Task: Change the preferred spoken language to German.
Action: Mouse moved to (1045, 100)
Screenshot: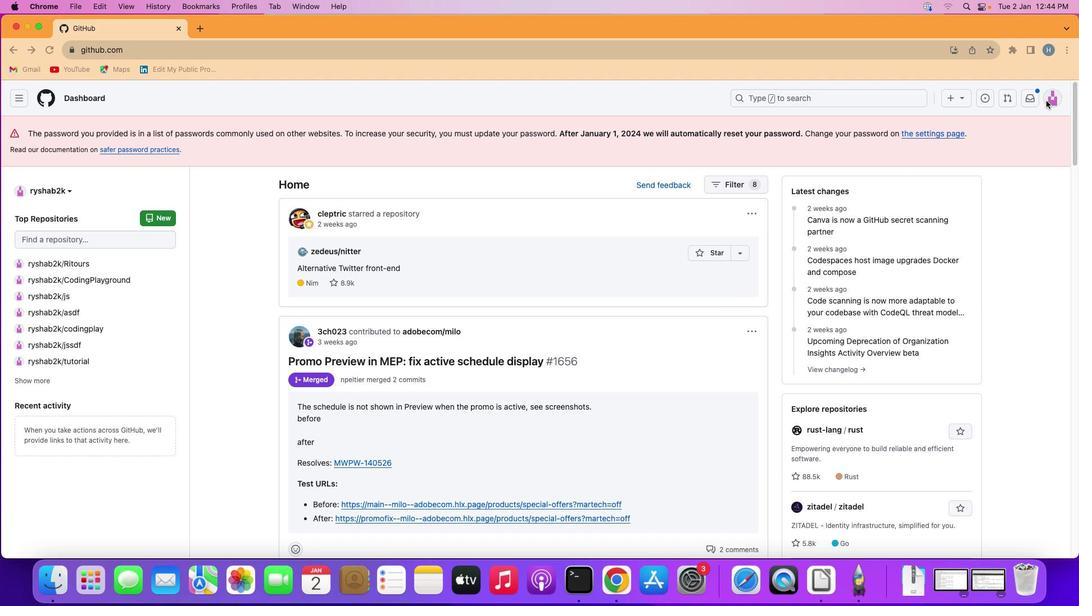 
Action: Mouse pressed left at (1045, 100)
Screenshot: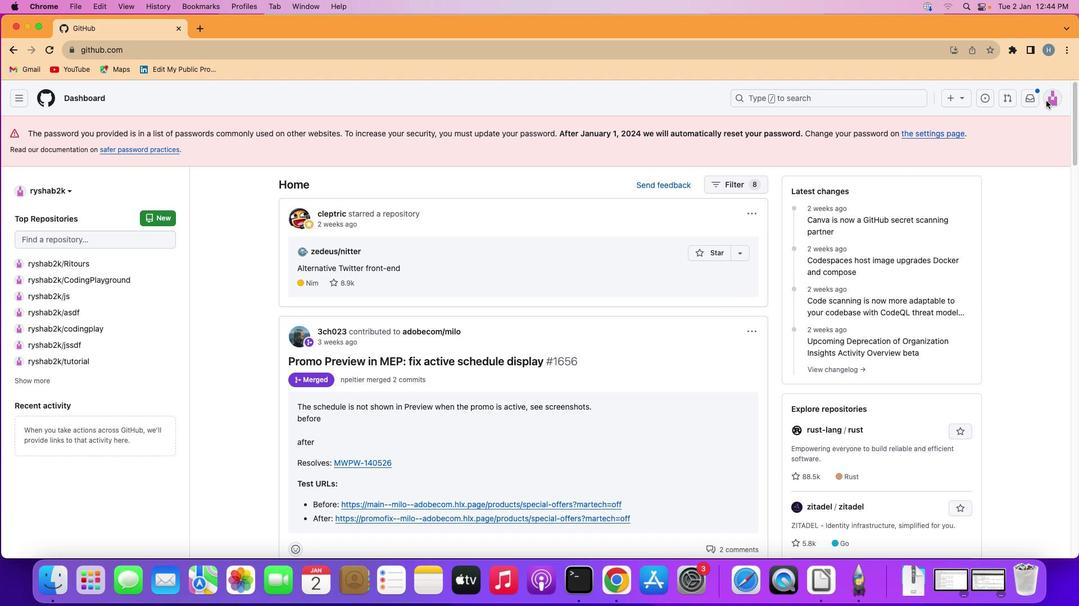 
Action: Mouse moved to (1053, 94)
Screenshot: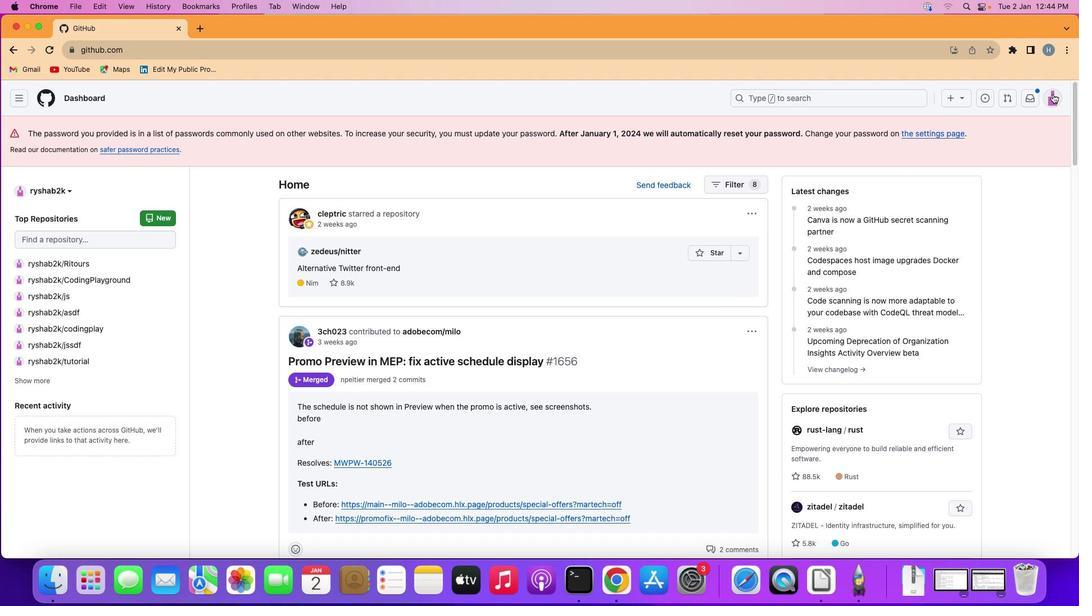 
Action: Mouse pressed left at (1053, 94)
Screenshot: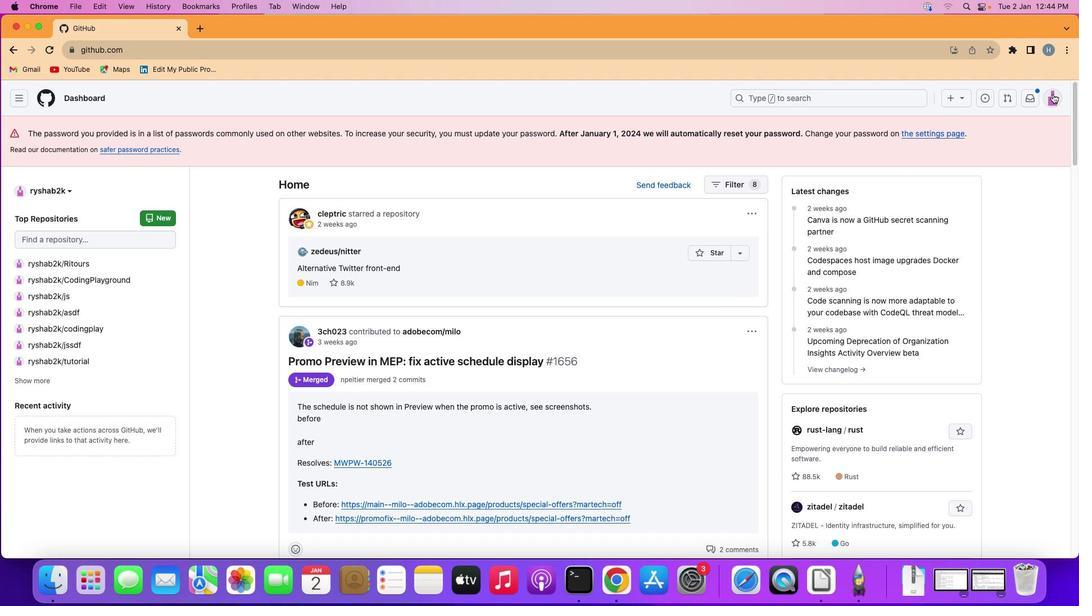 
Action: Mouse moved to (945, 407)
Screenshot: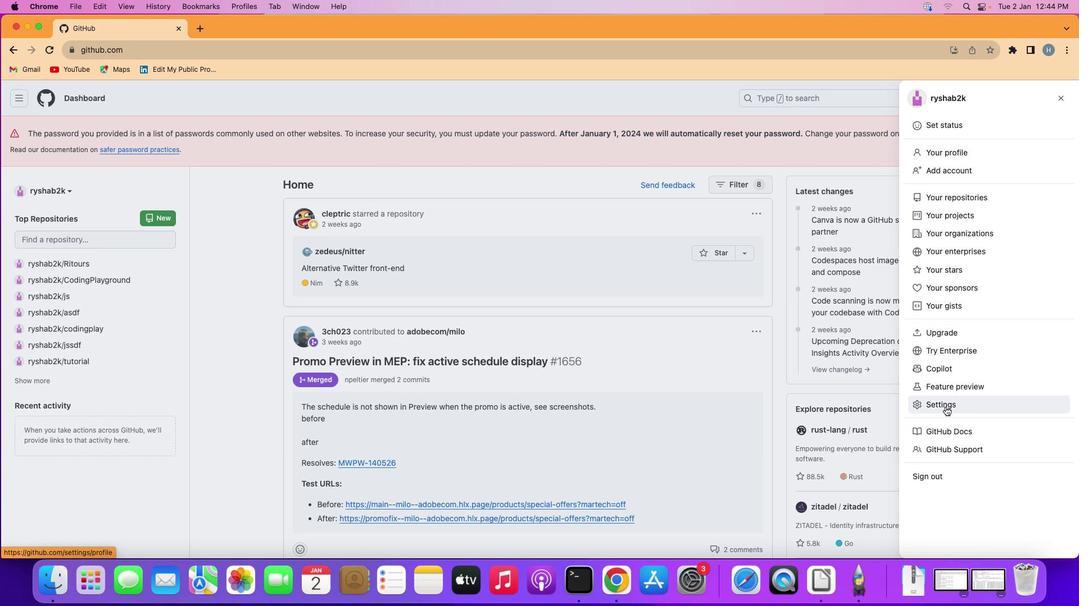 
Action: Mouse pressed left at (945, 407)
Screenshot: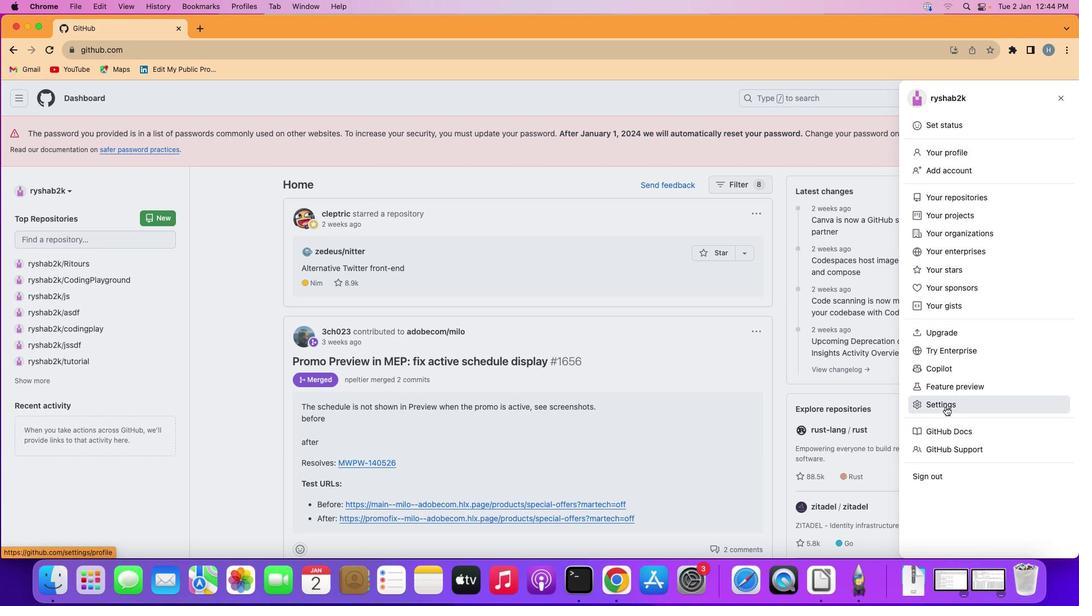 
Action: Mouse moved to (669, 402)
Screenshot: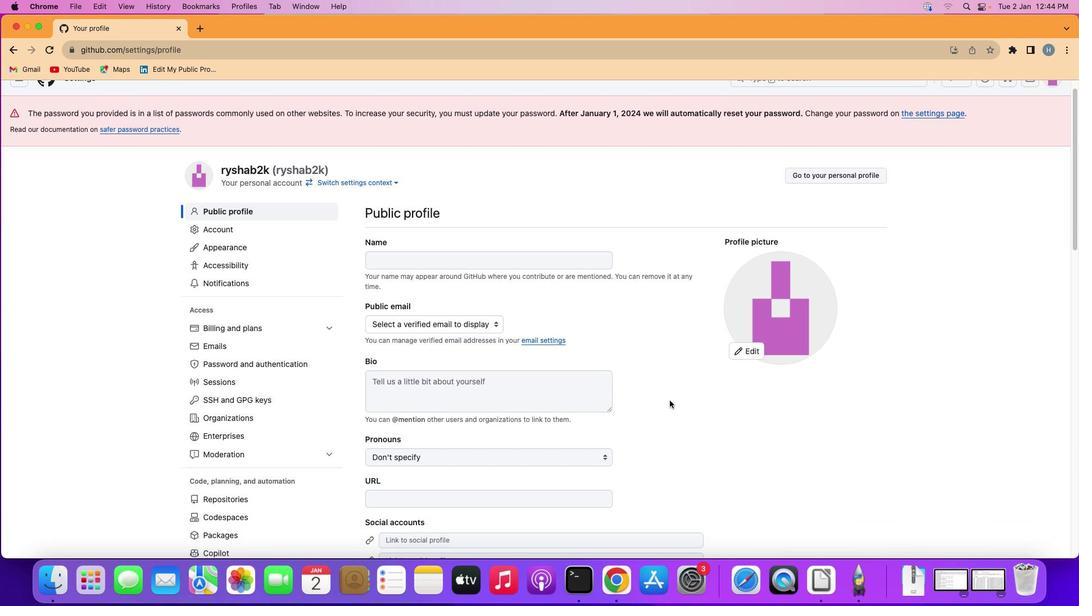 
Action: Mouse scrolled (669, 402) with delta (0, 0)
Screenshot: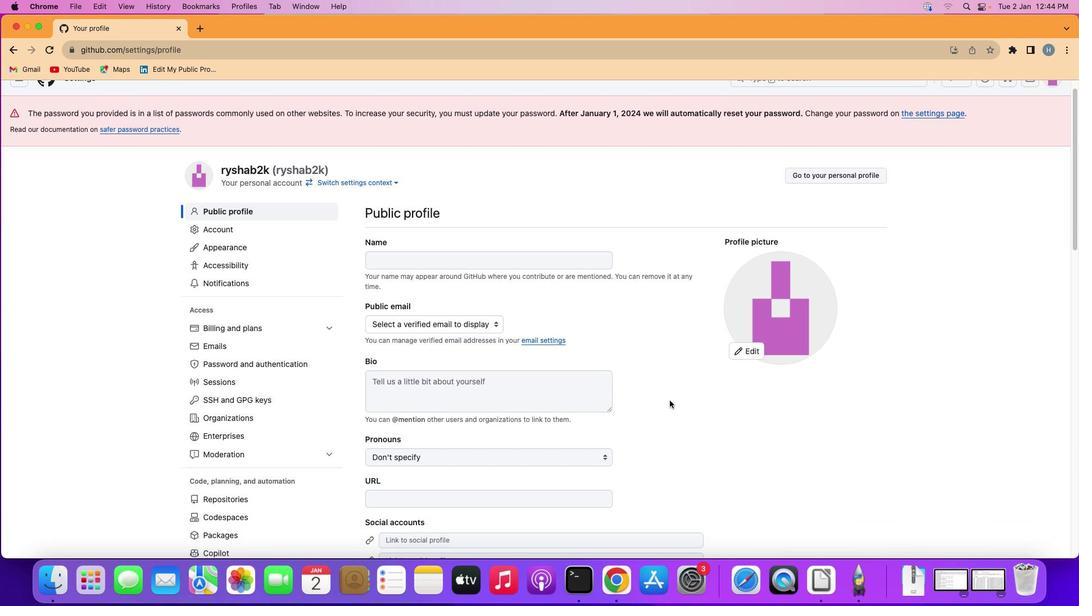 
Action: Mouse moved to (669, 402)
Screenshot: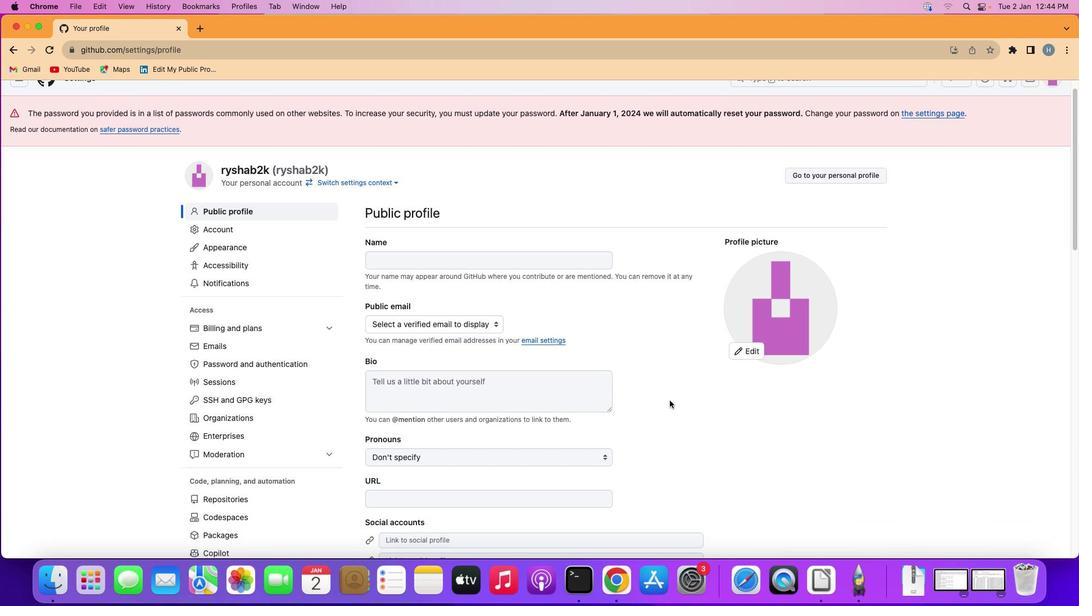 
Action: Mouse scrolled (669, 402) with delta (0, -2)
Screenshot: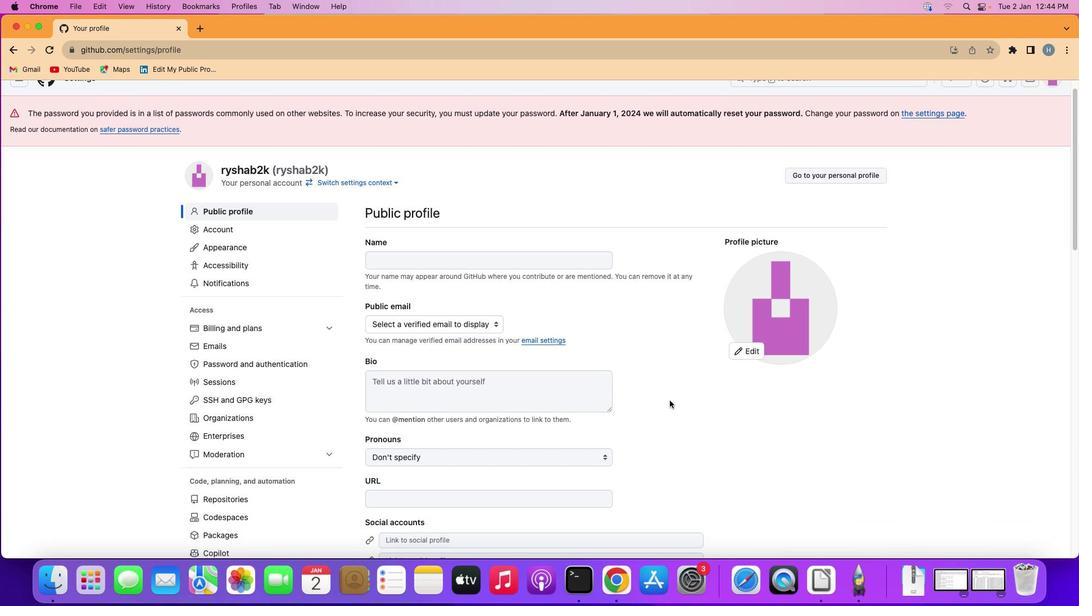 
Action: Mouse moved to (669, 401)
Screenshot: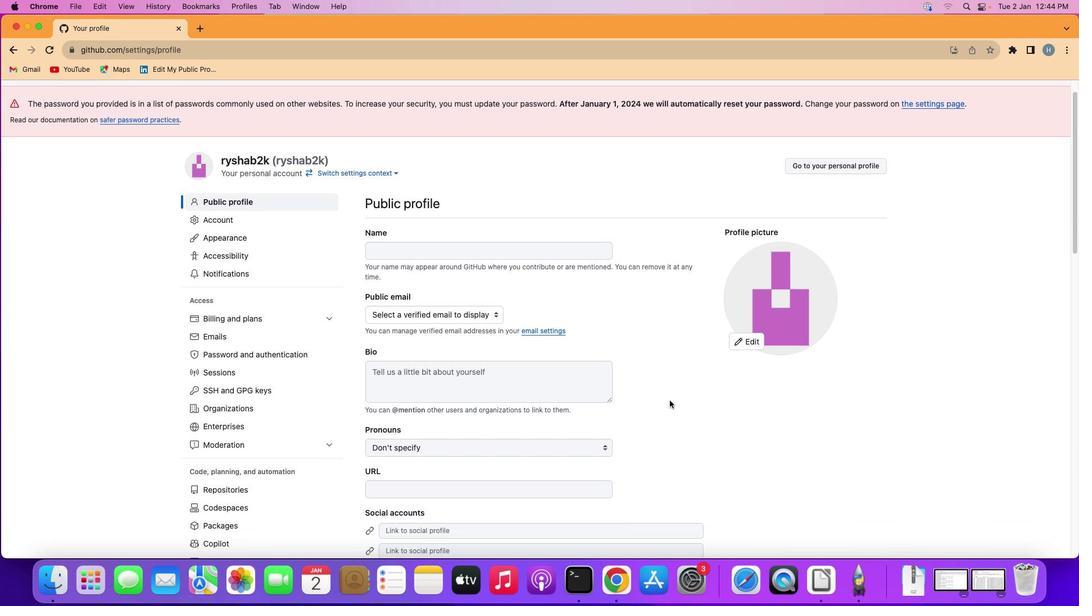
Action: Mouse scrolled (669, 401) with delta (0, 1)
Screenshot: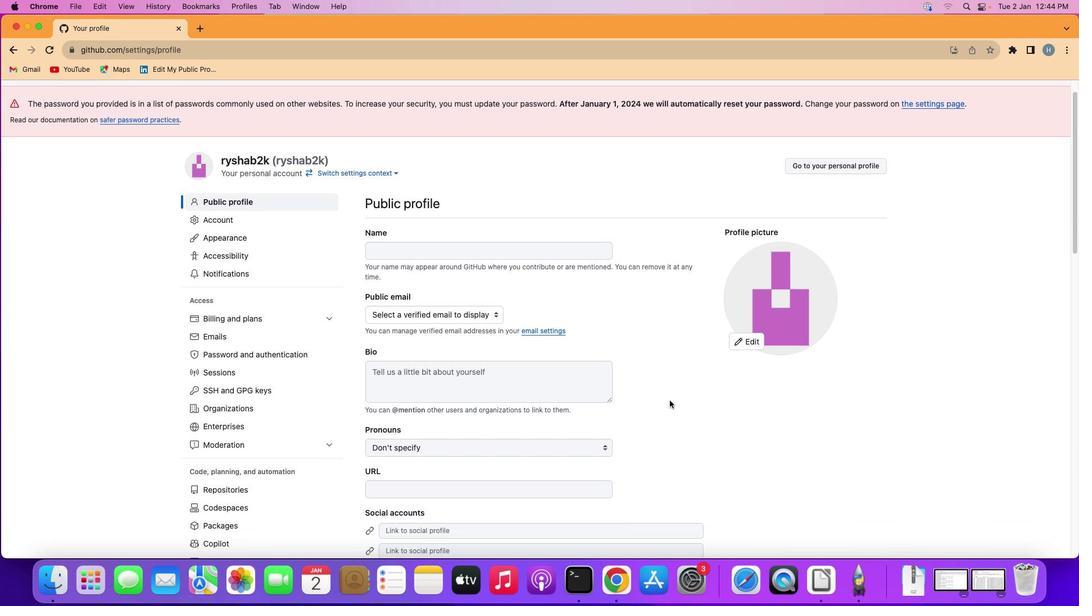 
Action: Mouse moved to (669, 401)
Screenshot: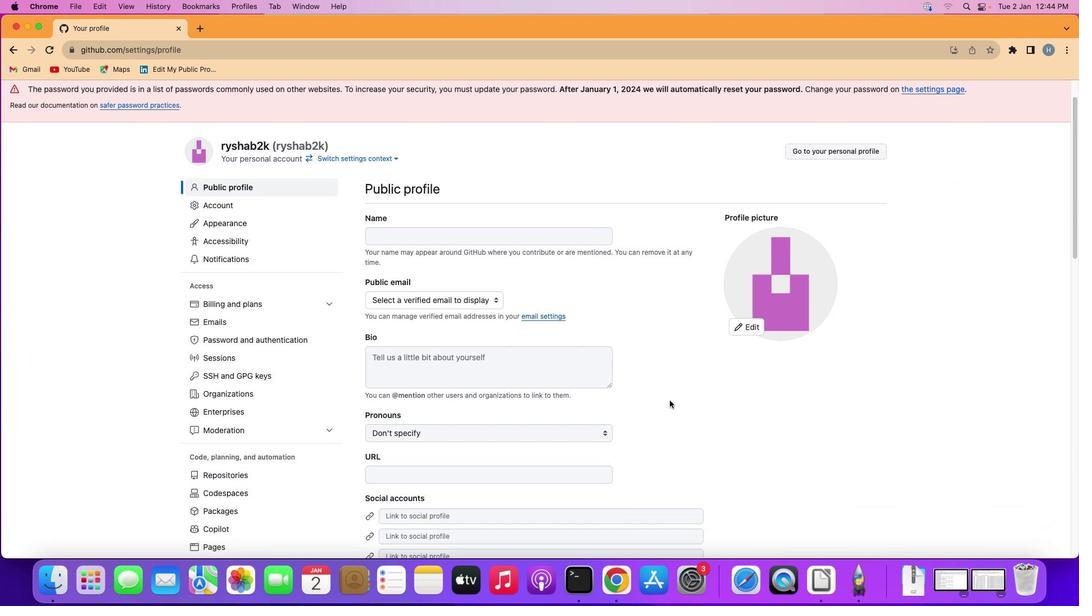
Action: Mouse scrolled (669, 401) with delta (0, -1)
Screenshot: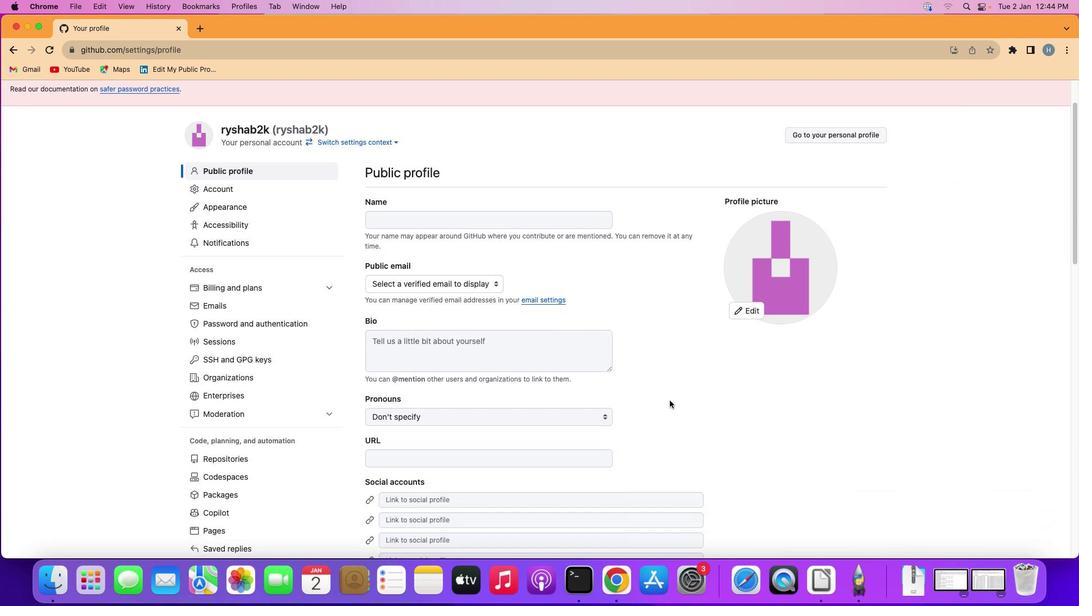 
Action: Mouse moved to (669, 401)
Screenshot: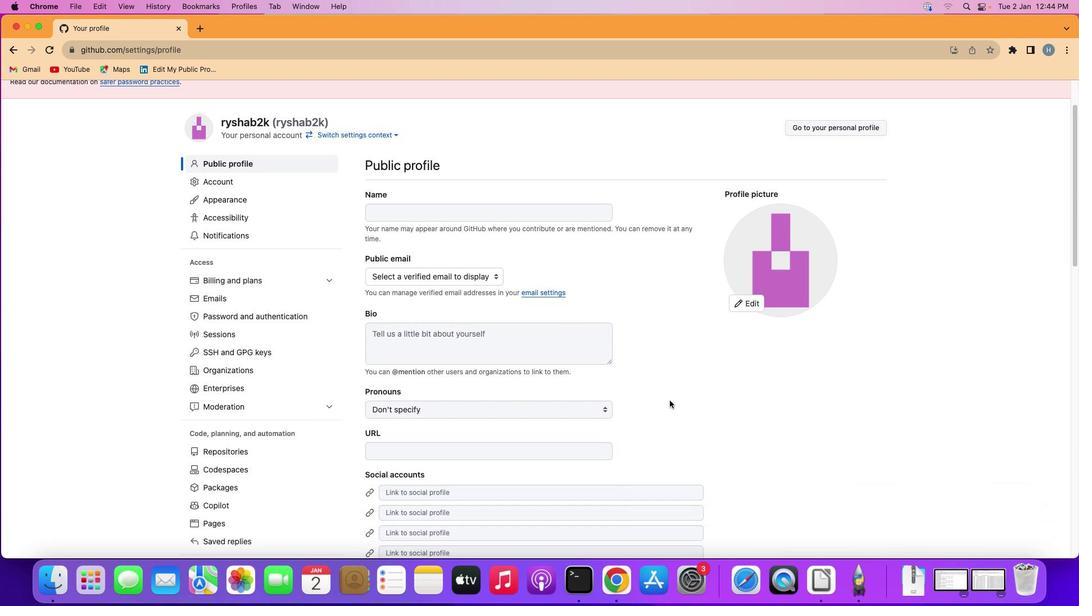 
Action: Mouse scrolled (669, 401) with delta (0, 0)
Screenshot: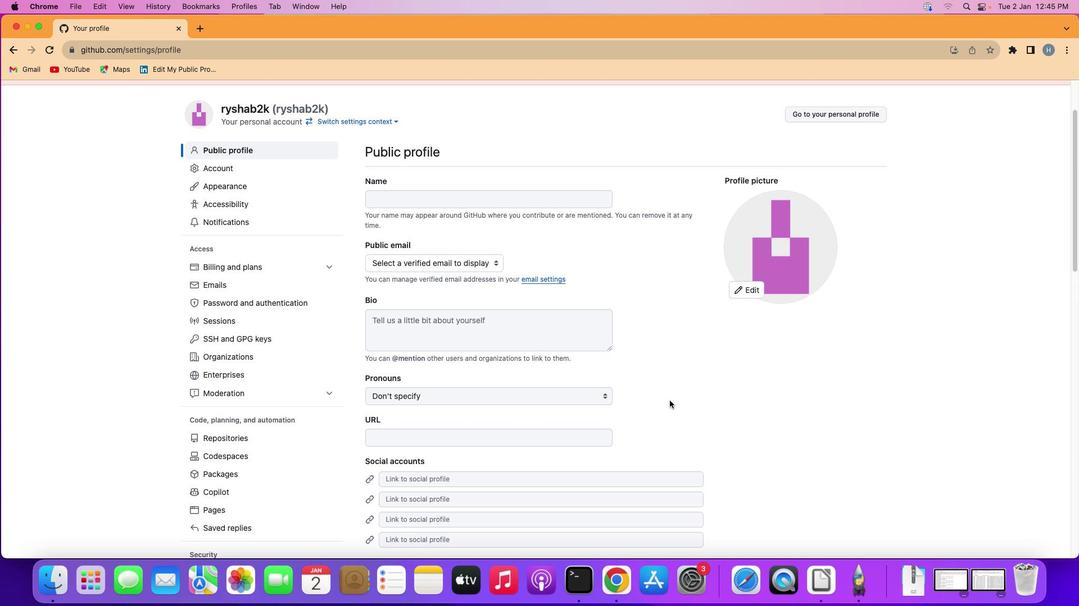 
Action: Mouse scrolled (669, 401) with delta (0, 0)
Screenshot: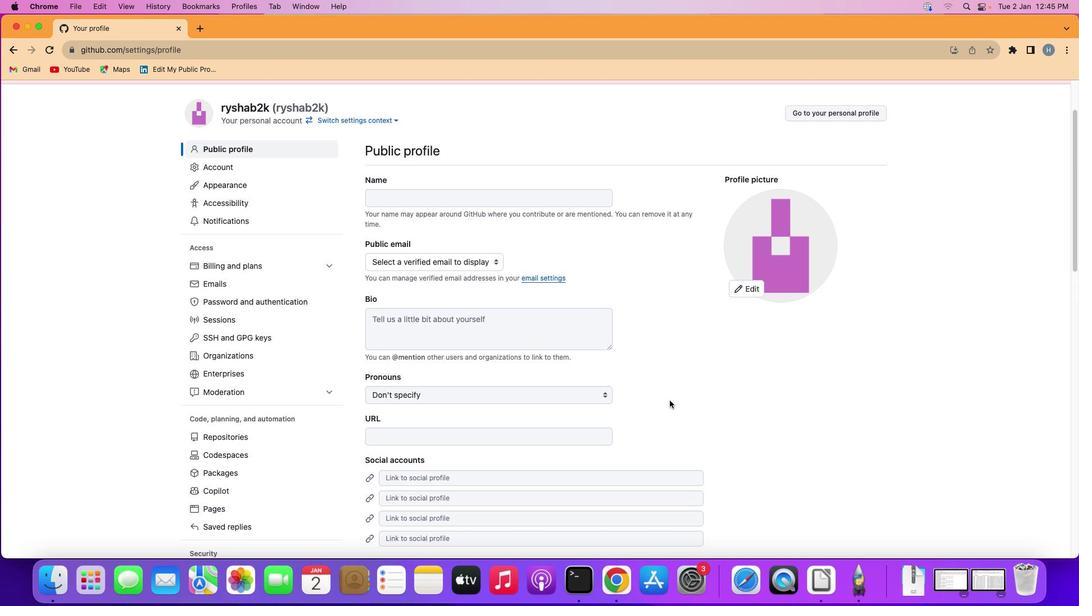 
Action: Mouse scrolled (669, 401) with delta (0, 1)
Screenshot: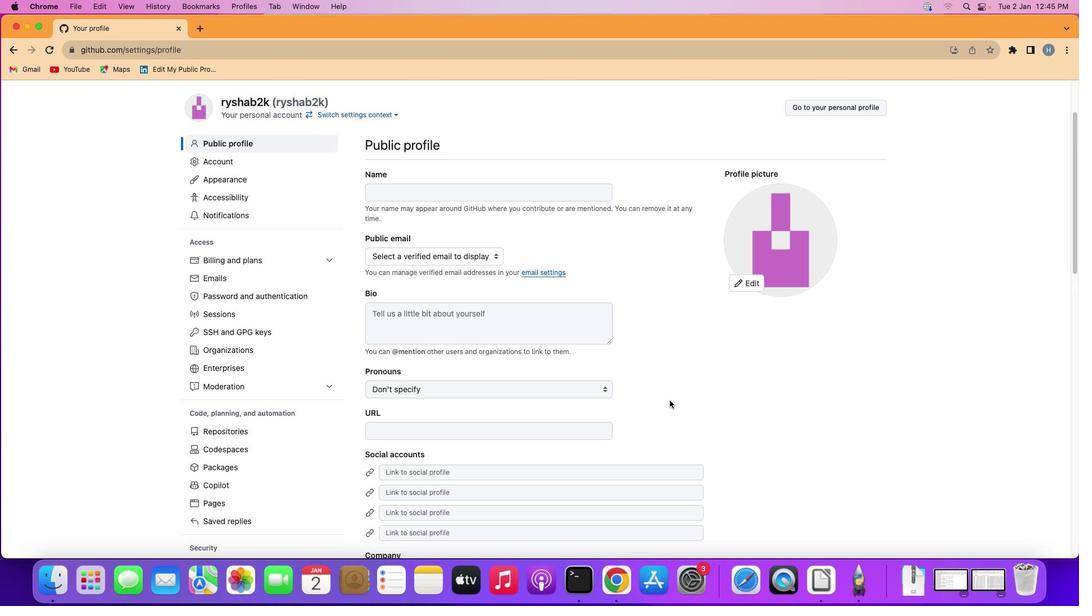 
Action: Mouse scrolled (669, 401) with delta (0, -1)
Screenshot: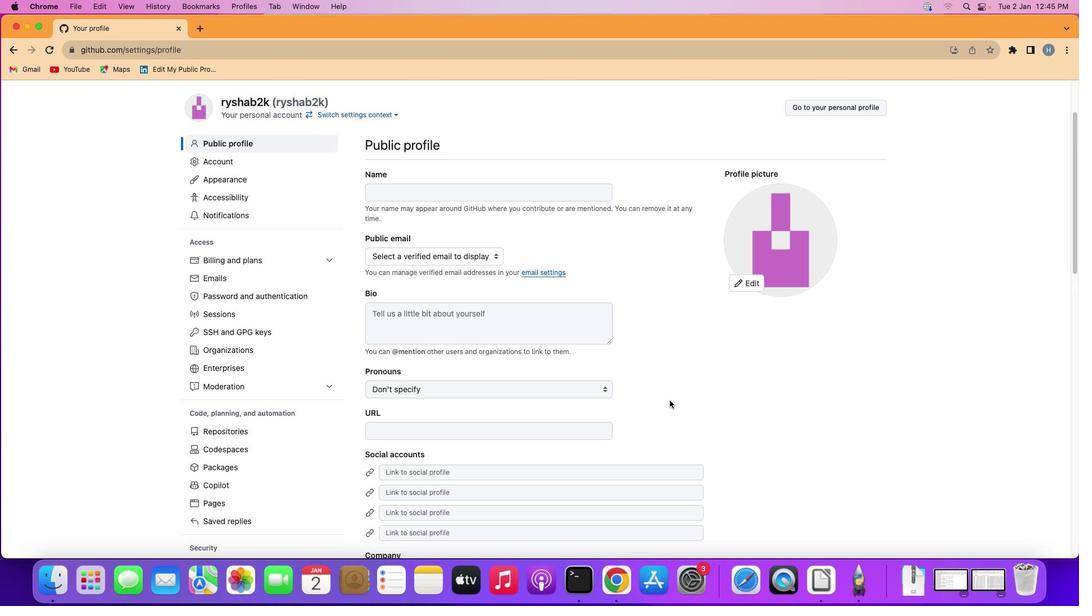 
Action: Mouse scrolled (669, 401) with delta (0, -1)
Screenshot: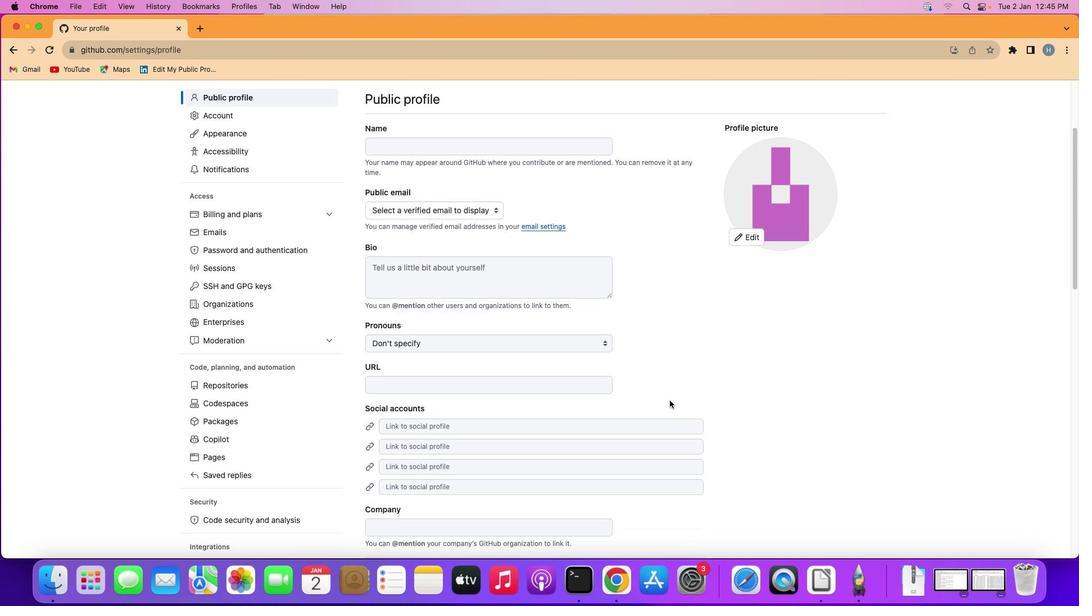 
Action: Mouse moved to (669, 398)
Screenshot: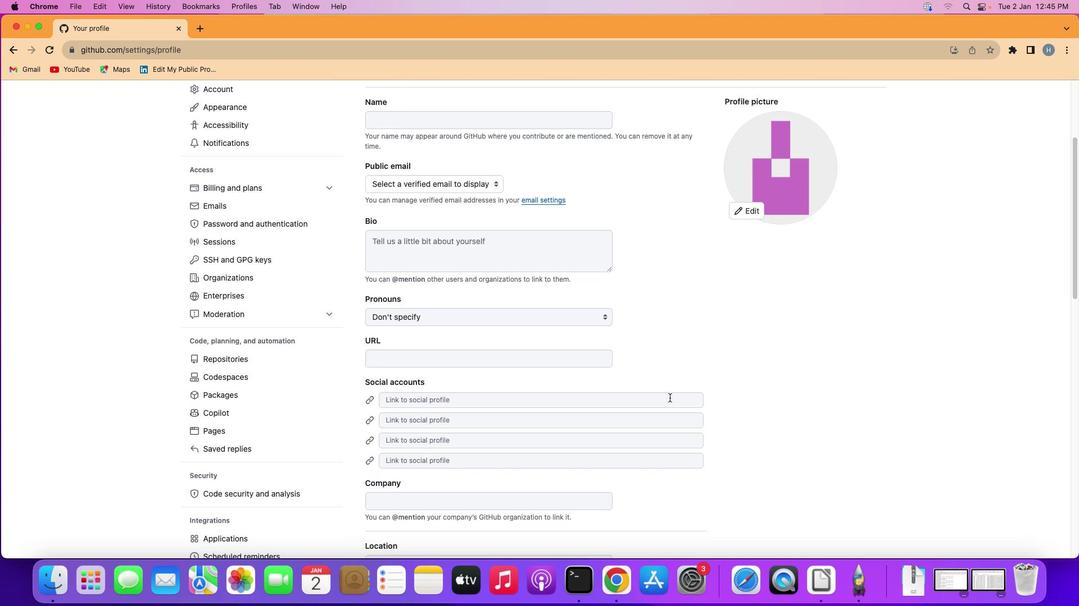 
Action: Mouse scrolled (669, 398) with delta (0, 0)
Screenshot: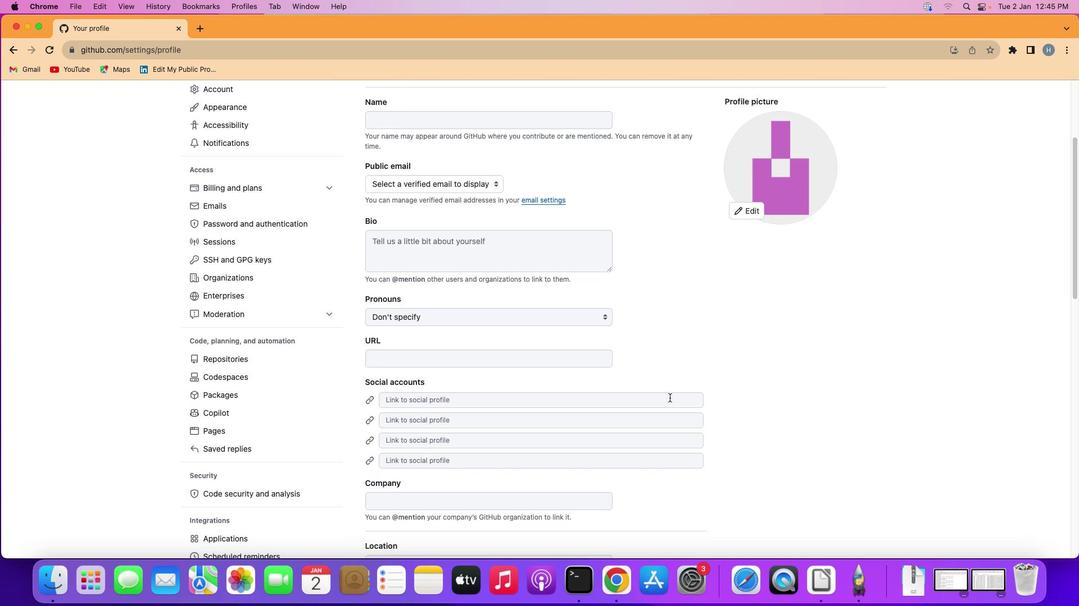 
Action: Mouse scrolled (669, 398) with delta (0, 0)
Screenshot: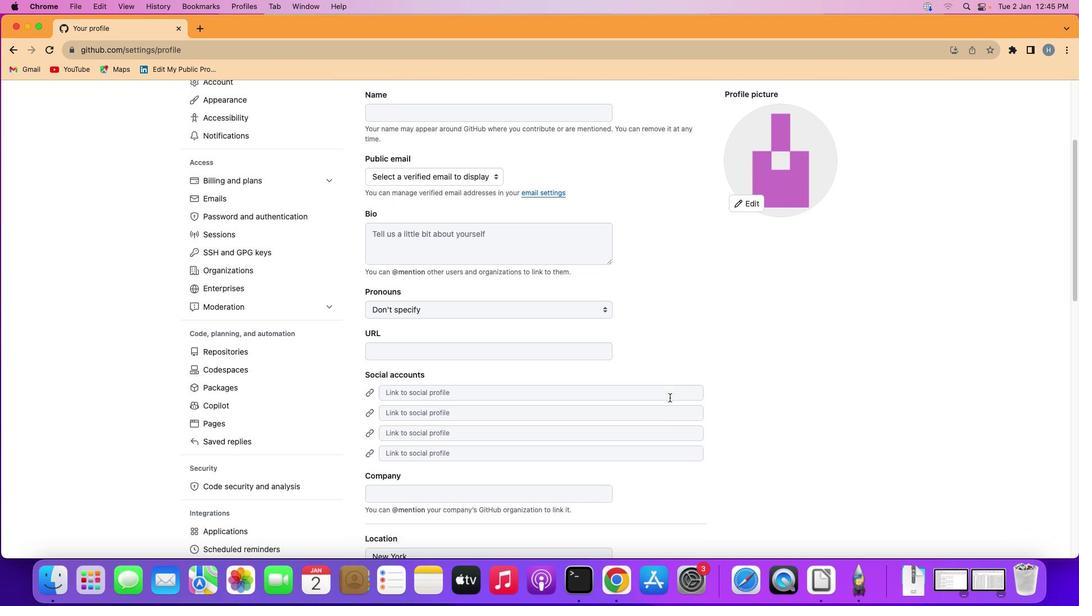 
Action: Mouse scrolled (669, 398) with delta (0, -1)
Screenshot: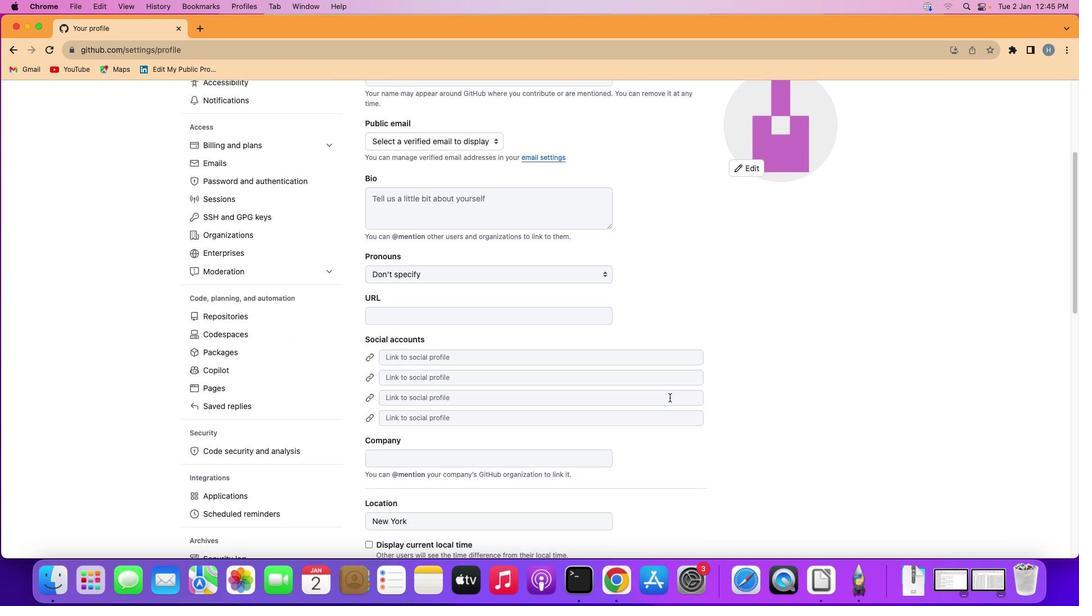 
Action: Mouse moved to (665, 397)
Screenshot: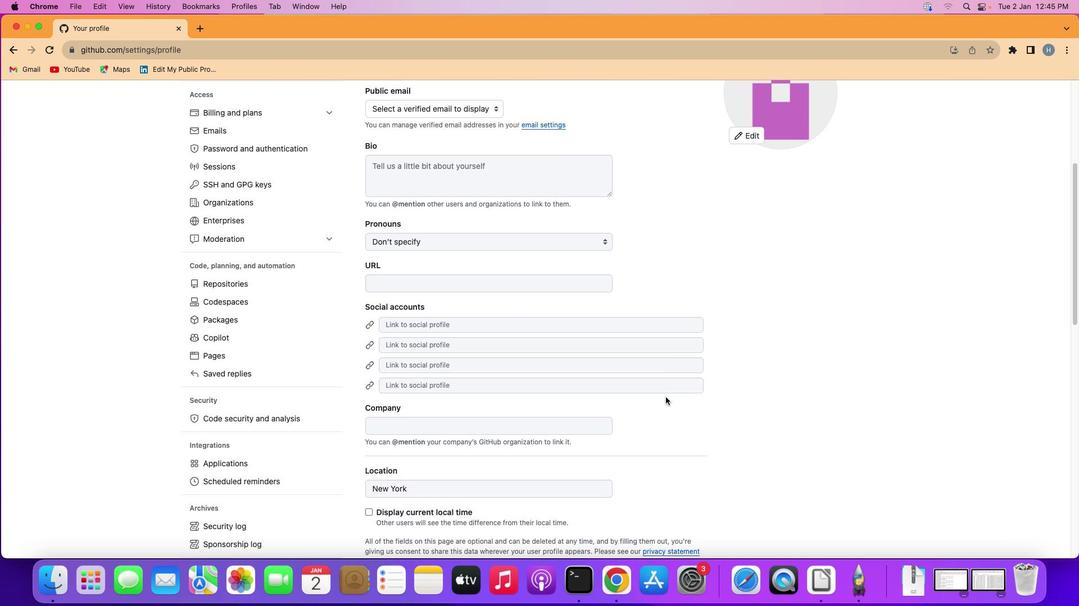 
Action: Mouse scrolled (665, 397) with delta (0, 0)
Screenshot: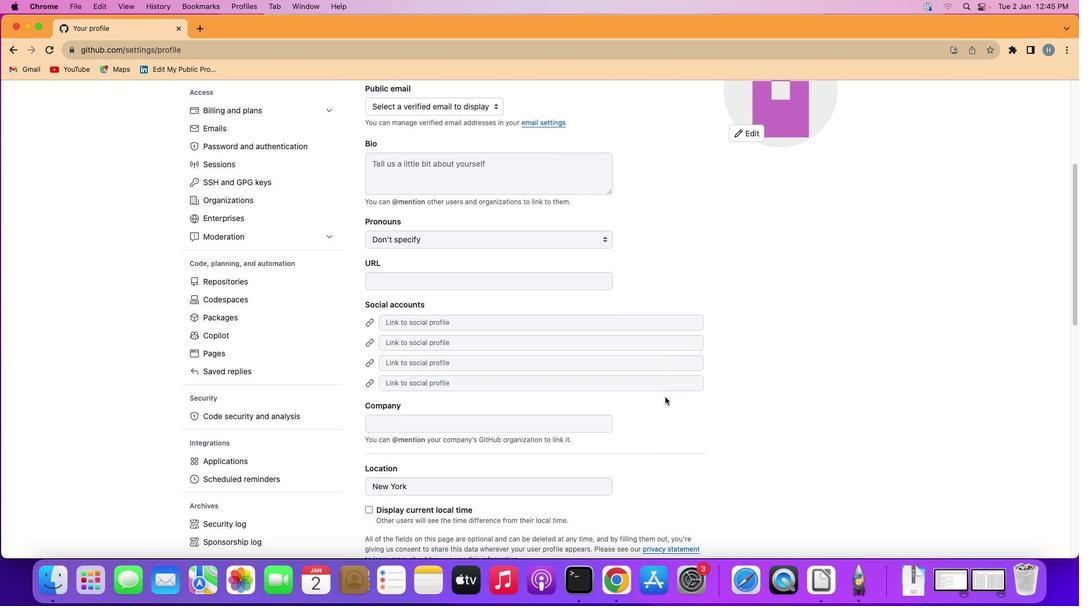 
Action: Mouse moved to (665, 397)
Screenshot: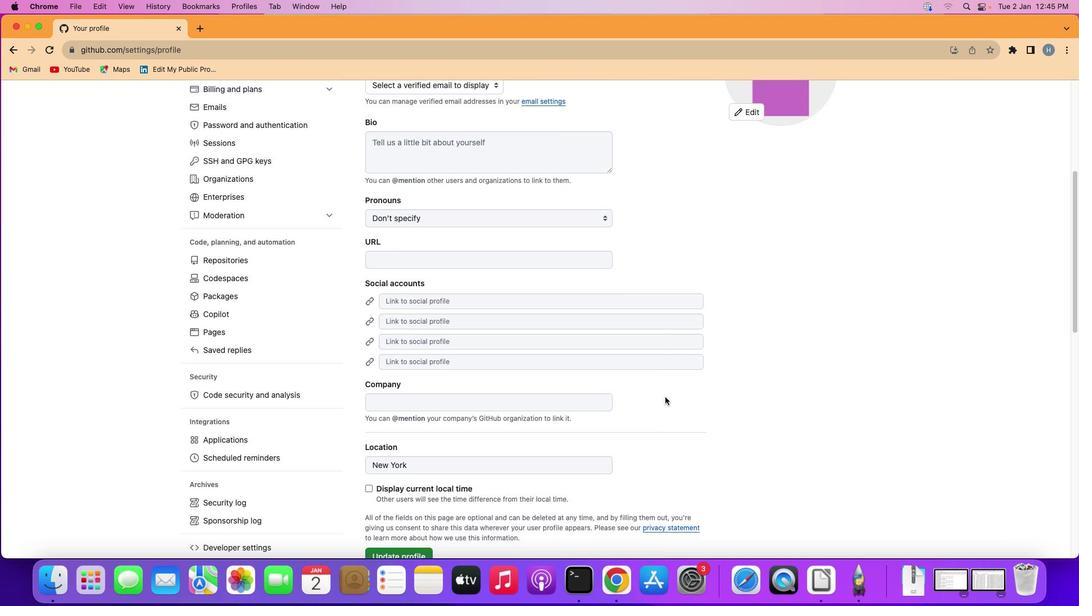 
Action: Mouse scrolled (665, 397) with delta (0, 0)
Screenshot: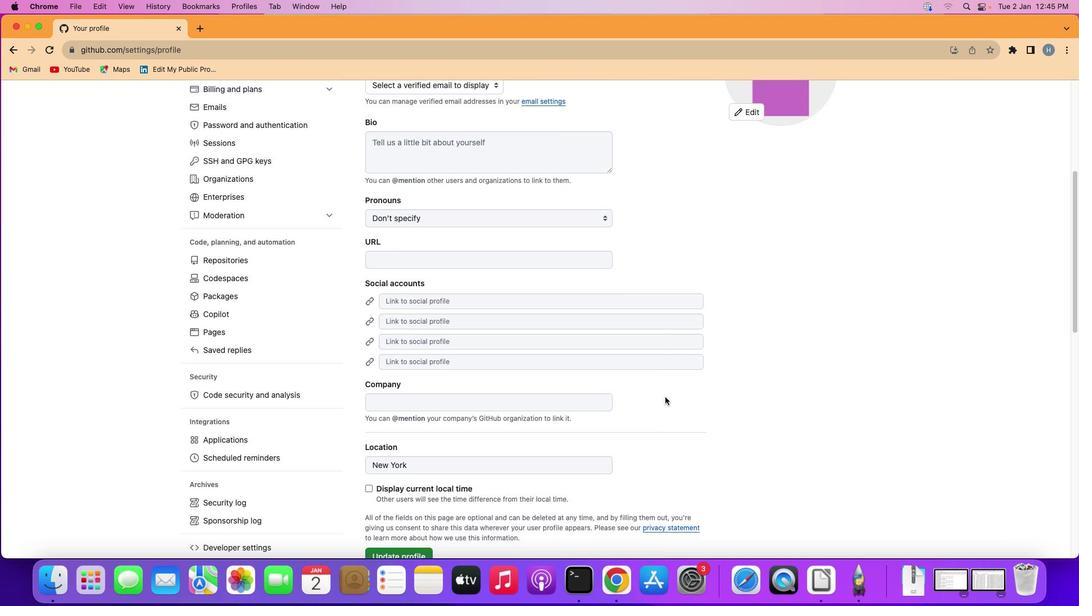 
Action: Mouse moved to (664, 397)
Screenshot: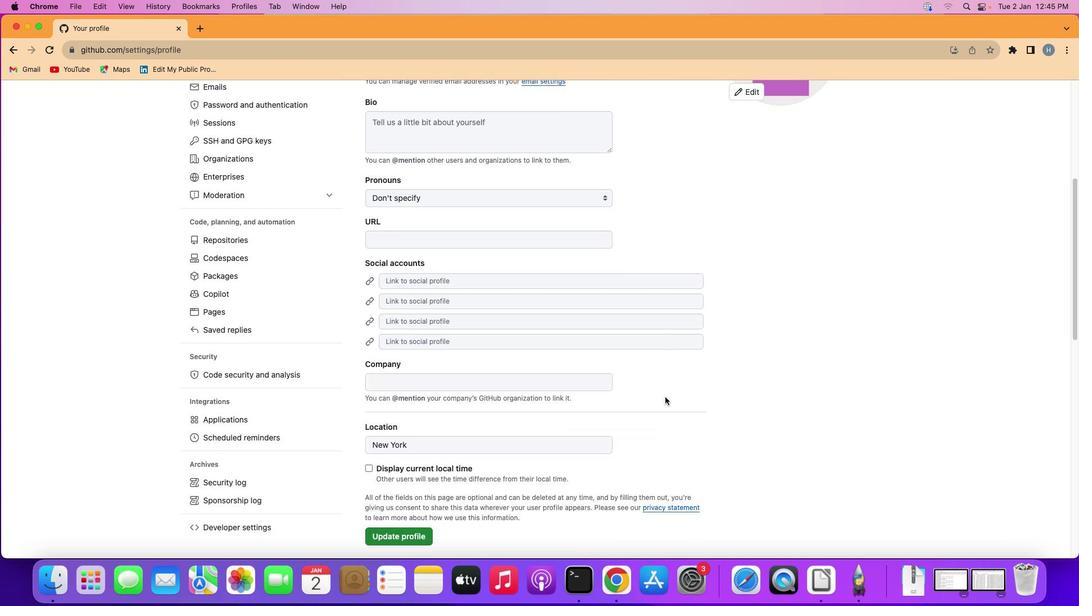 
Action: Mouse scrolled (664, 397) with delta (0, -1)
Screenshot: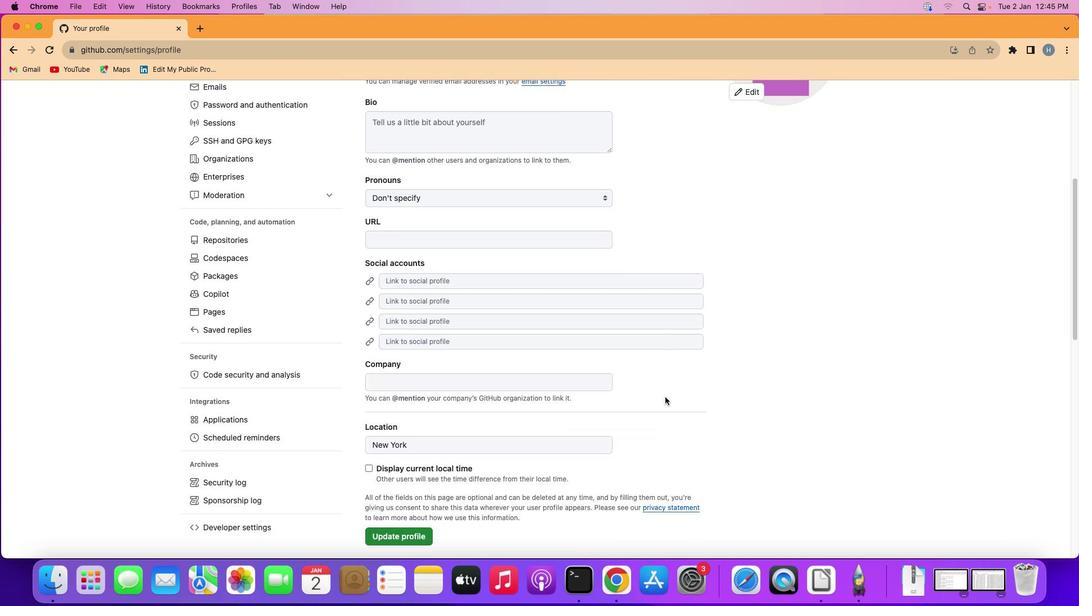 
Action: Mouse moved to (665, 397)
Screenshot: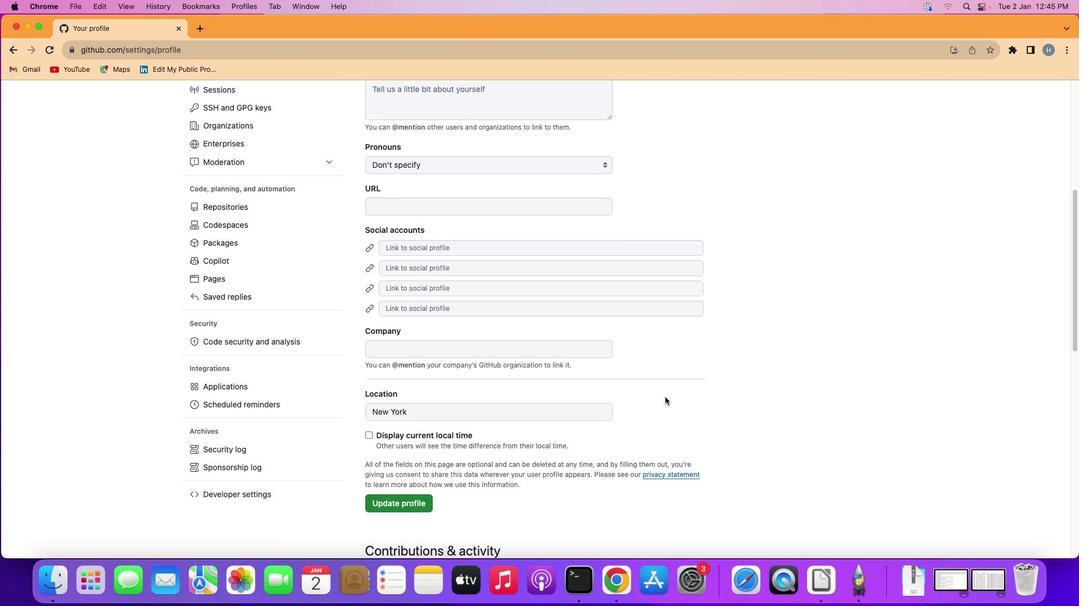 
Action: Mouse scrolled (665, 397) with delta (0, 0)
Screenshot: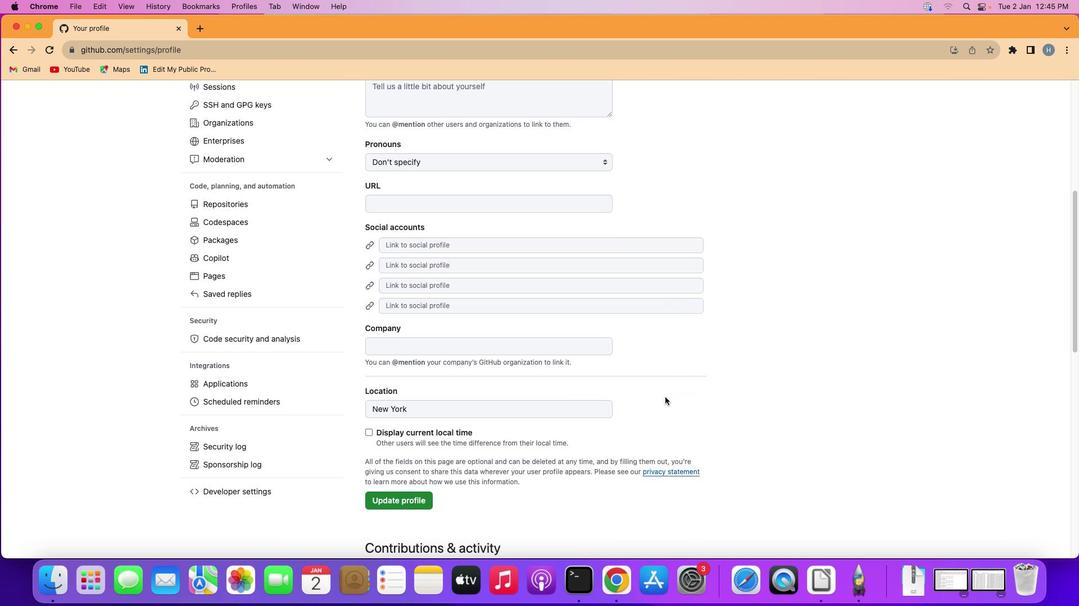 
Action: Mouse scrolled (665, 397) with delta (0, 0)
Screenshot: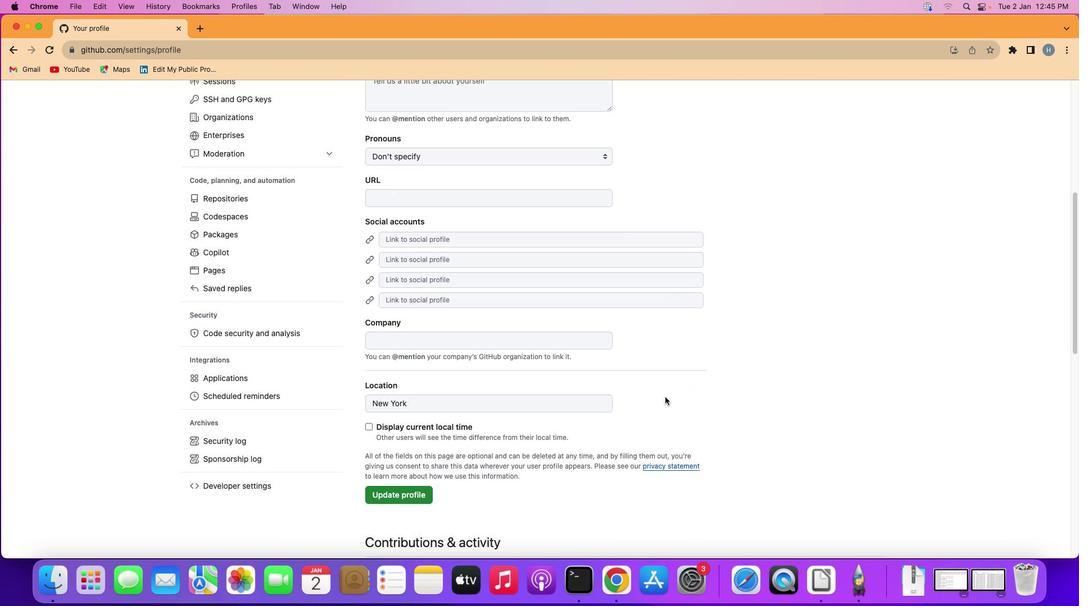 
Action: Mouse scrolled (665, 397) with delta (0, -1)
Screenshot: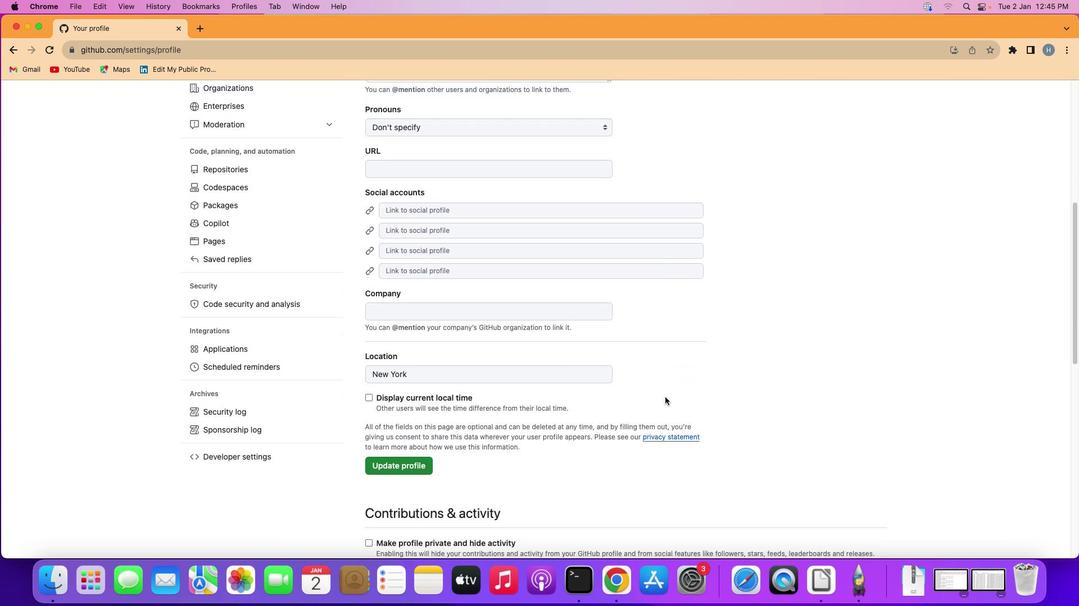 
Action: Mouse scrolled (665, 397) with delta (0, 0)
Screenshot: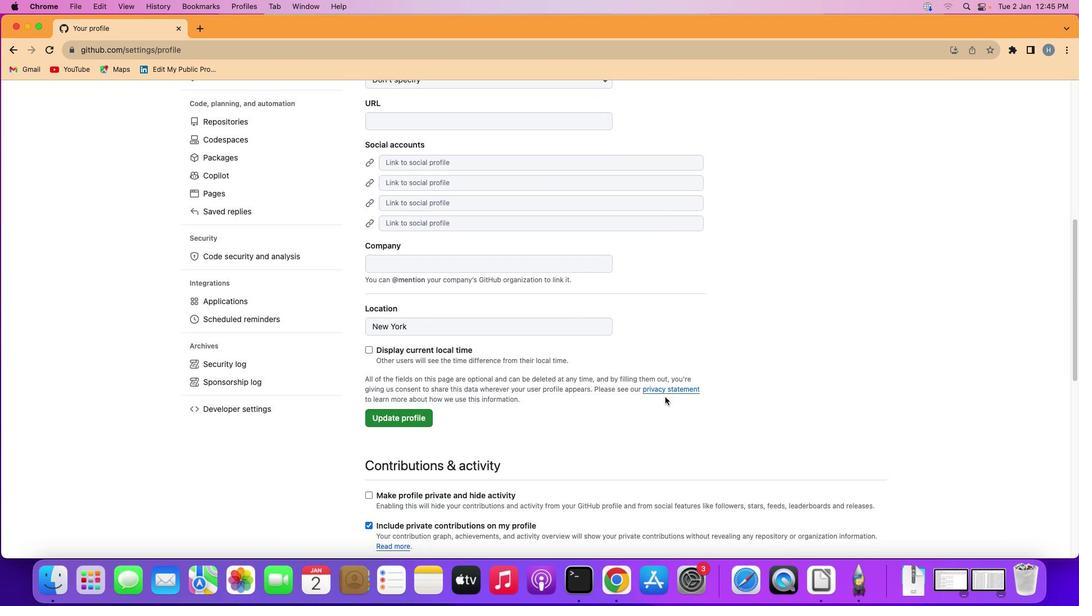 
Action: Mouse scrolled (665, 397) with delta (0, 0)
Screenshot: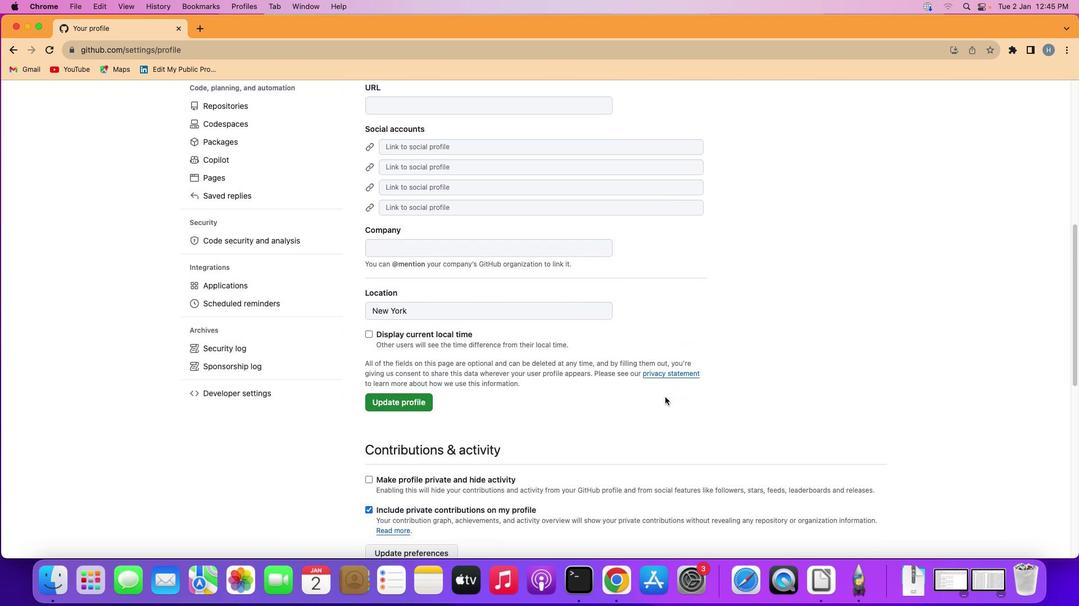 
Action: Mouse scrolled (665, 397) with delta (0, -1)
Screenshot: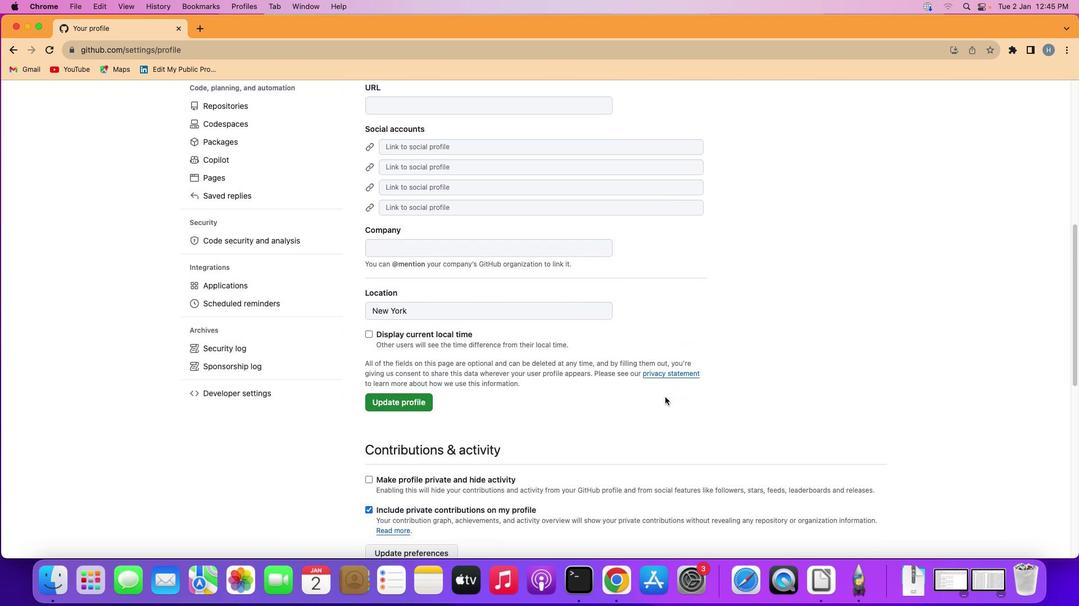 
Action: Mouse scrolled (665, 397) with delta (0, 1)
Screenshot: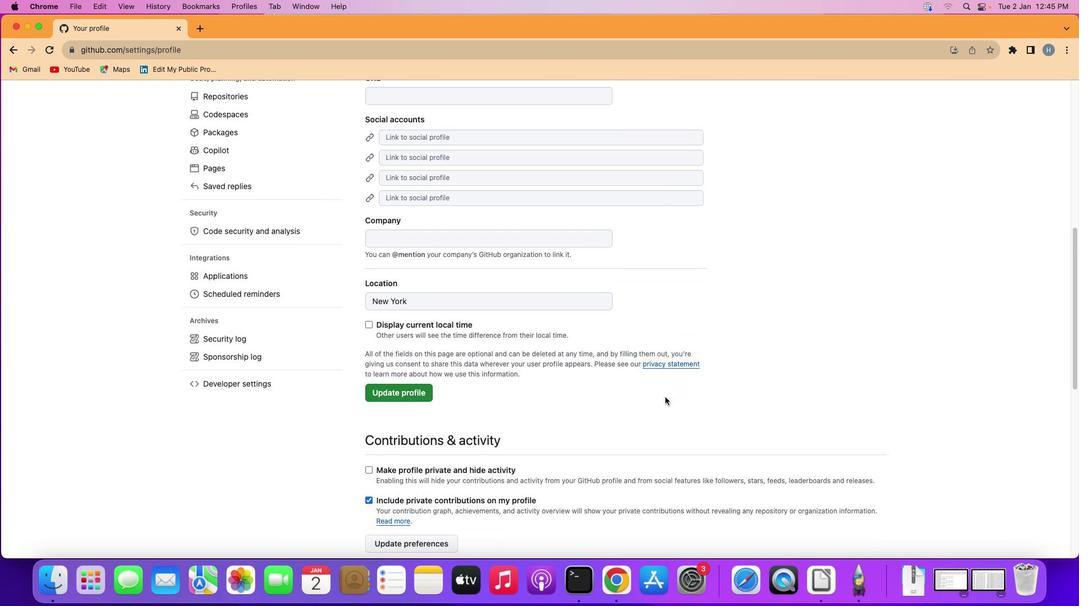 
Action: Mouse scrolled (665, 397) with delta (0, 0)
Screenshot: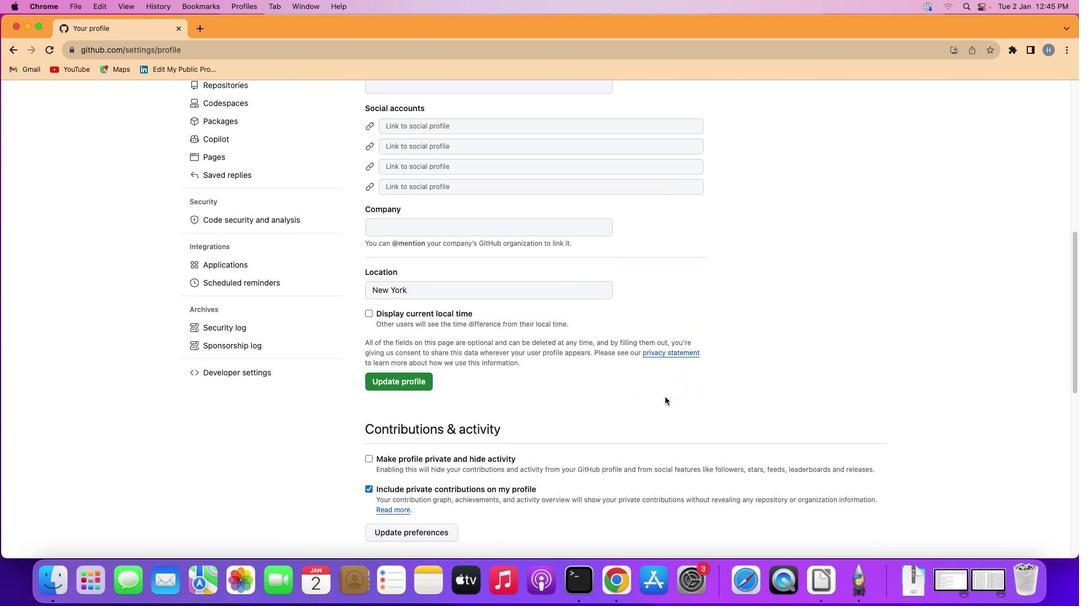 
Action: Mouse scrolled (665, 397) with delta (0, 0)
Screenshot: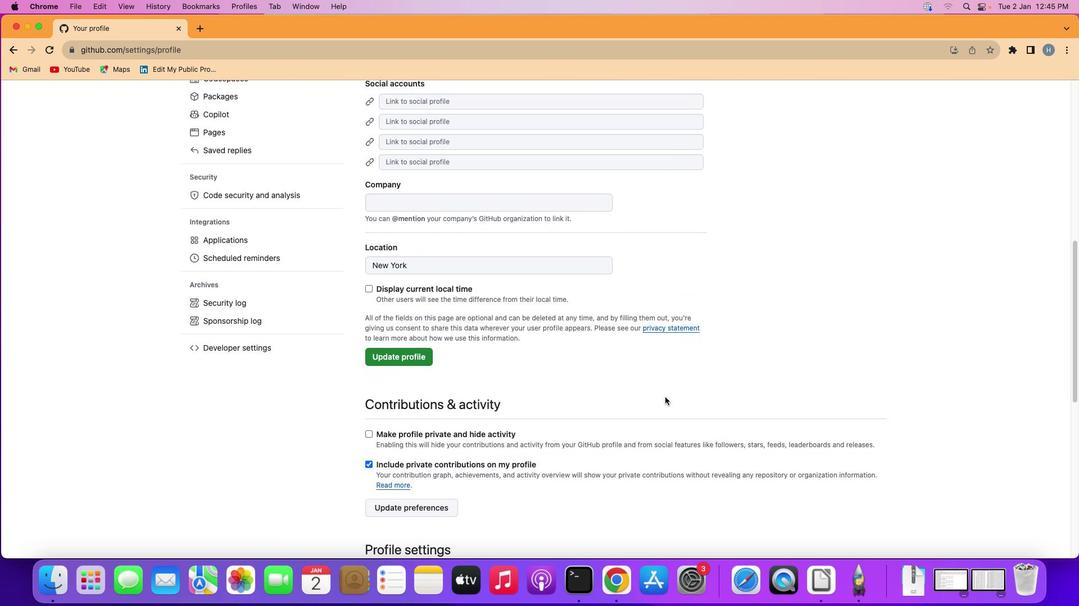 
Action: Mouse scrolled (665, 397) with delta (0, 0)
Screenshot: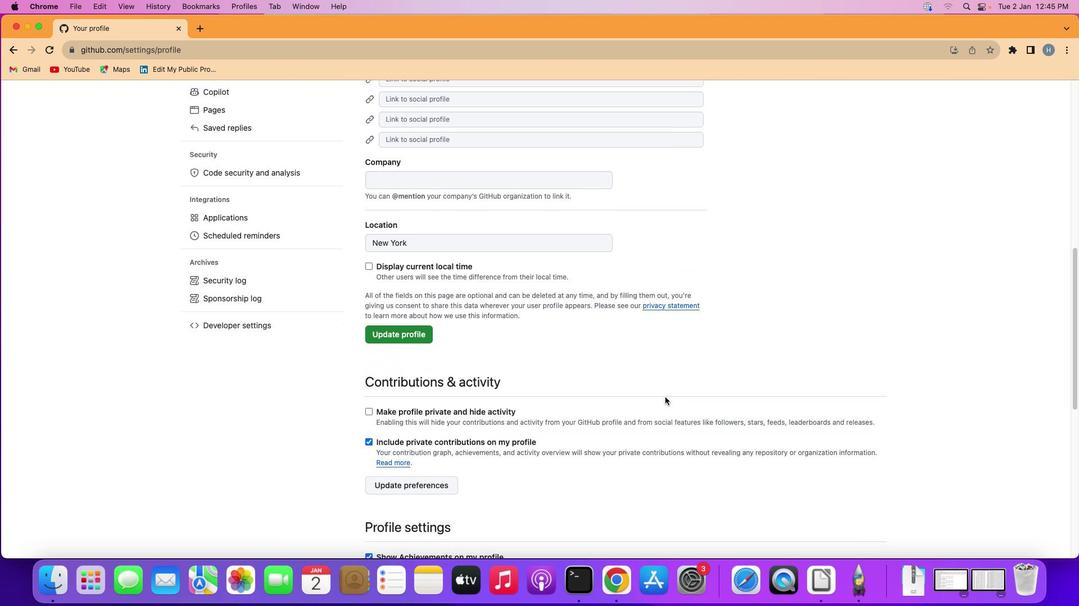 
Action: Mouse scrolled (665, 397) with delta (0, 0)
Screenshot: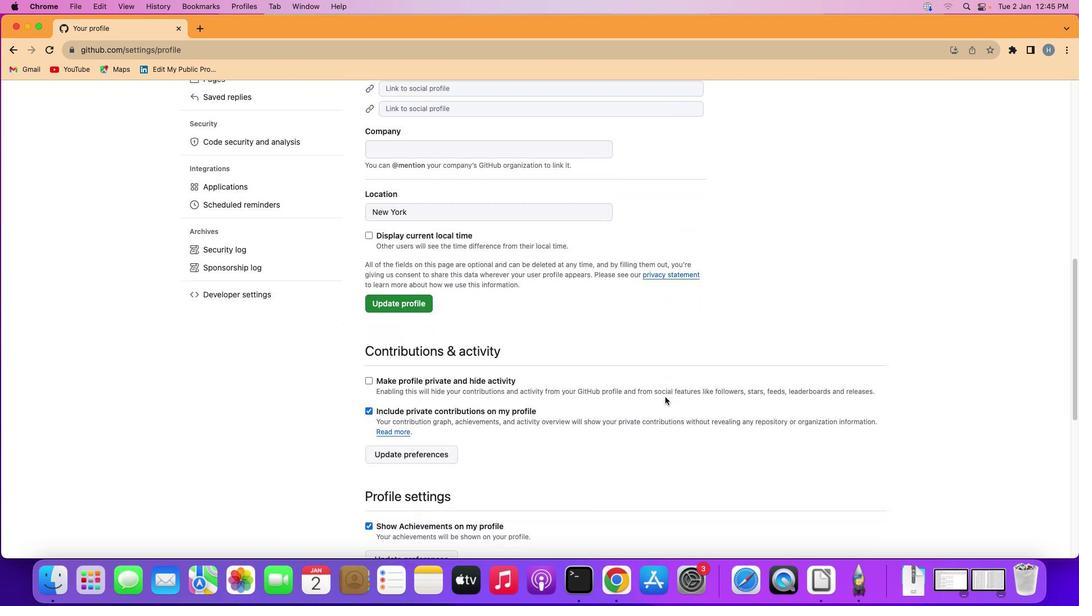 
Action: Mouse scrolled (665, 397) with delta (0, 0)
Screenshot: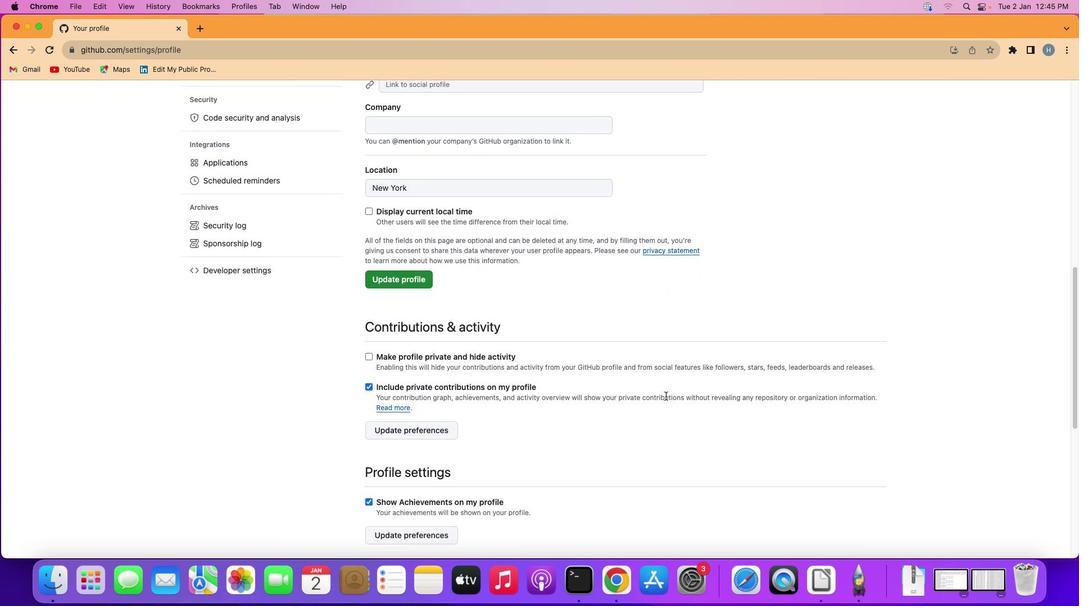 
Action: Mouse scrolled (665, 397) with delta (0, -1)
Screenshot: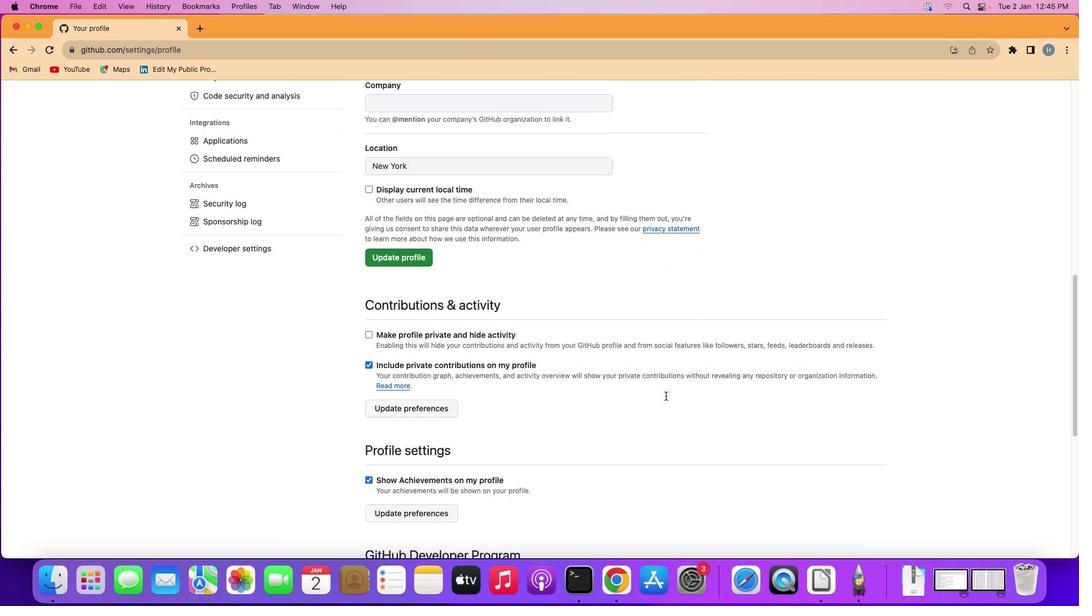 
Action: Mouse moved to (665, 396)
Screenshot: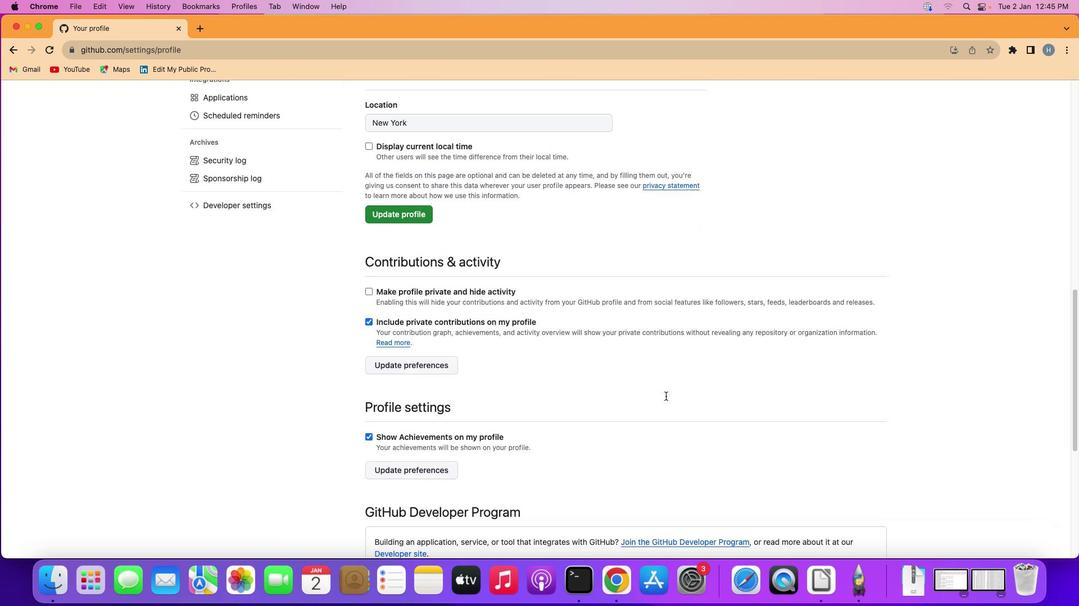 
Action: Mouse scrolled (665, 396) with delta (0, 0)
Screenshot: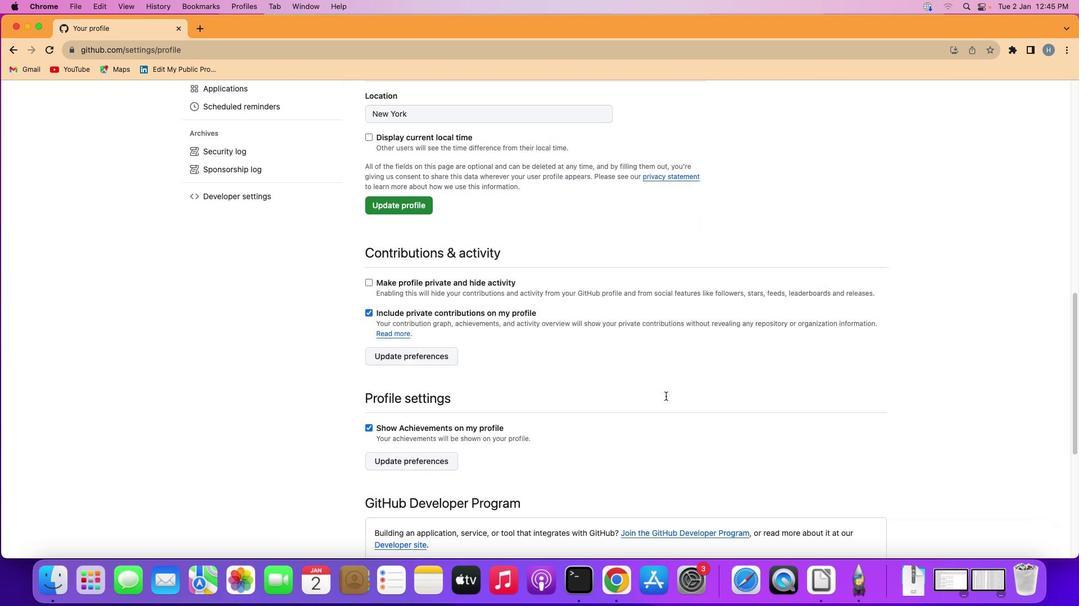 
Action: Mouse moved to (665, 395)
Screenshot: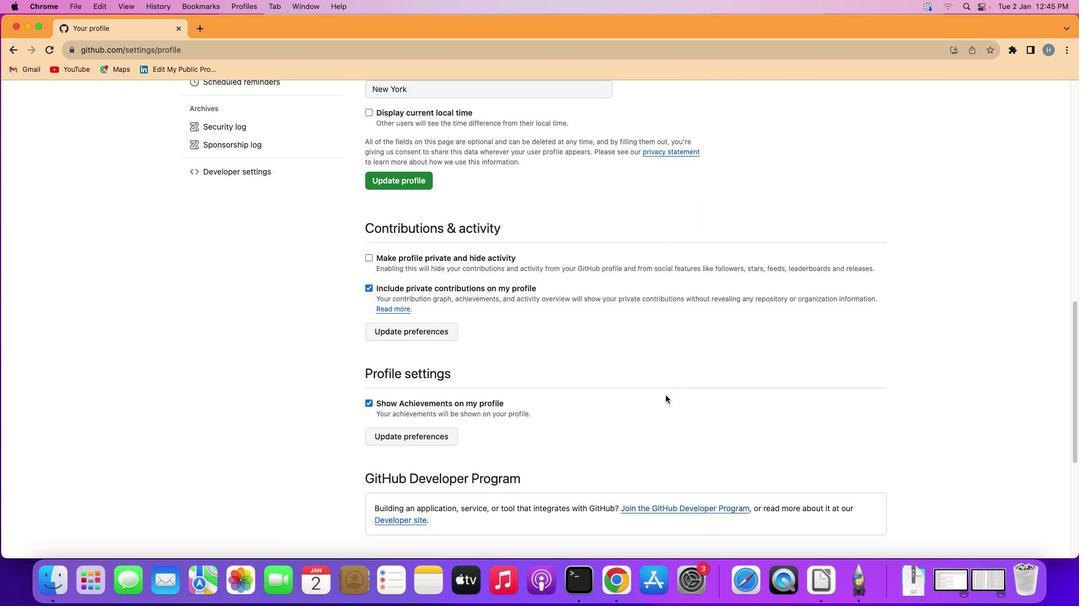 
Action: Mouse scrolled (665, 395) with delta (0, 0)
Screenshot: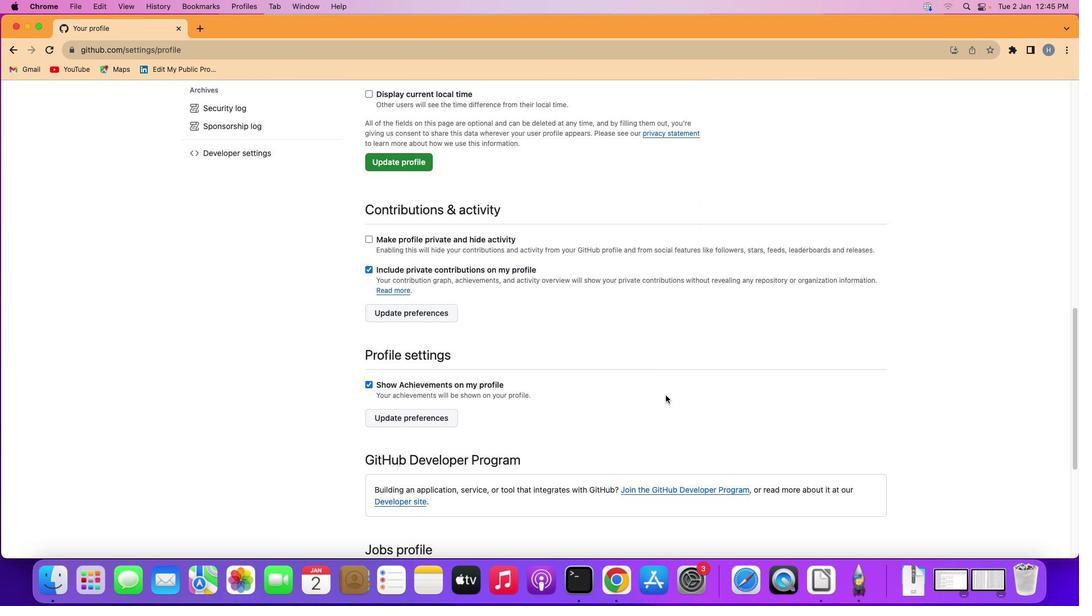
Action: Mouse scrolled (665, 395) with delta (0, 0)
Screenshot: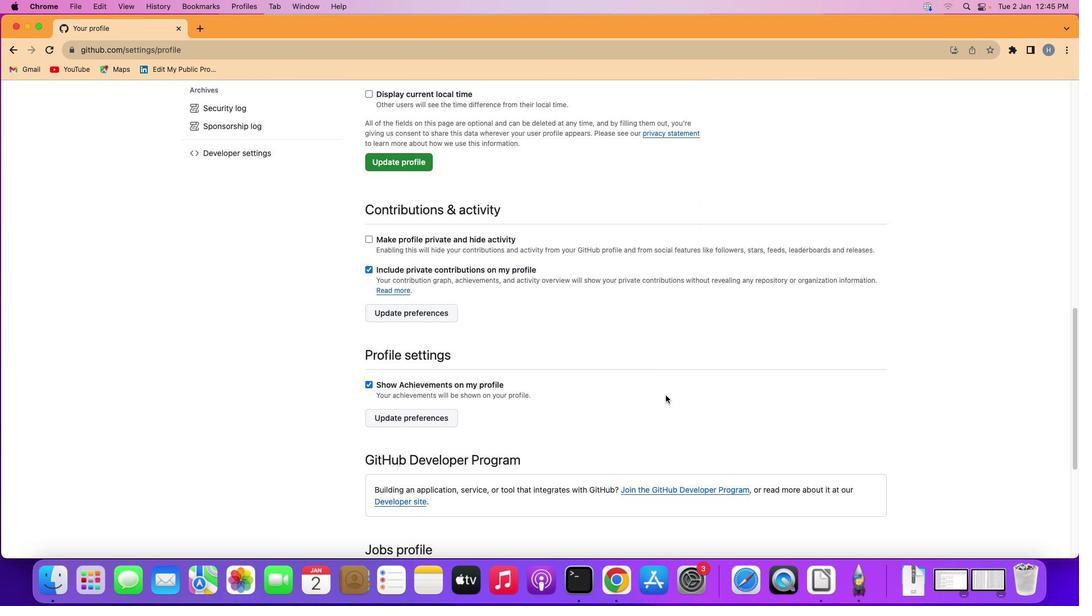 
Action: Mouse scrolled (665, 395) with delta (0, -1)
Screenshot: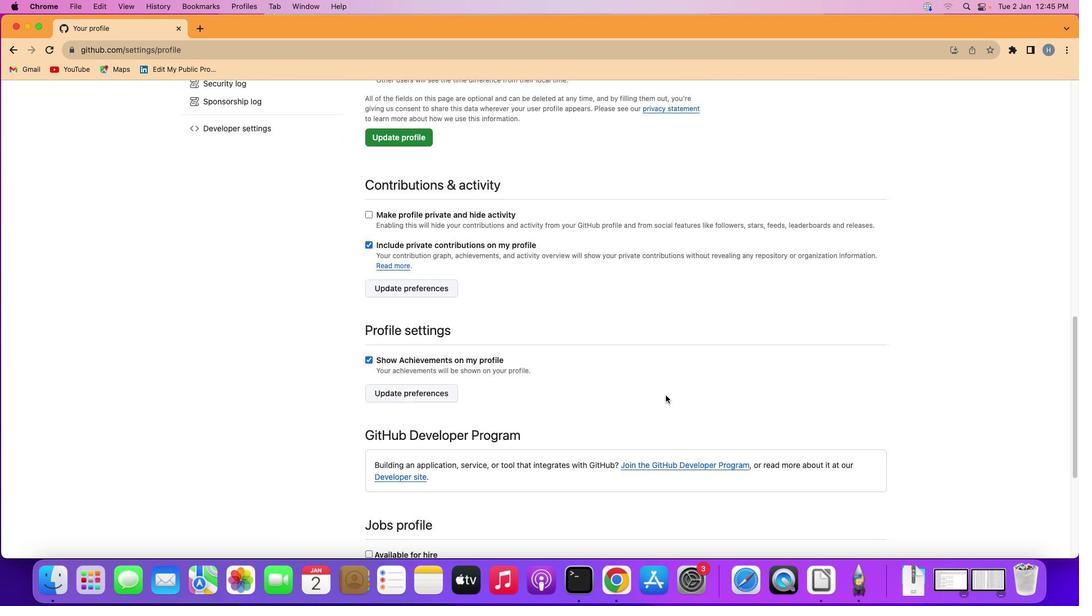 
Action: Mouse scrolled (665, 395) with delta (0, -2)
Screenshot: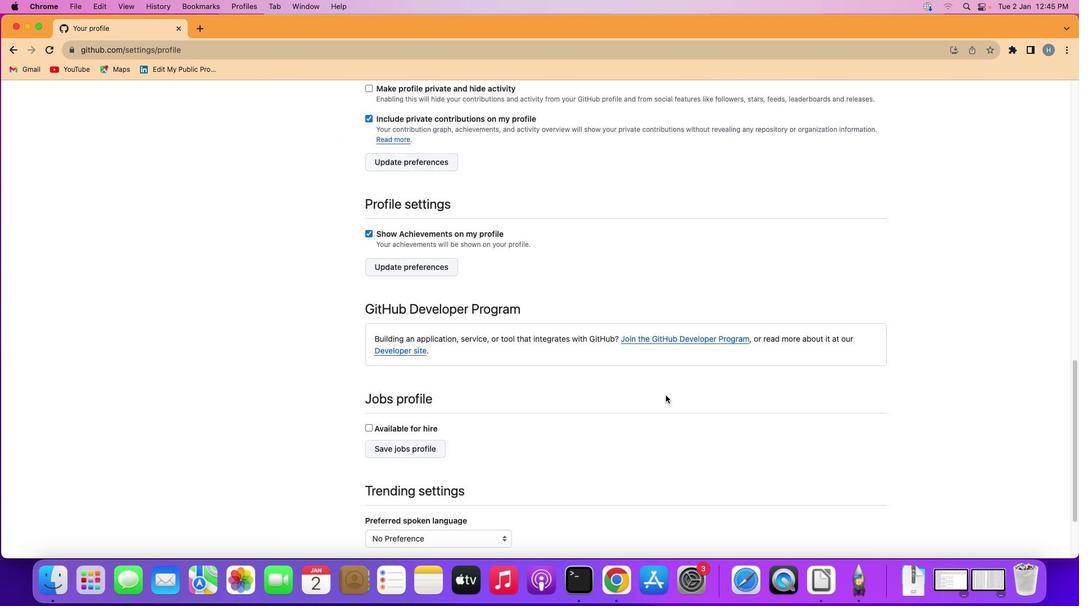 
Action: Mouse scrolled (665, 395) with delta (0, 0)
Screenshot: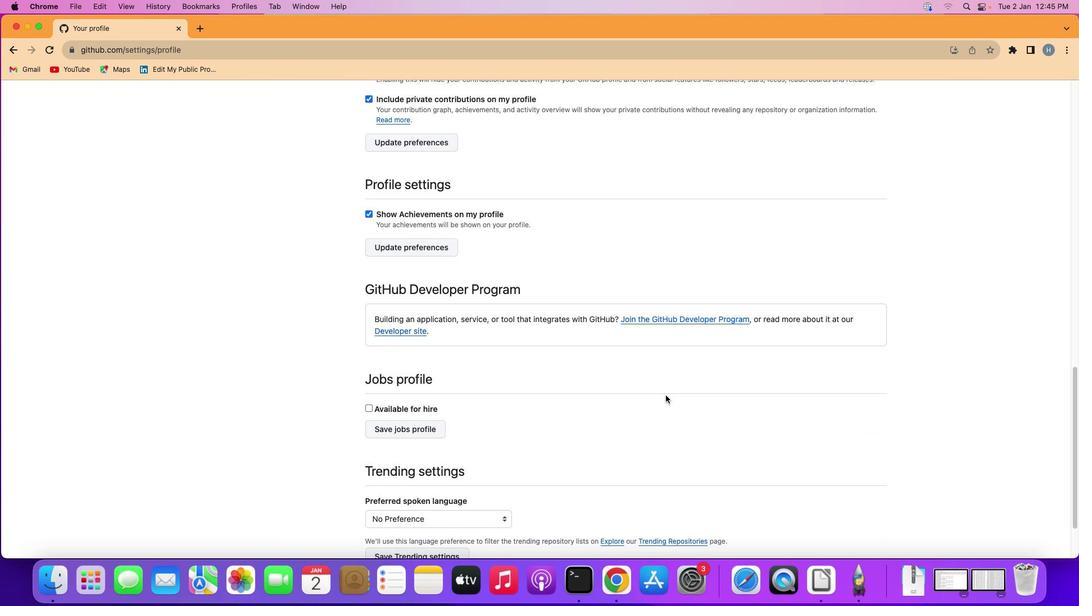 
Action: Mouse scrolled (665, 395) with delta (0, 0)
Screenshot: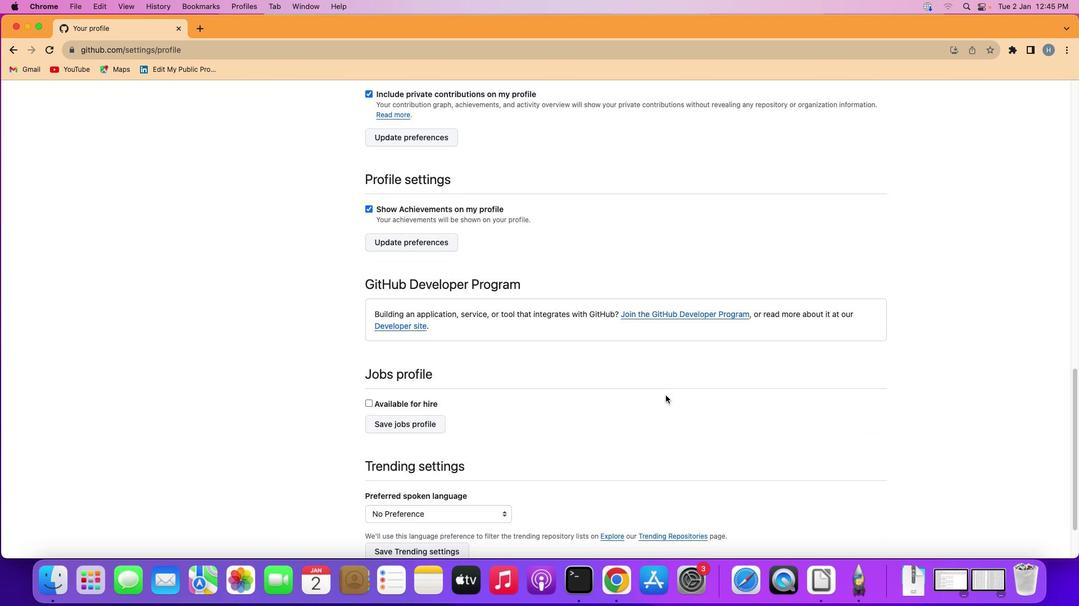 
Action: Mouse scrolled (665, 395) with delta (0, 0)
Screenshot: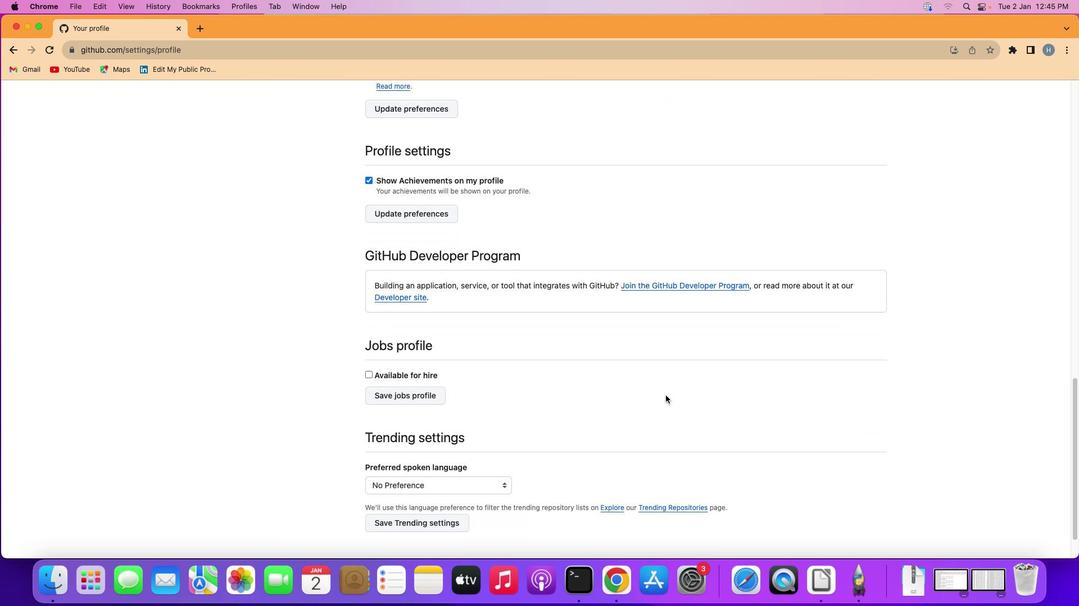 
Action: Mouse scrolled (665, 395) with delta (0, 0)
Screenshot: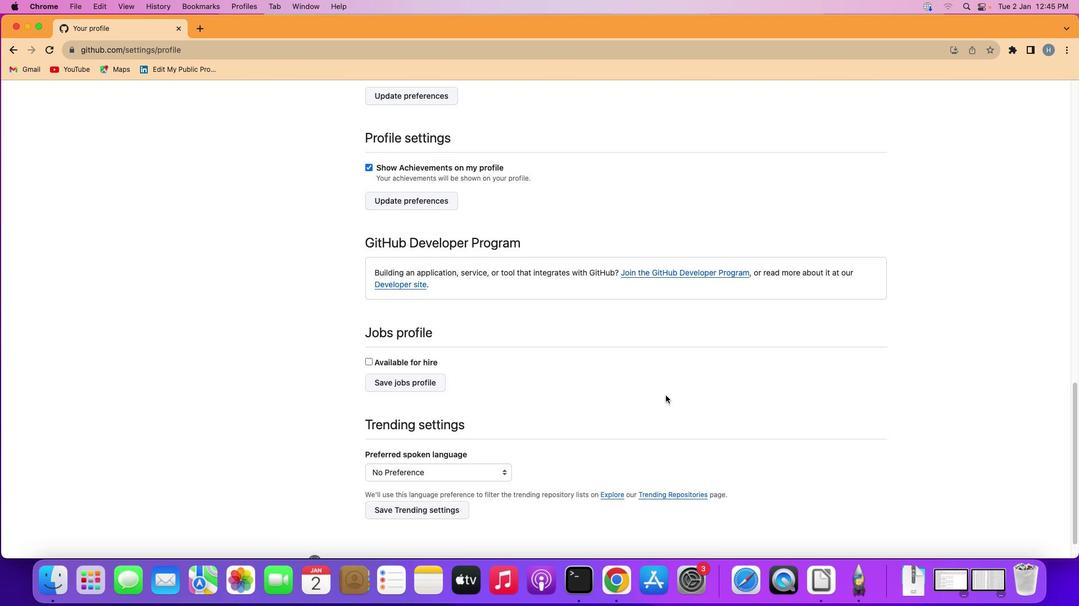 
Action: Mouse scrolled (665, 395) with delta (0, 0)
Screenshot: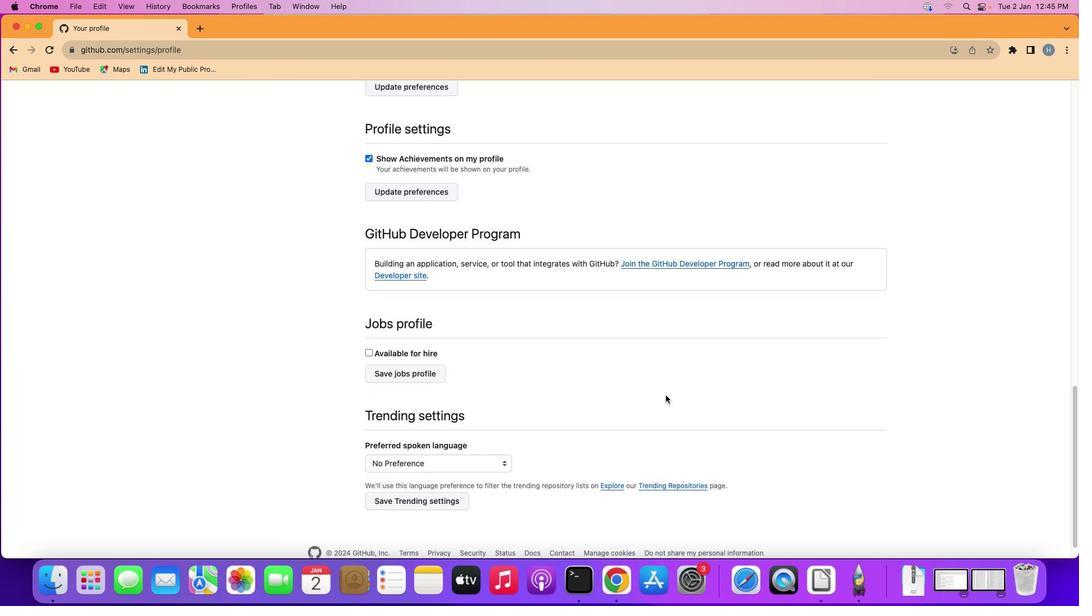 
Action: Mouse scrolled (665, 395) with delta (0, 0)
Screenshot: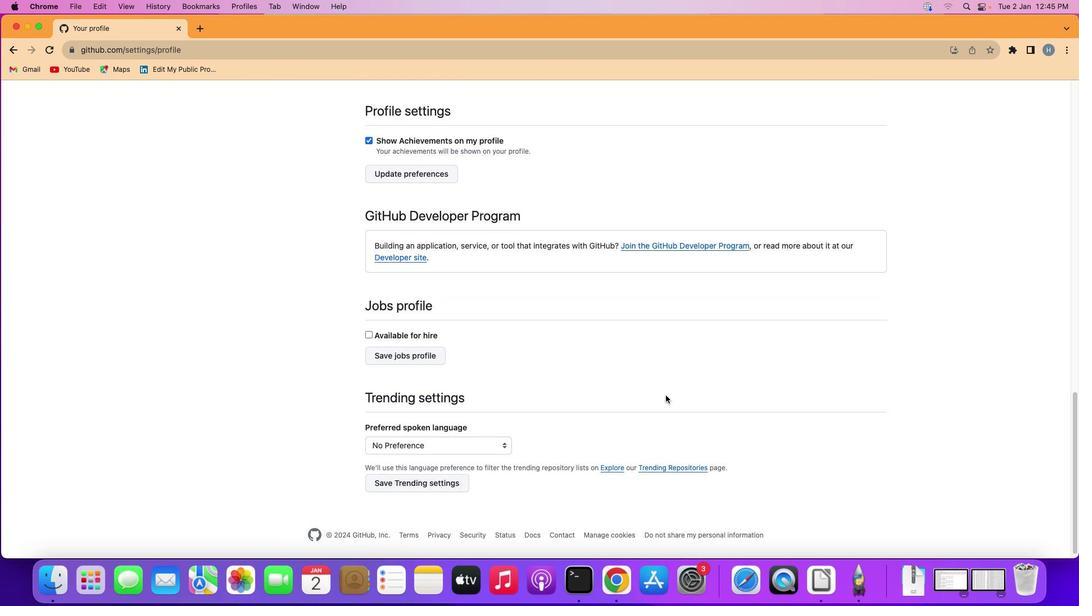 
Action: Mouse scrolled (665, 395) with delta (0, 0)
Screenshot: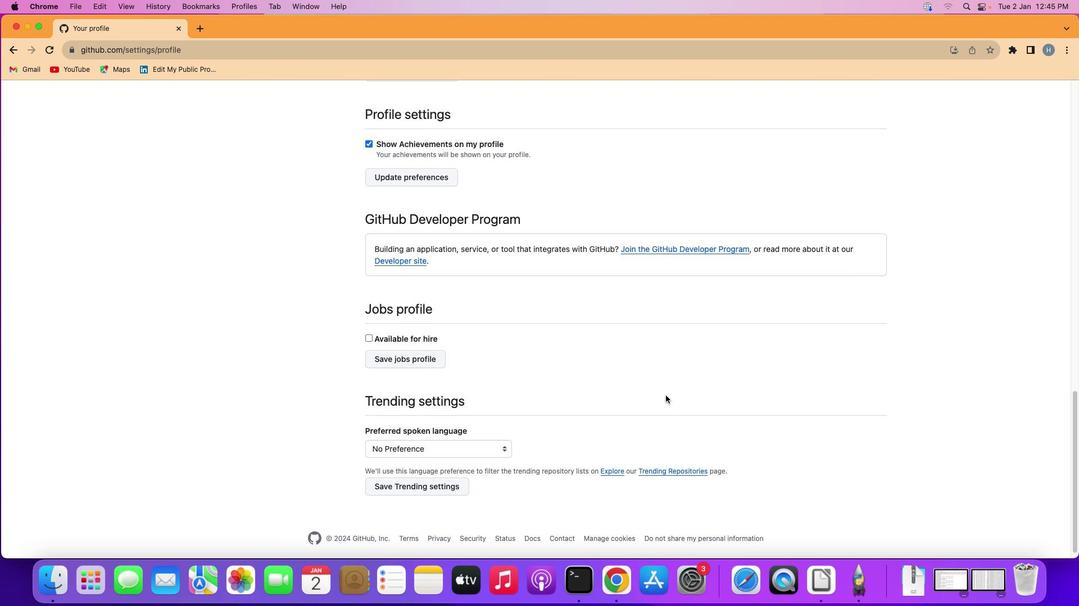 
Action: Mouse scrolled (665, 395) with delta (0, 1)
Screenshot: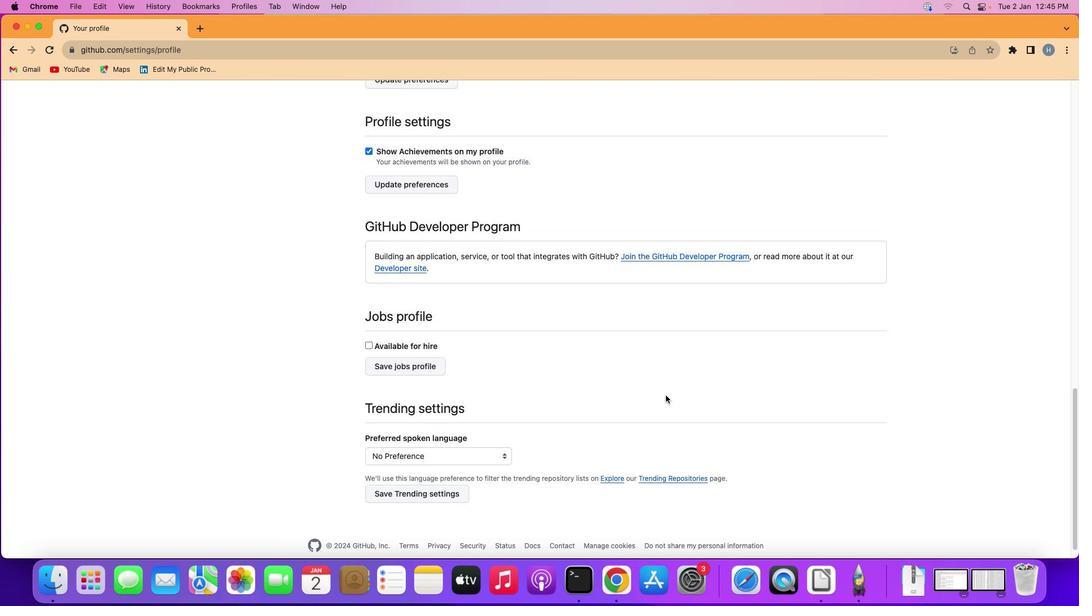 
Action: Mouse scrolled (665, 395) with delta (0, -1)
Screenshot: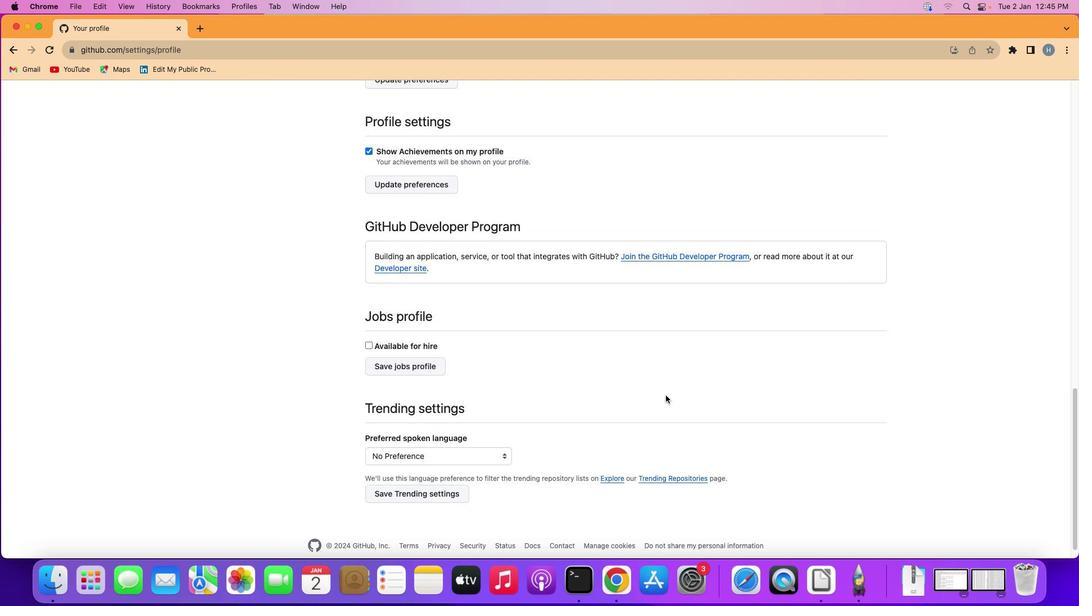 
Action: Mouse moved to (503, 459)
Screenshot: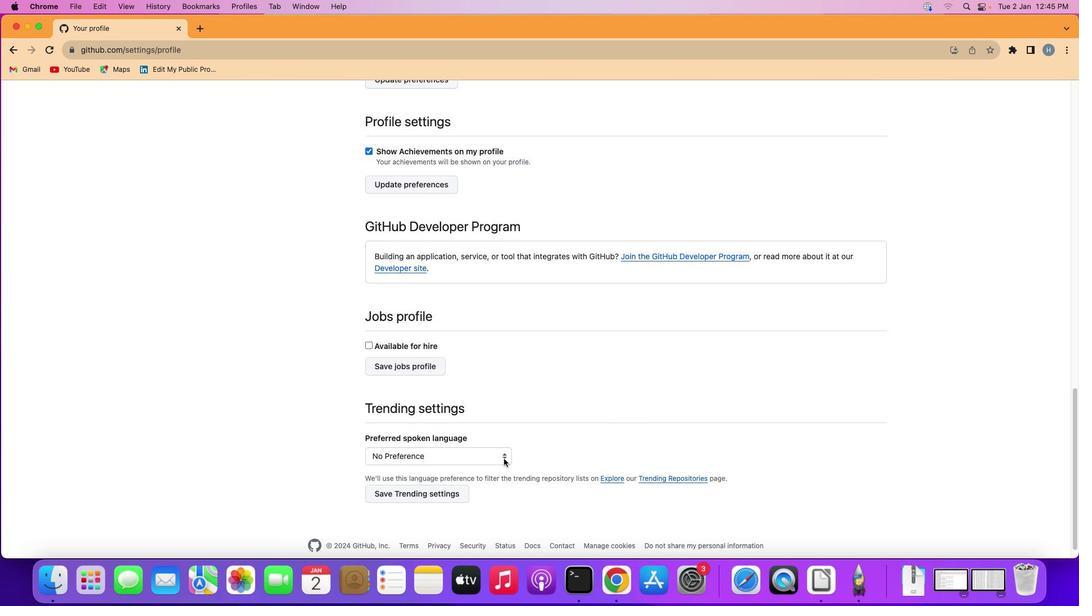 
Action: Mouse pressed left at (503, 459)
Screenshot: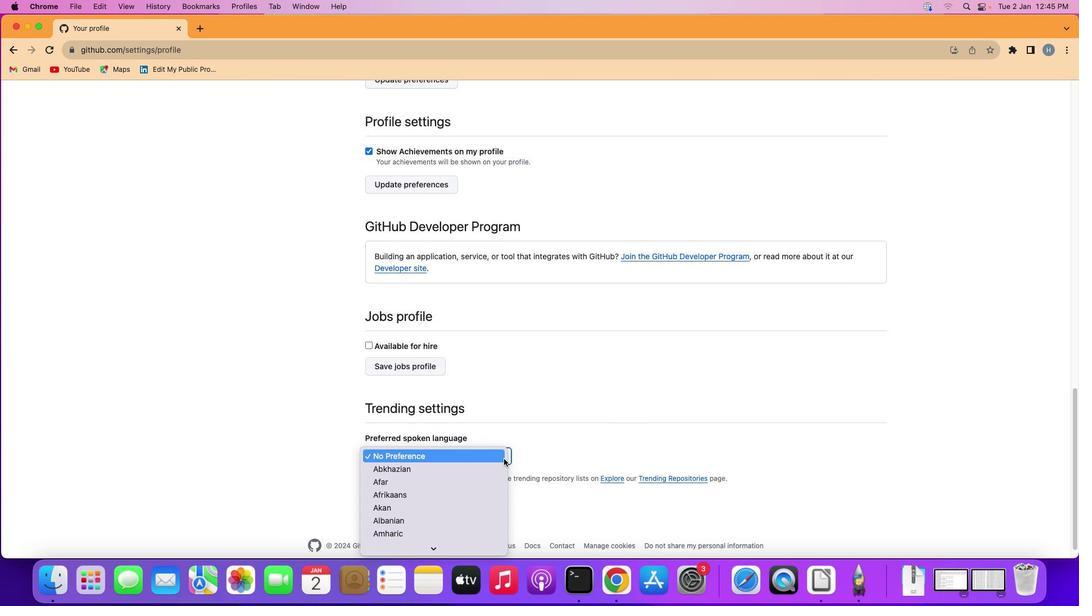 
Action: Mouse moved to (462, 478)
Screenshot: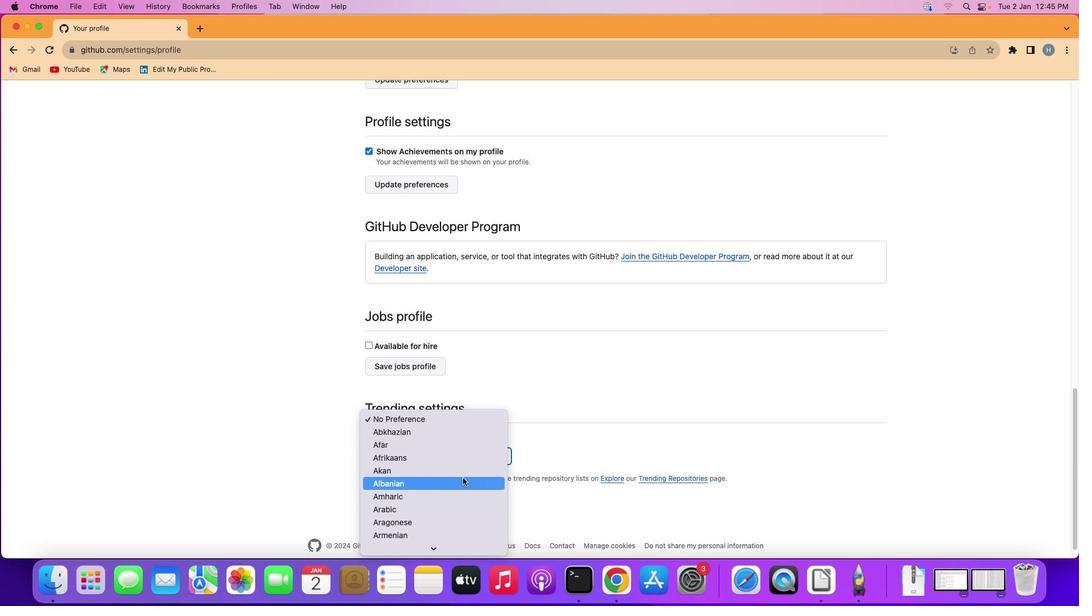 
Action: Mouse scrolled (462, 478) with delta (0, 0)
Screenshot: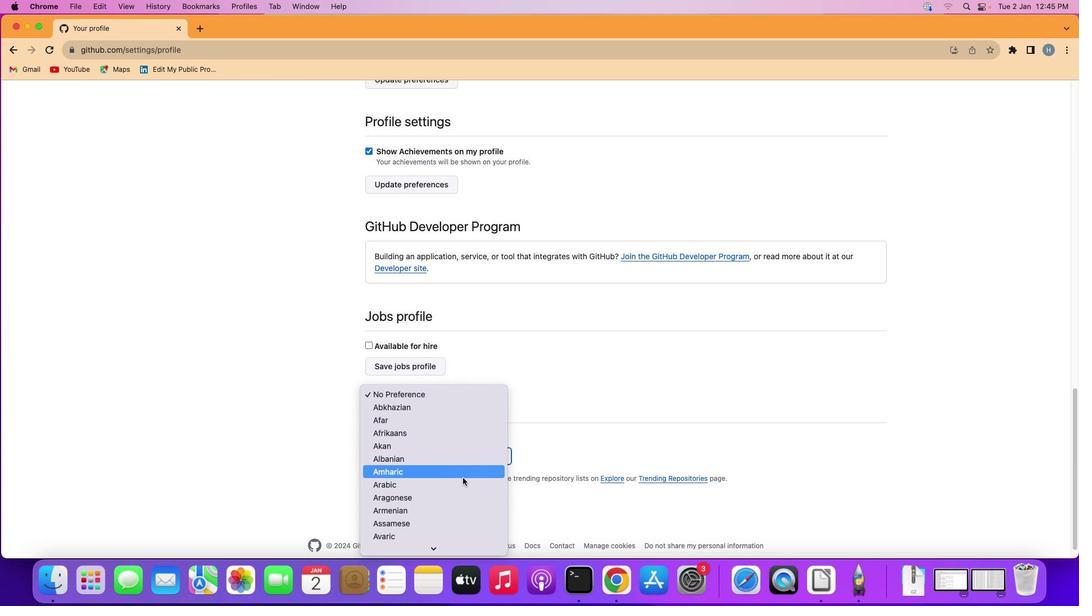 
Action: Mouse scrolled (462, 478) with delta (0, 2)
Screenshot: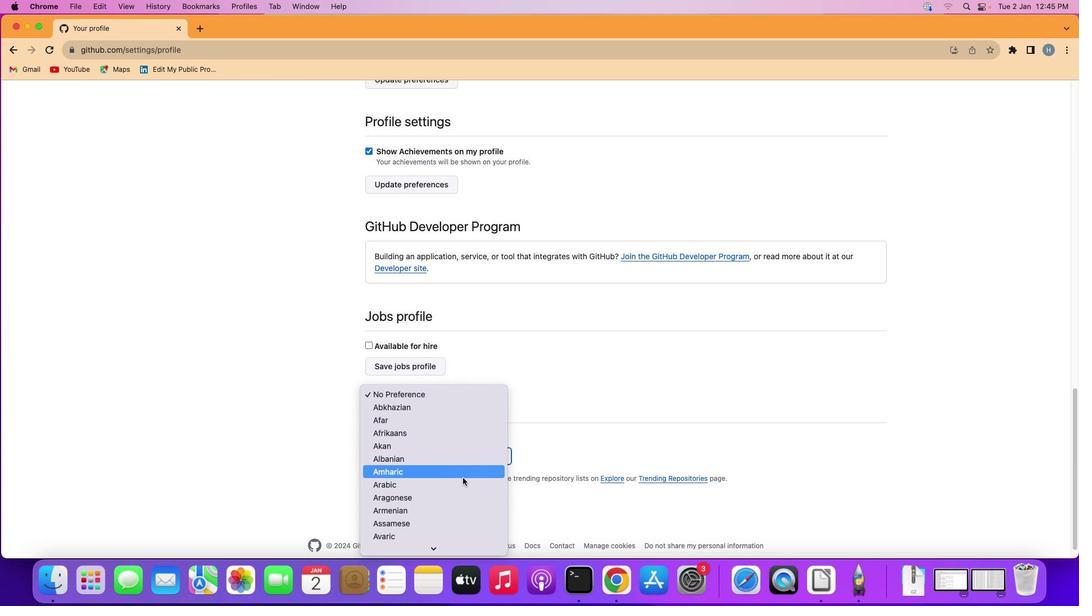 
Action: Mouse moved to (462, 478)
Screenshot: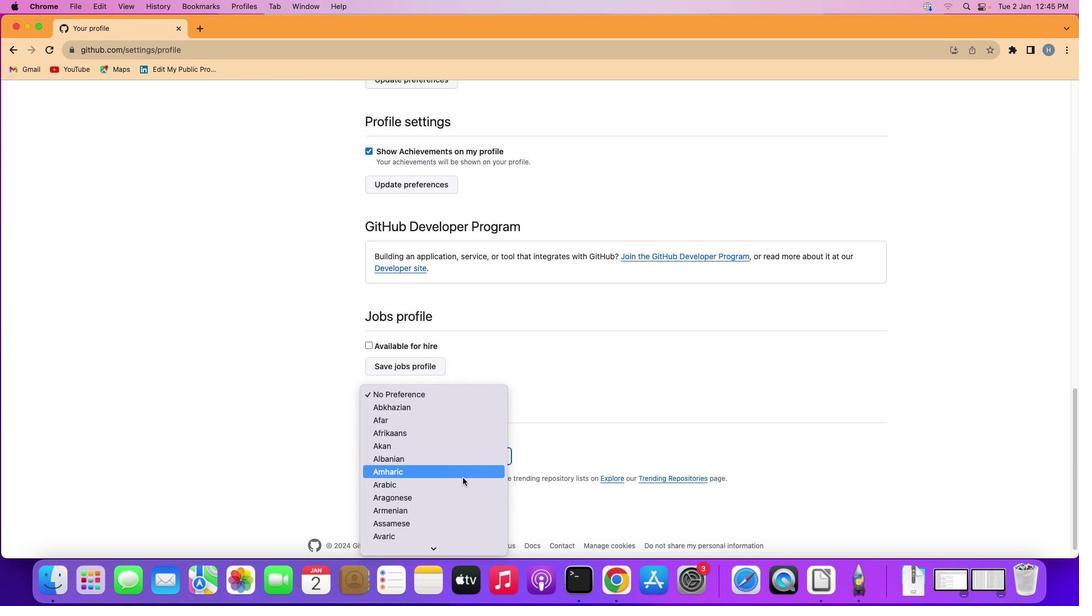 
Action: Mouse scrolled (462, 478) with delta (0, -1)
Screenshot: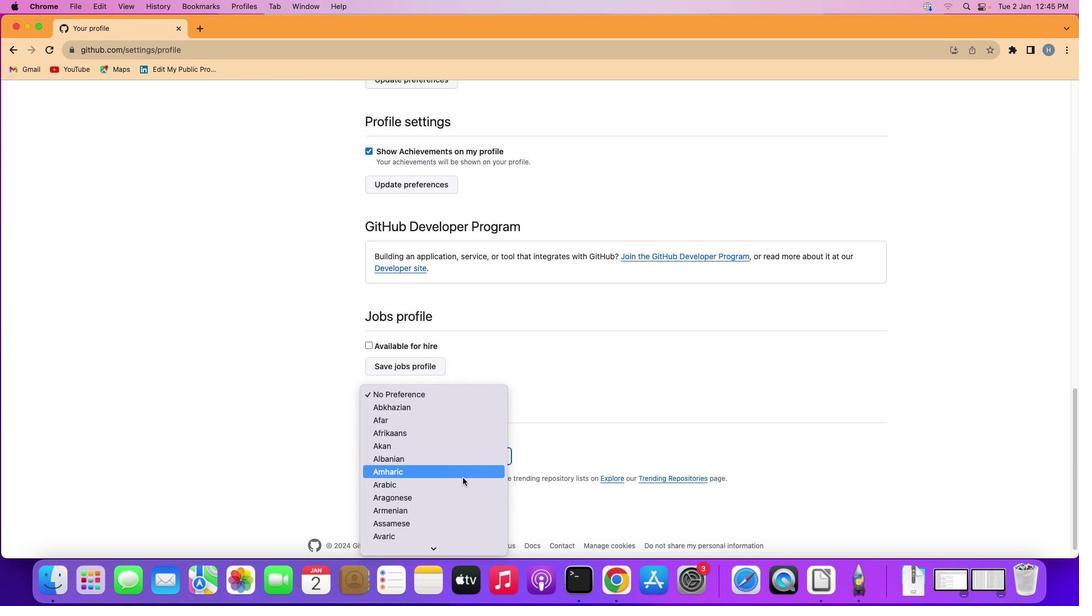 
Action: Mouse scrolled (462, 478) with delta (0, -1)
Screenshot: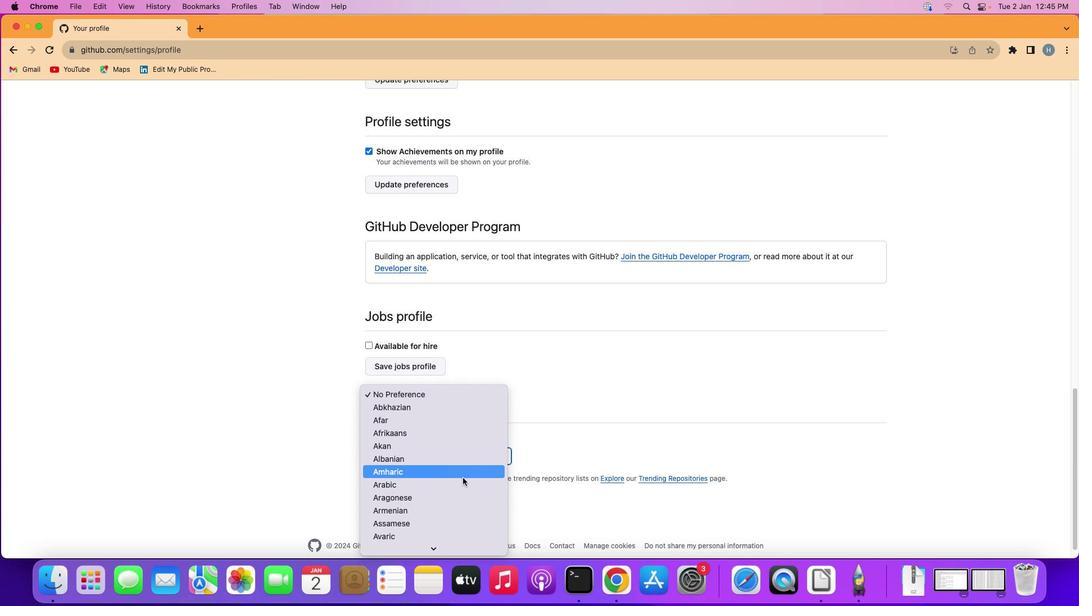 
Action: Mouse moved to (463, 478)
Screenshot: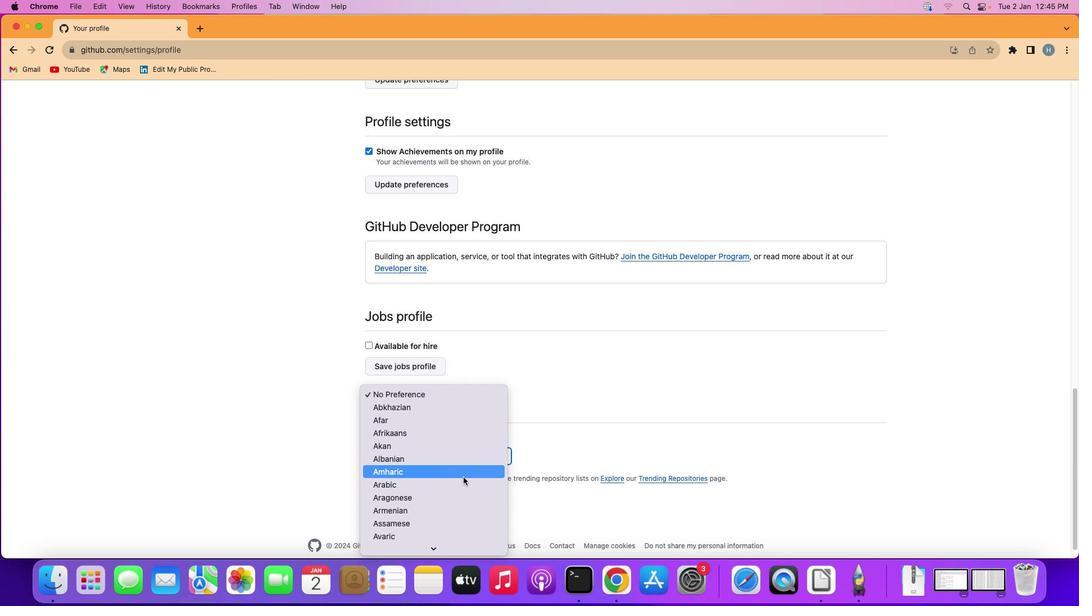 
Action: Mouse scrolled (463, 478) with delta (0, 0)
Screenshot: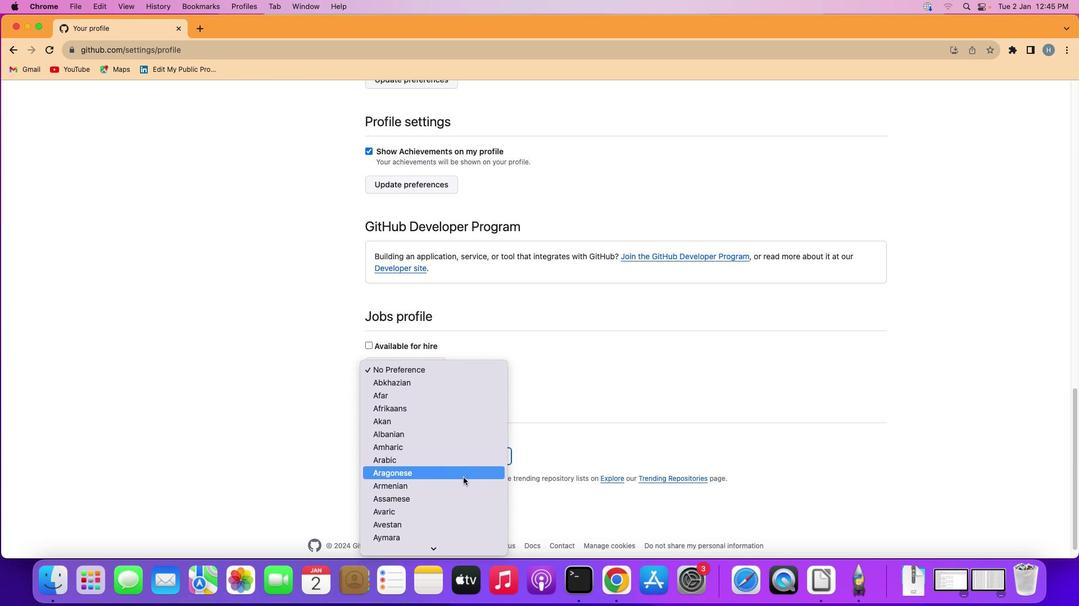 
Action: Mouse scrolled (463, 478) with delta (0, 0)
Screenshot: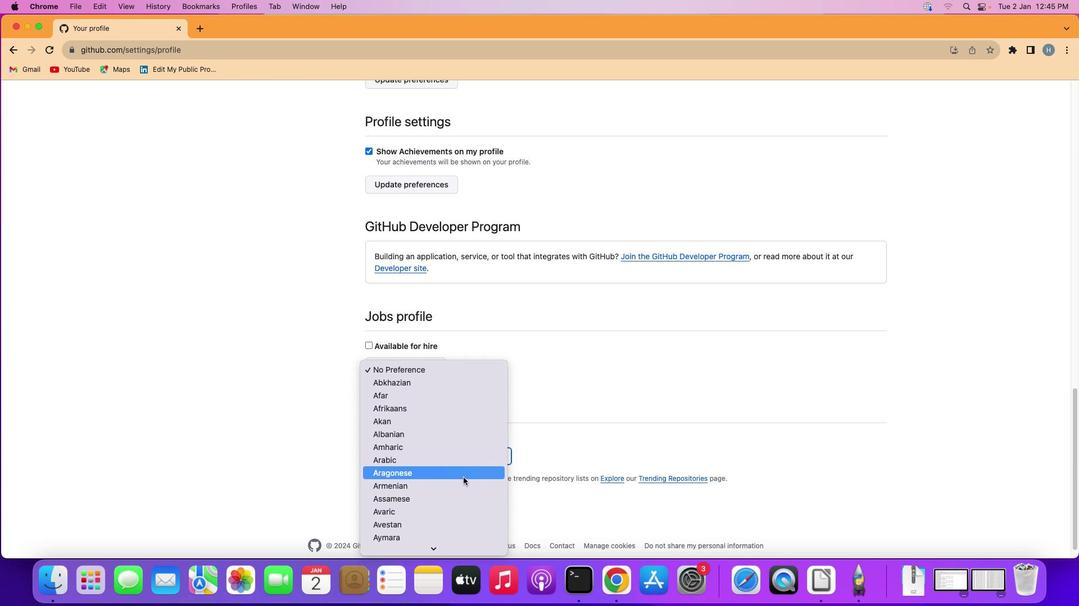 
Action: Mouse scrolled (463, 478) with delta (0, 0)
Screenshot: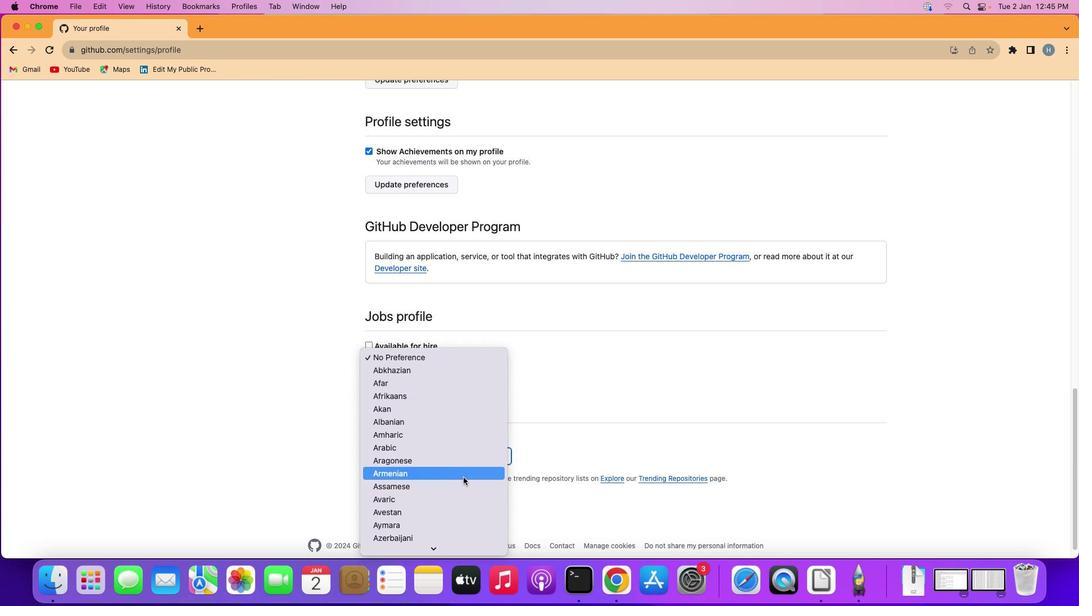 
Action: Mouse scrolled (463, 478) with delta (0, 0)
Screenshot: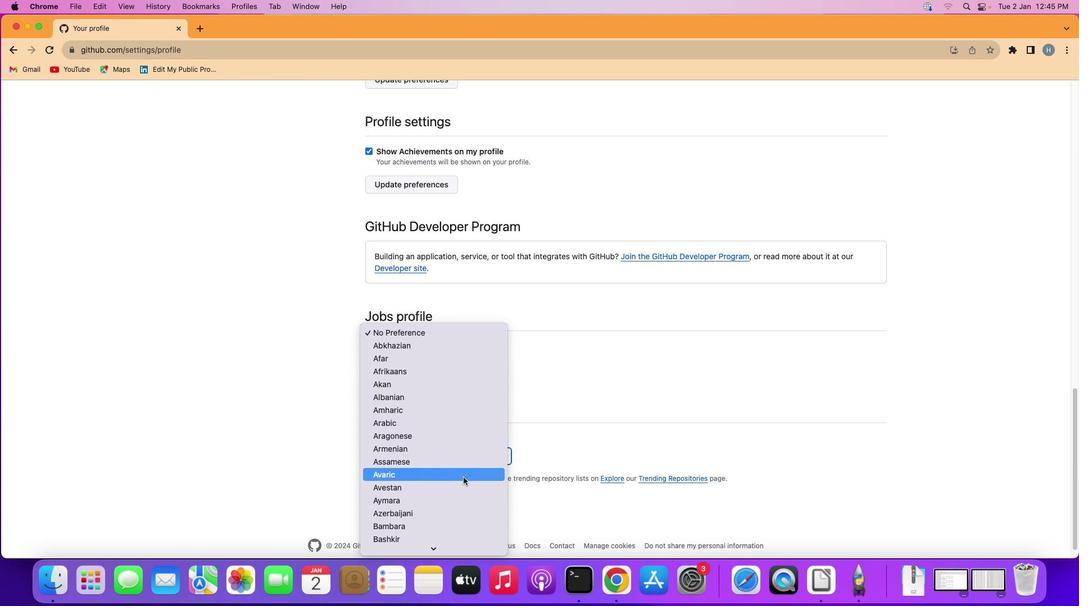 
Action: Mouse scrolled (463, 478) with delta (0, 0)
Screenshot: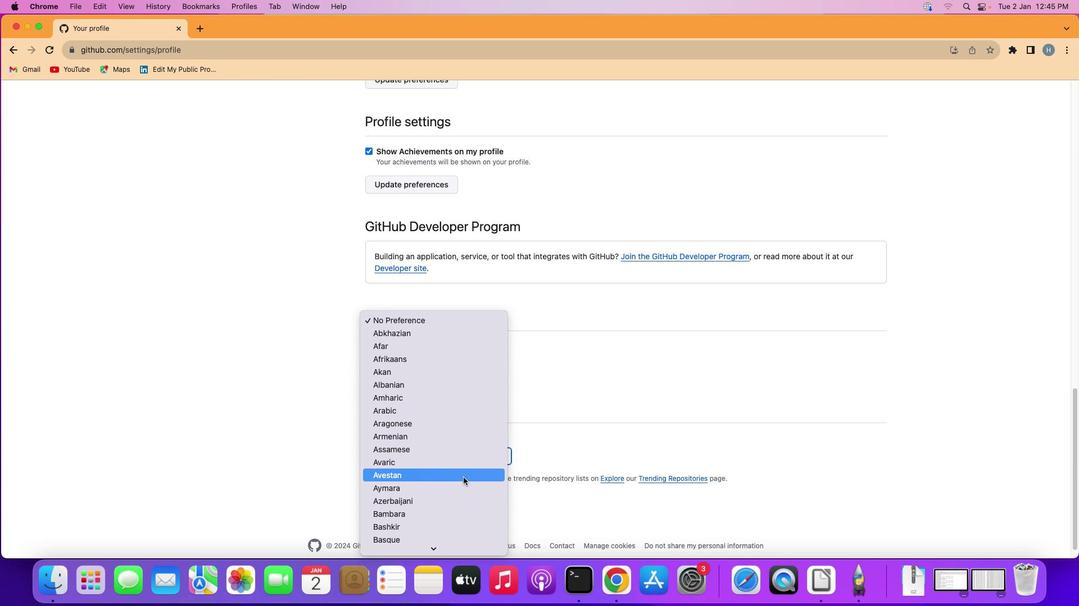 
Action: Mouse scrolled (463, 478) with delta (0, 0)
Screenshot: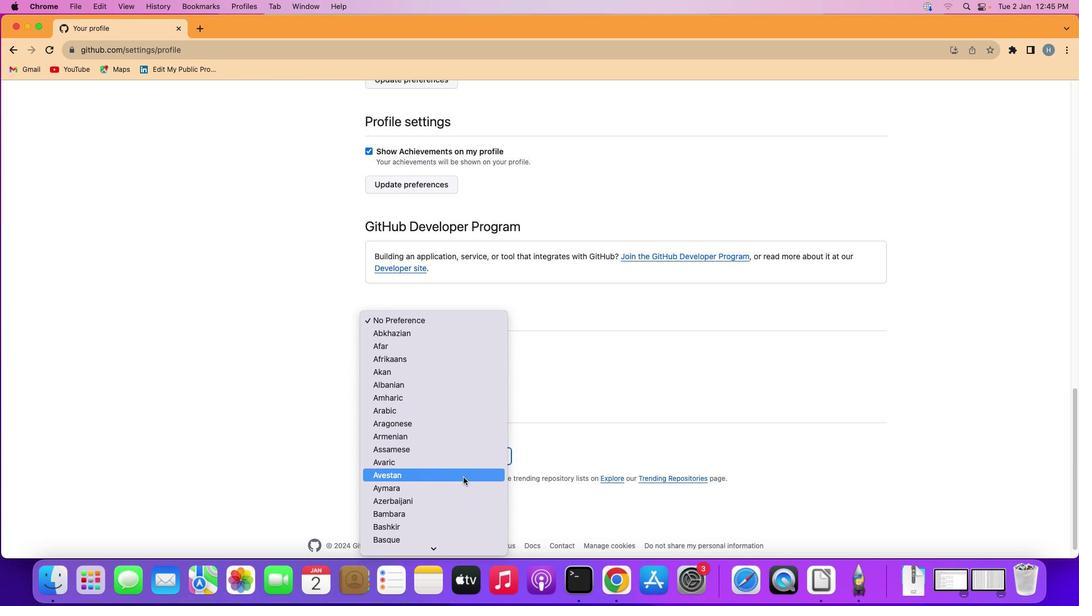 
Action: Mouse moved to (463, 477)
Screenshot: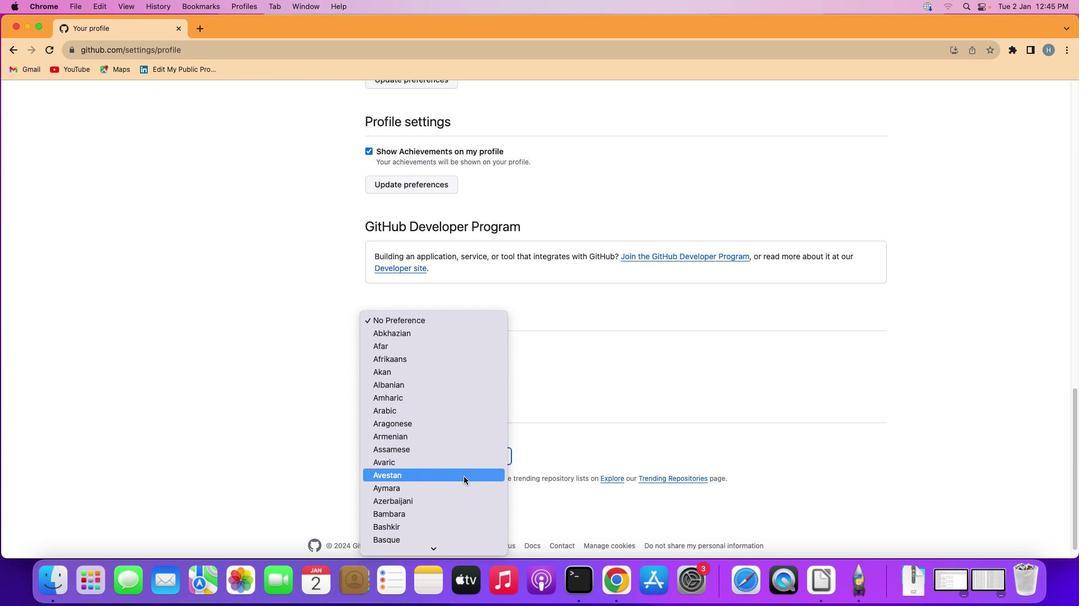 
Action: Mouse scrolled (463, 477) with delta (0, 0)
Screenshot: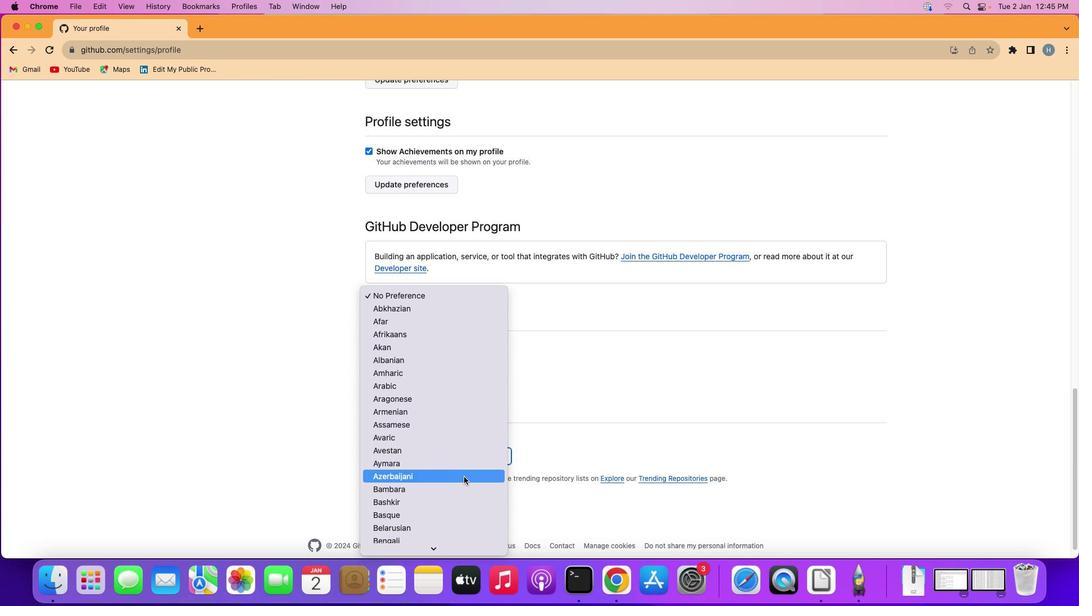 
Action: Mouse scrolled (463, 477) with delta (0, 0)
Screenshot: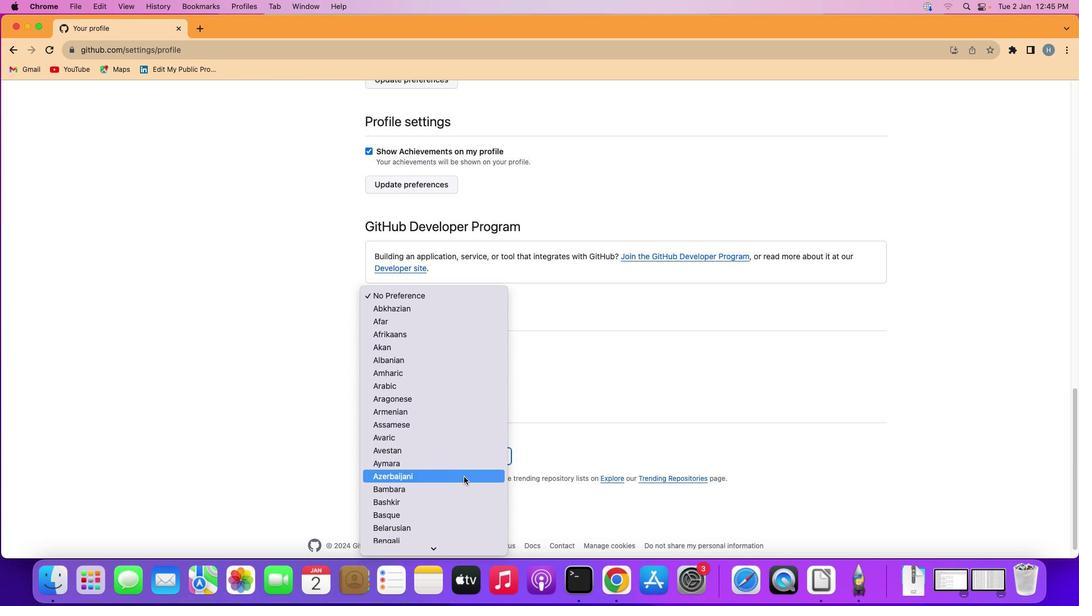
Action: Mouse scrolled (463, 477) with delta (0, 1)
Screenshot: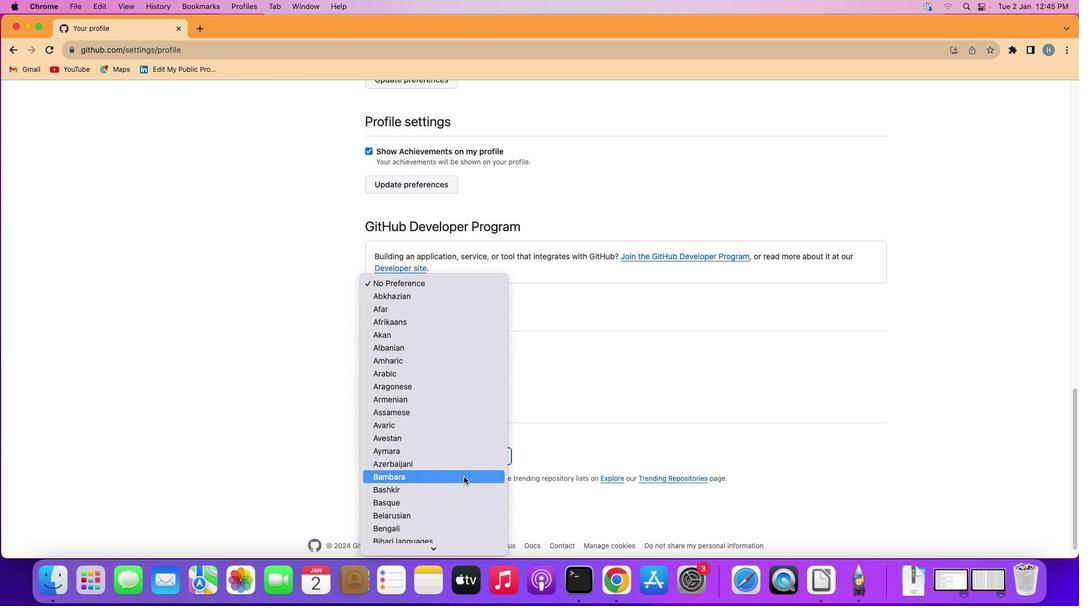 
Action: Mouse scrolled (463, 477) with delta (0, 0)
Screenshot: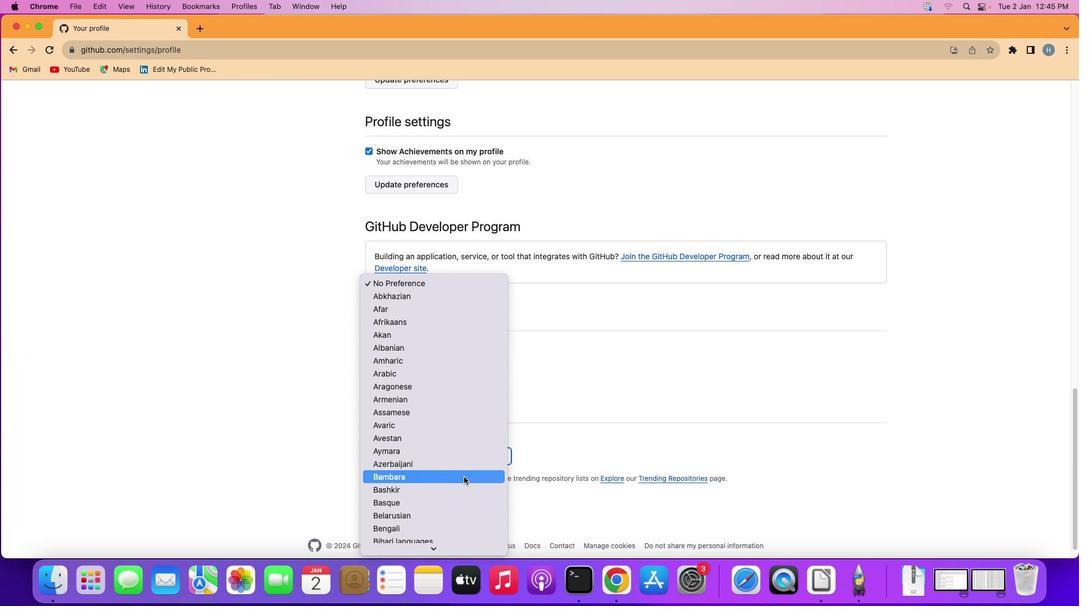 
Action: Mouse moved to (464, 476)
Screenshot: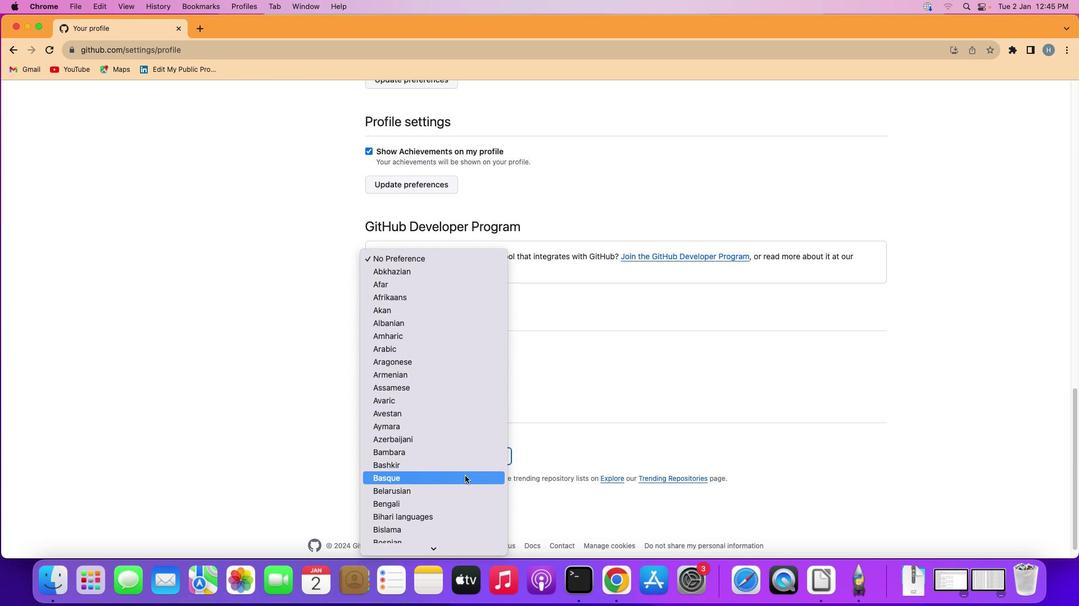 
Action: Mouse scrolled (464, 476) with delta (0, 0)
Screenshot: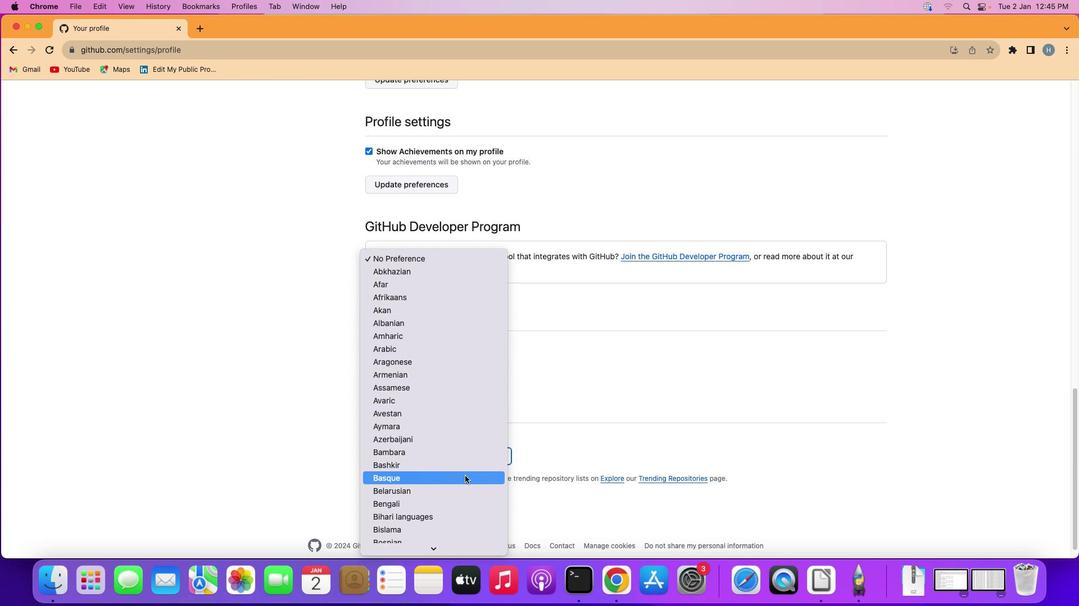 
Action: Mouse scrolled (464, 476) with delta (0, 0)
Screenshot: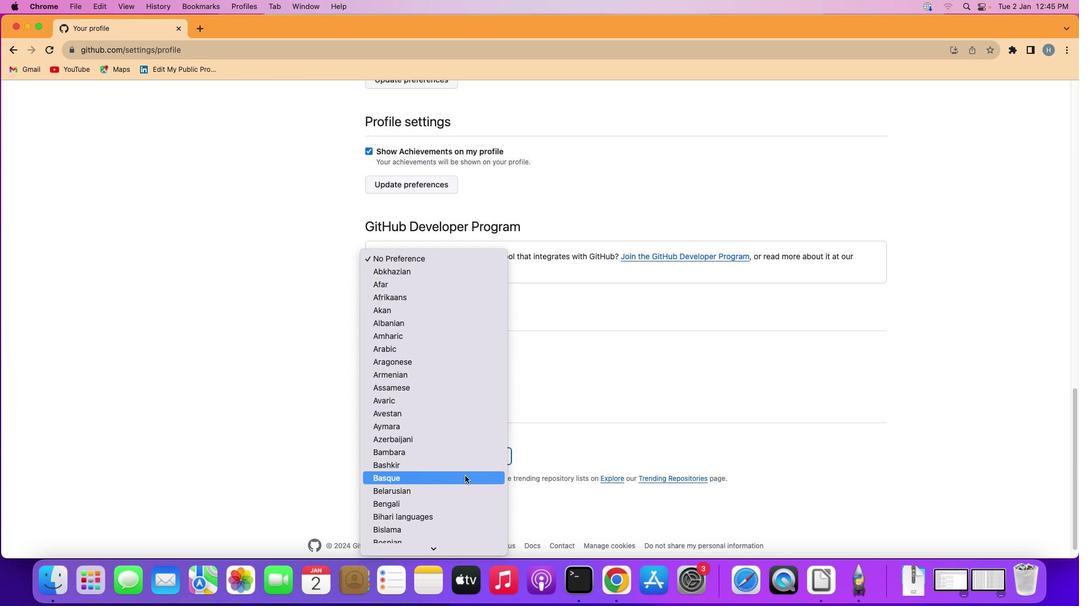 
Action: Mouse moved to (465, 476)
Screenshot: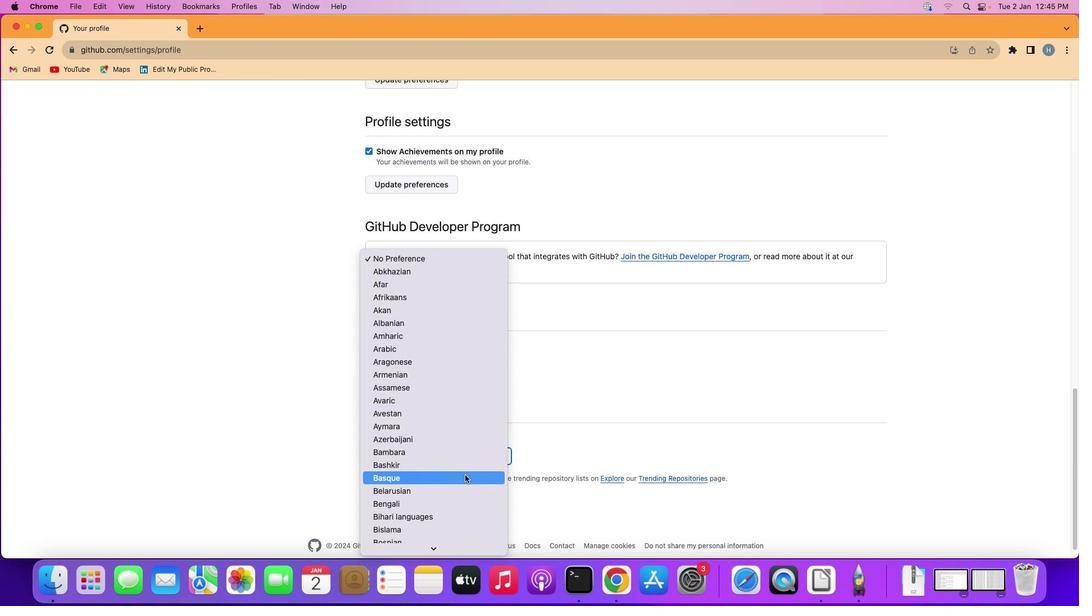 
Action: Mouse scrolled (465, 476) with delta (0, 0)
Screenshot: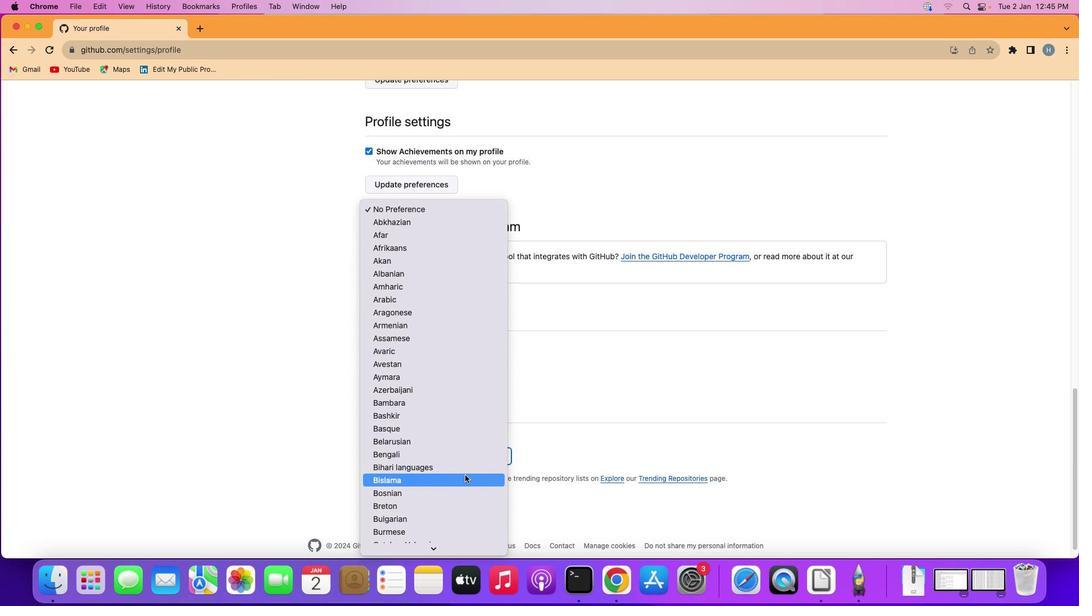
Action: Mouse scrolled (465, 476) with delta (0, 0)
Screenshot: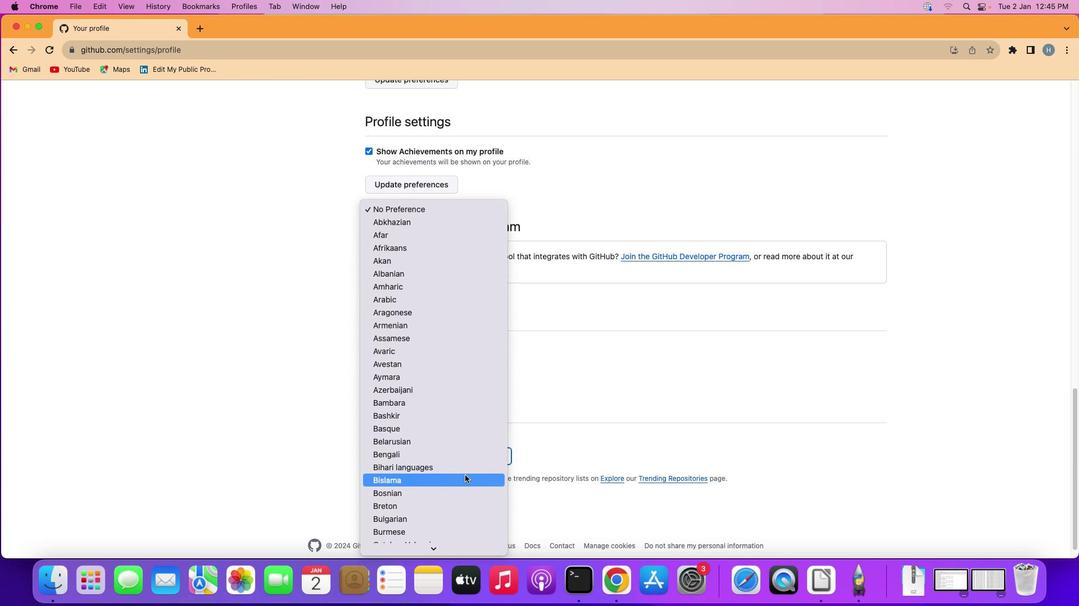 
Action: Mouse scrolled (465, 476) with delta (0, -1)
Screenshot: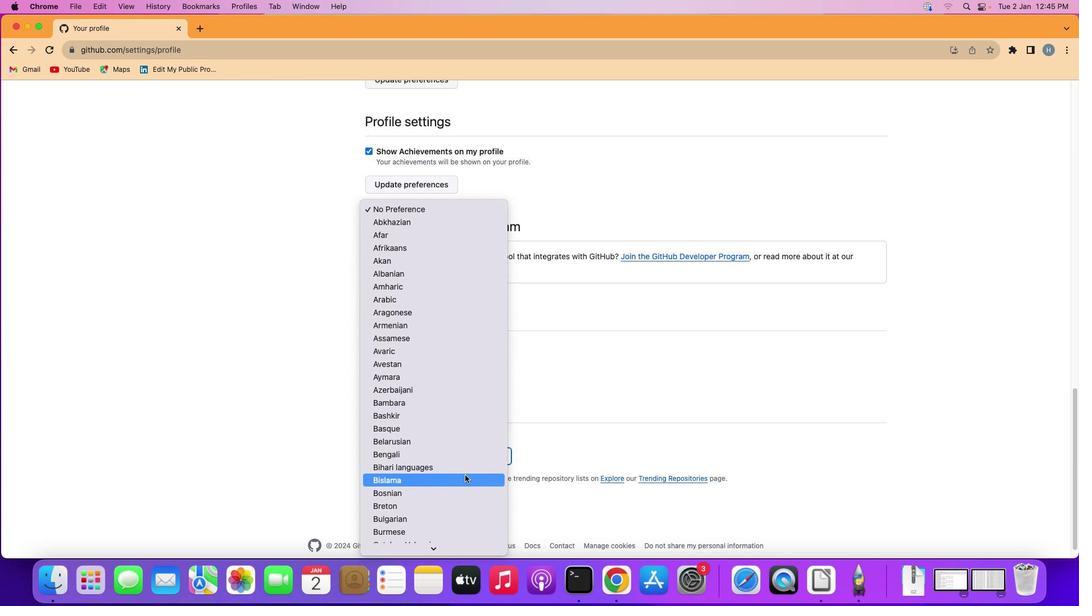
Action: Mouse scrolled (465, 476) with delta (0, 0)
Screenshot: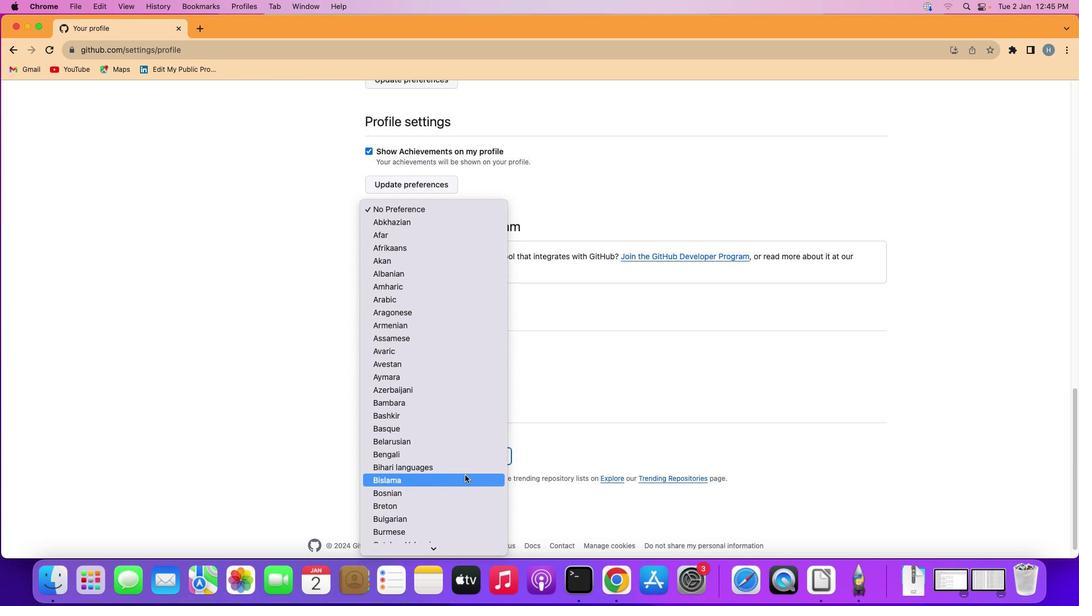 
Action: Mouse moved to (465, 476)
Screenshot: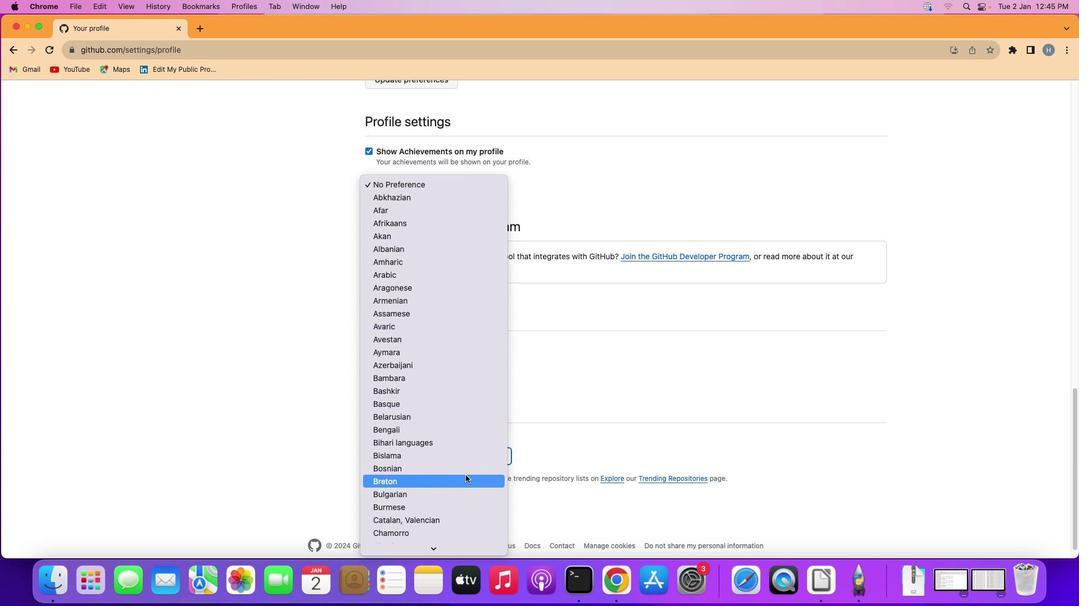 
Action: Mouse scrolled (465, 476) with delta (0, 0)
Screenshot: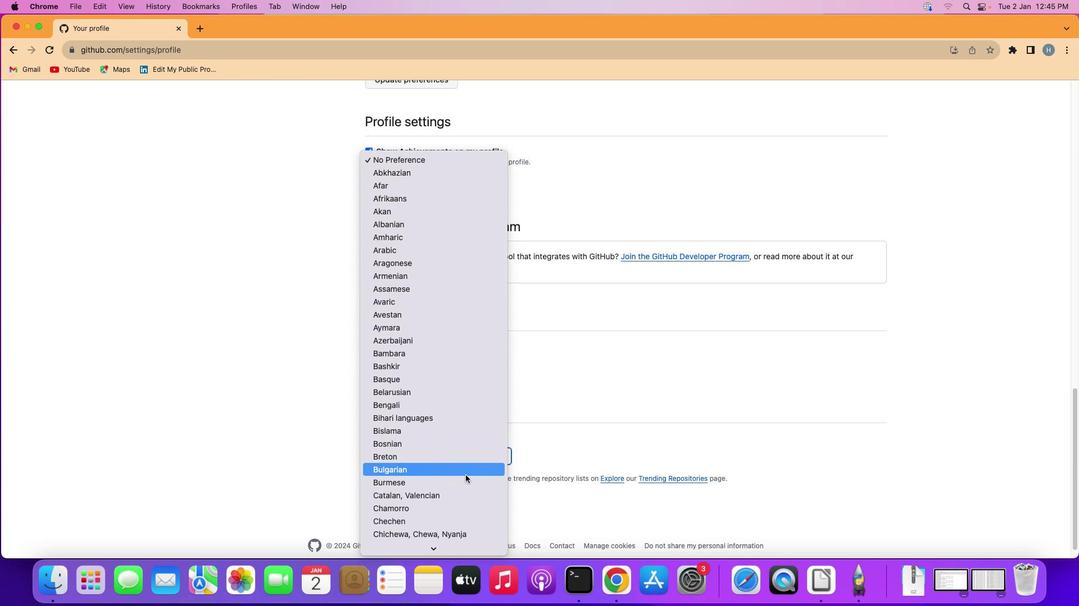 
Action: Mouse scrolled (465, 476) with delta (0, 0)
Screenshot: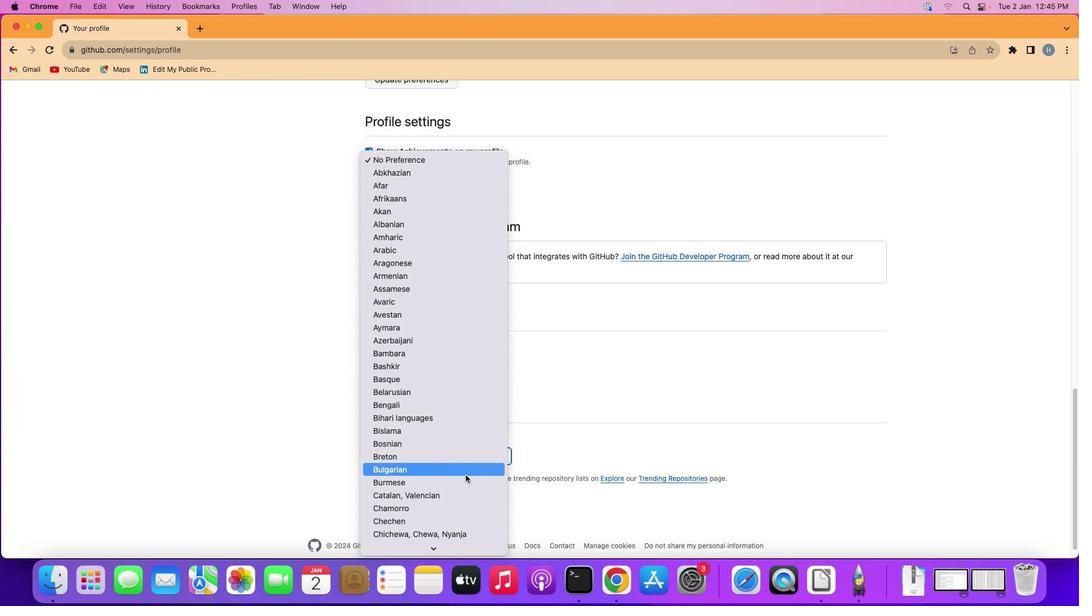 
Action: Mouse scrolled (465, 476) with delta (0, -1)
Screenshot: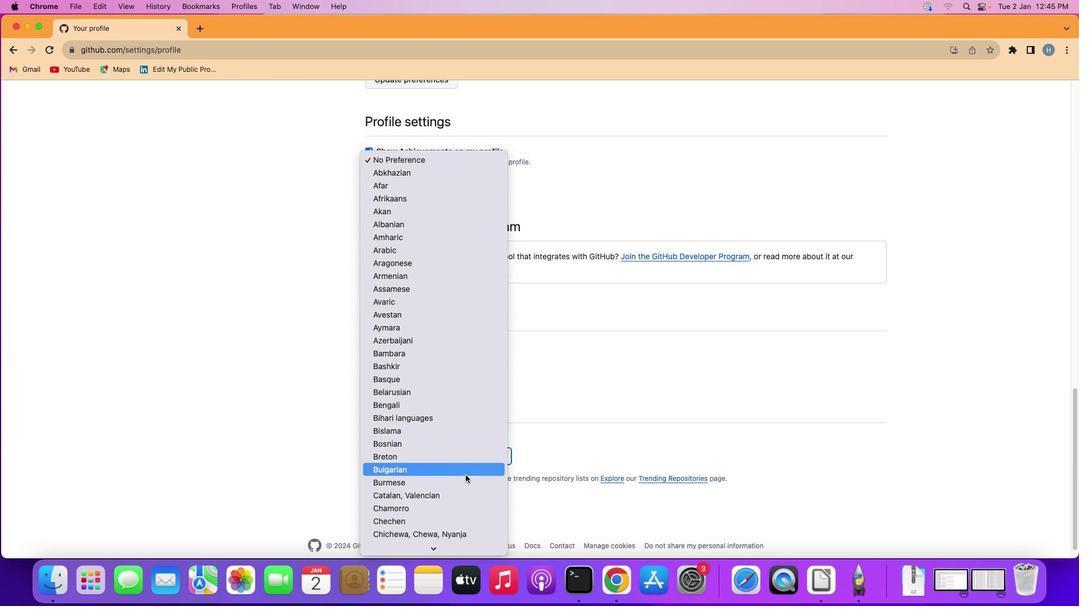 
Action: Mouse scrolled (465, 476) with delta (0, 0)
Screenshot: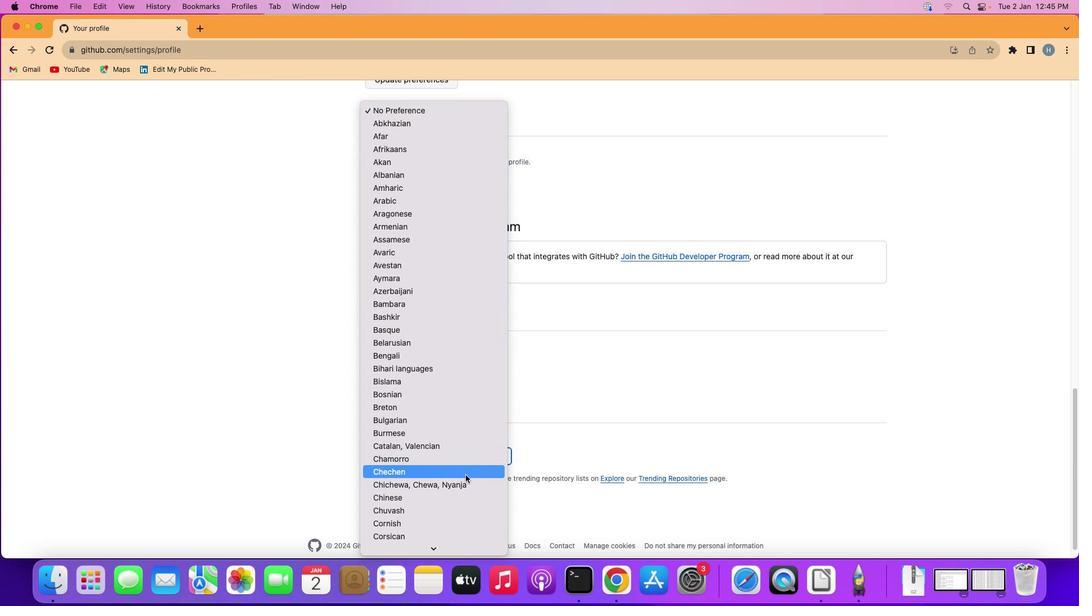
Action: Mouse scrolled (465, 476) with delta (0, 0)
Screenshot: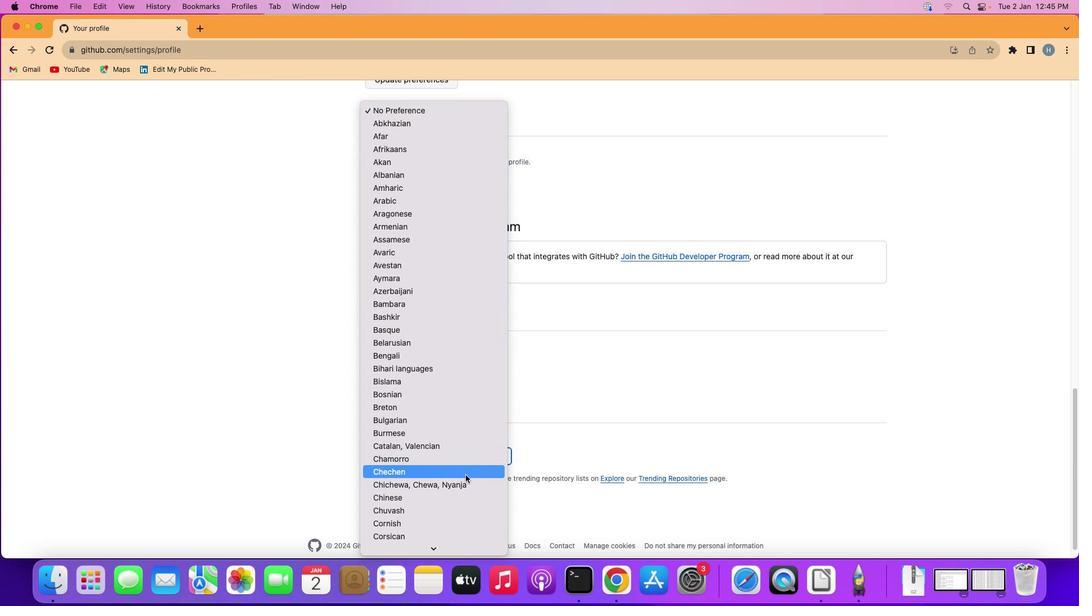 
Action: Mouse scrolled (465, 476) with delta (0, -1)
Screenshot: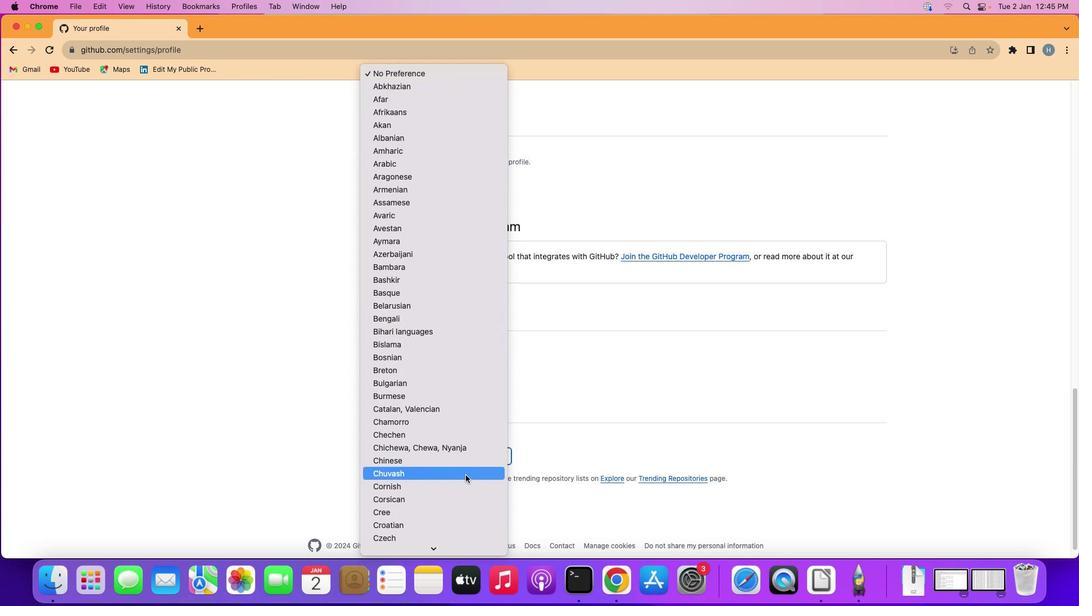 
Action: Mouse scrolled (465, 476) with delta (0, -1)
Screenshot: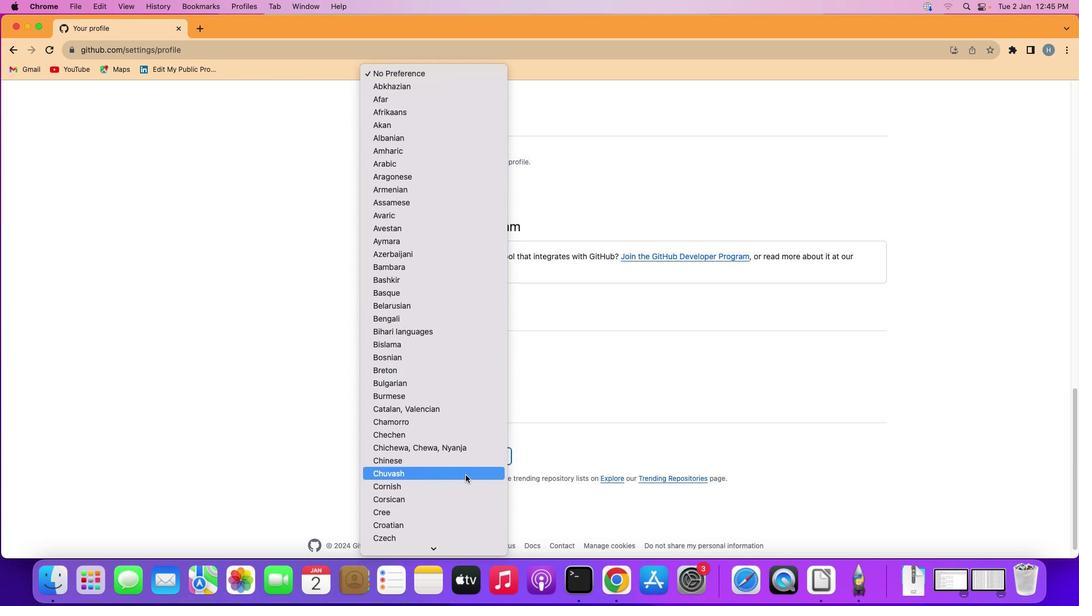 
Action: Mouse moved to (465, 475)
Screenshot: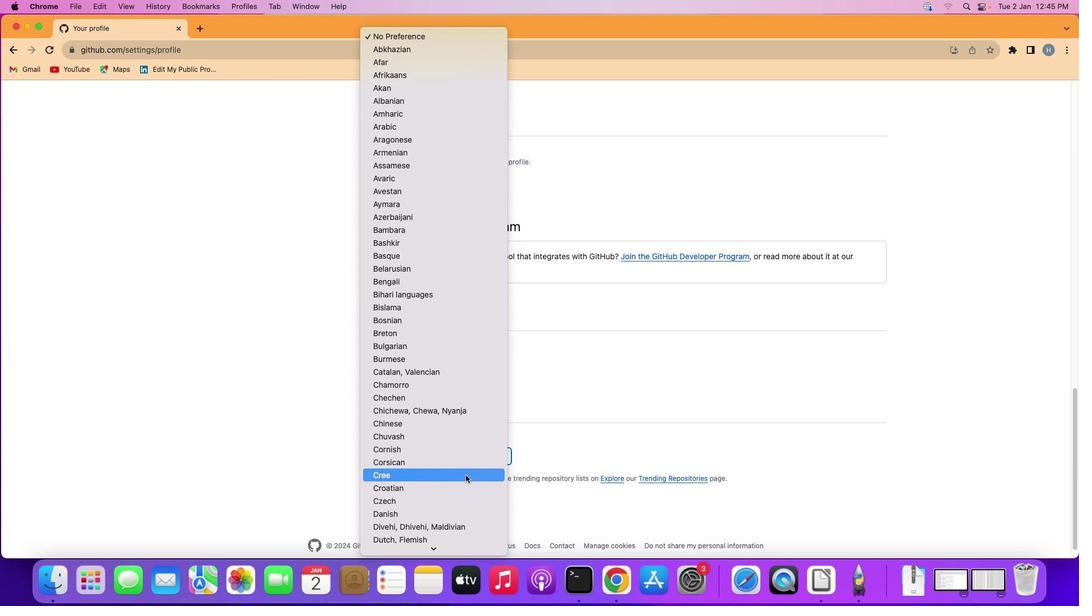 
Action: Mouse scrolled (465, 475) with delta (0, 0)
Screenshot: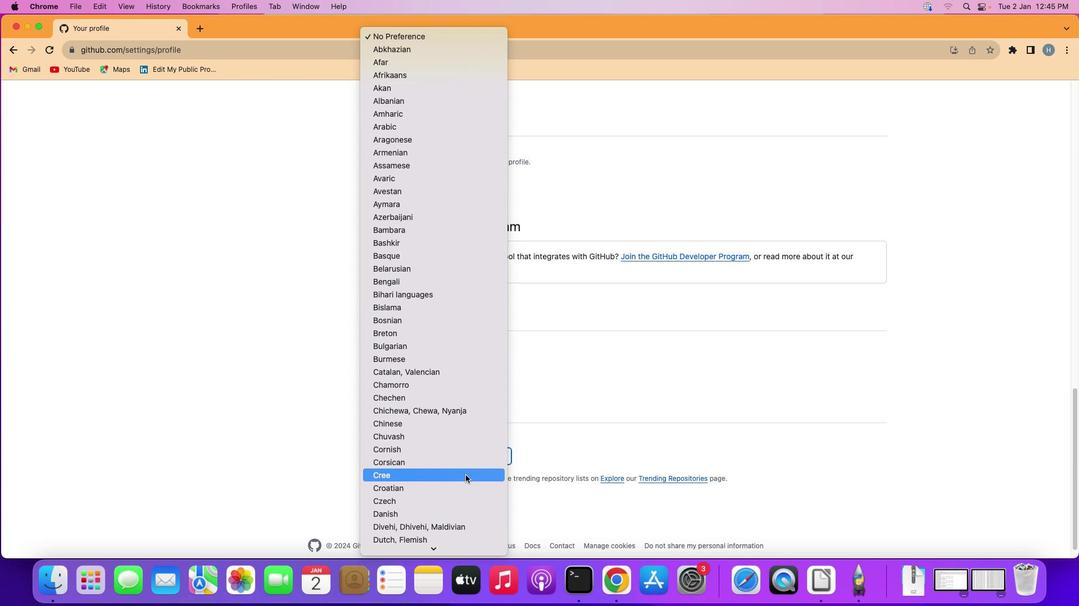 
Action: Mouse scrolled (465, 475) with delta (0, -1)
Screenshot: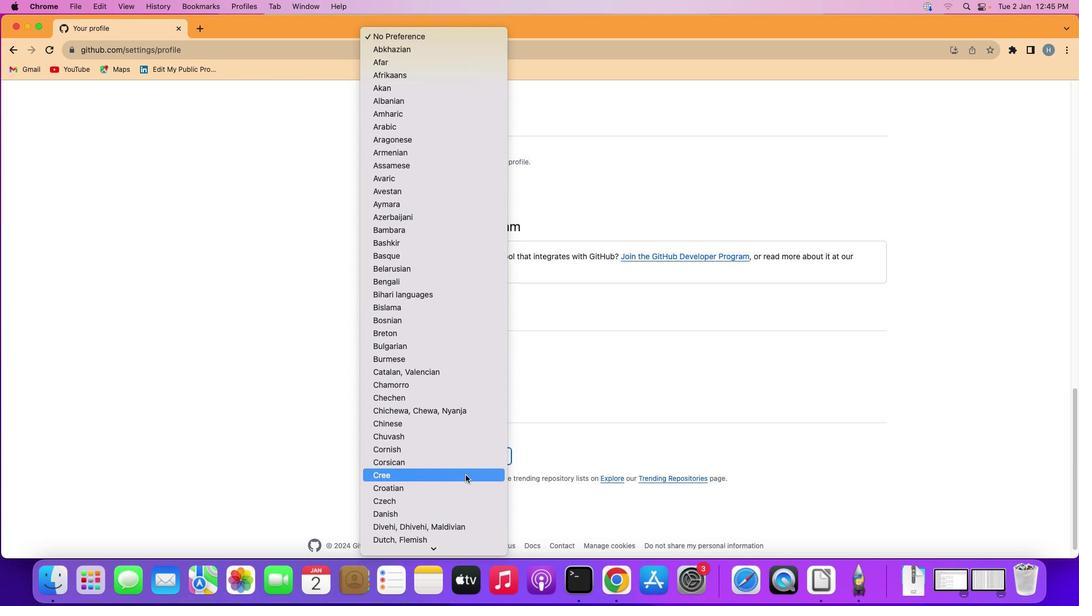 
Action: Mouse scrolled (465, 475) with delta (0, 0)
Screenshot: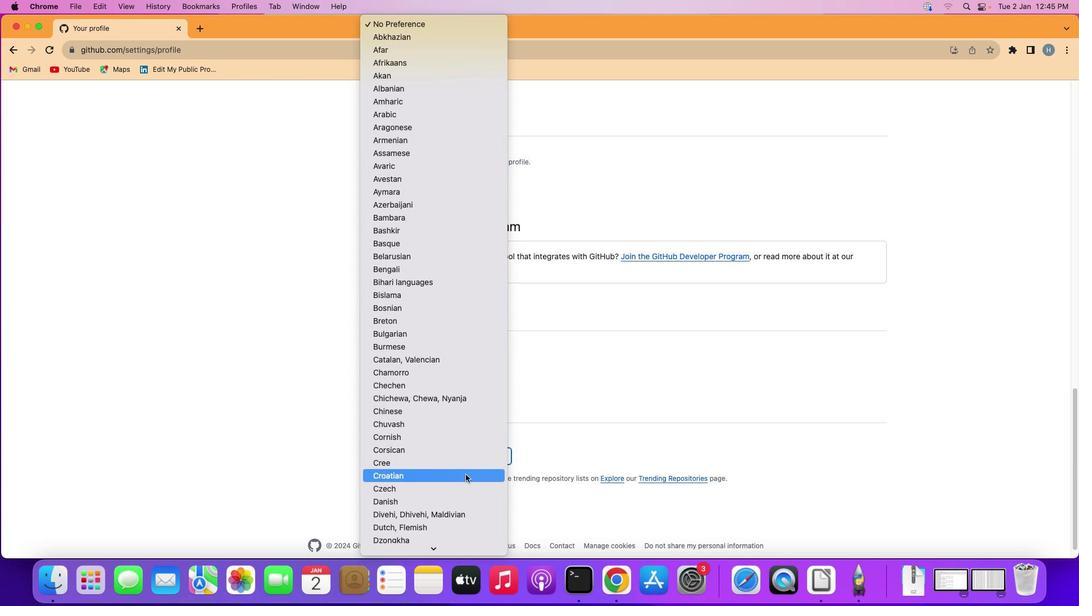 
Action: Mouse moved to (465, 475)
Screenshot: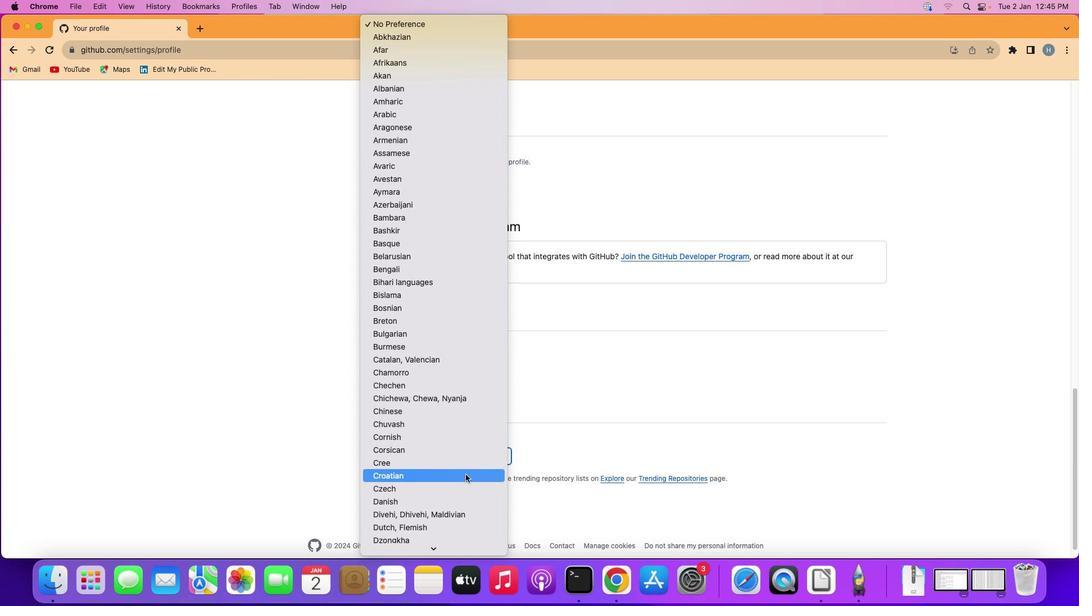 
Action: Mouse scrolled (465, 475) with delta (0, 0)
Screenshot: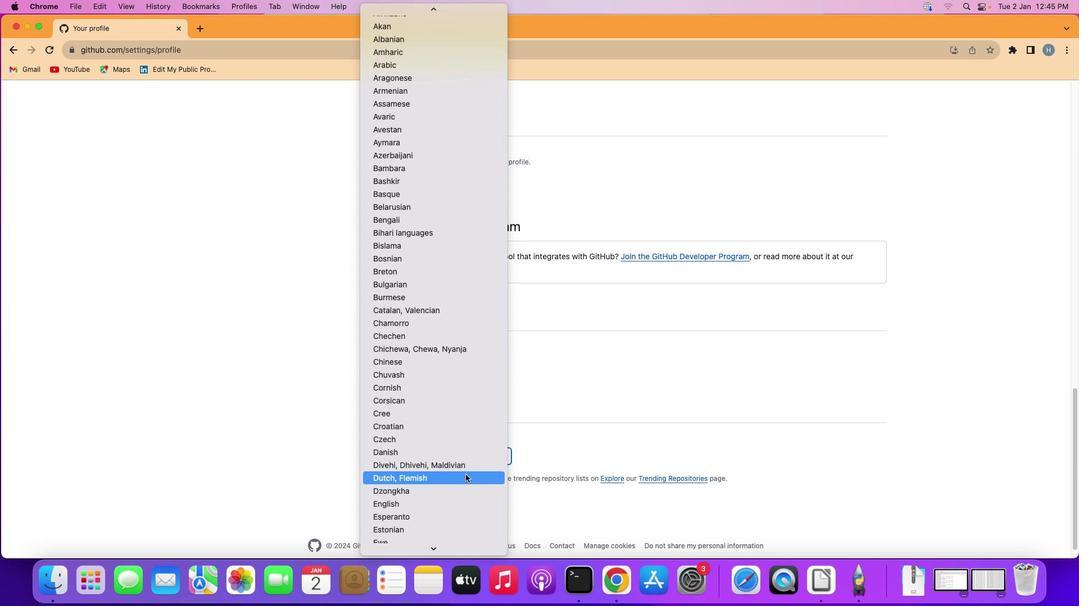 
Action: Mouse scrolled (465, 475) with delta (0, 0)
Screenshot: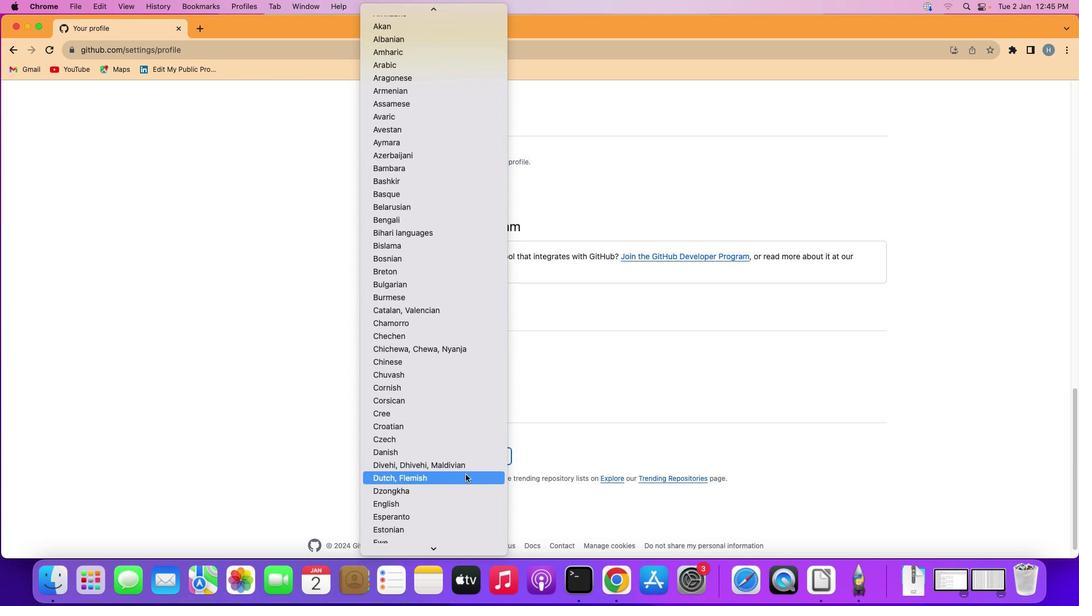 
Action: Mouse scrolled (465, 475) with delta (0, -1)
Screenshot: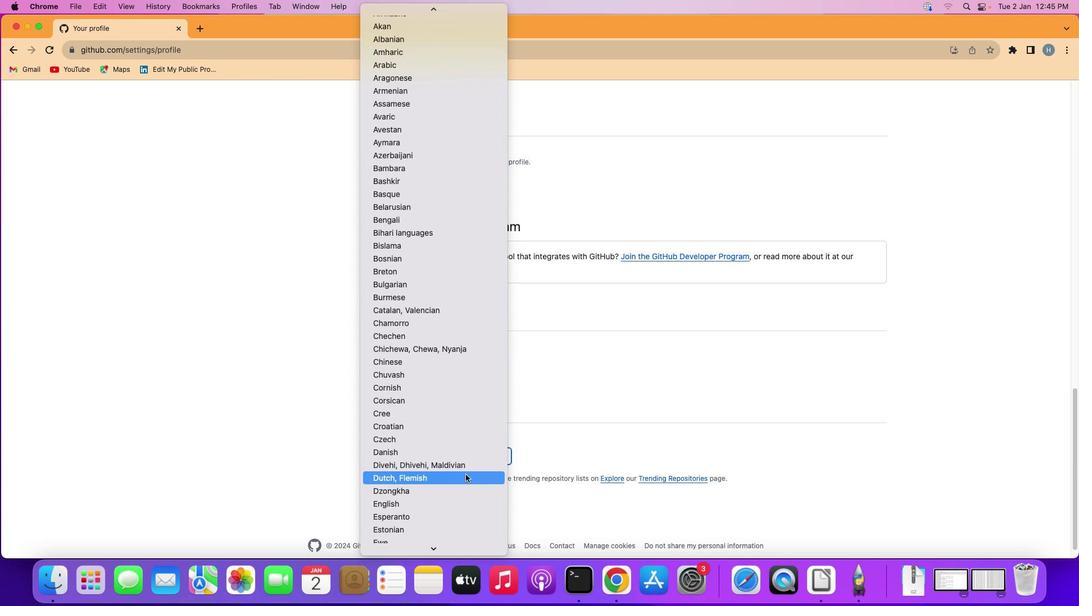 
Action: Mouse scrolled (465, 475) with delta (0, 0)
Screenshot: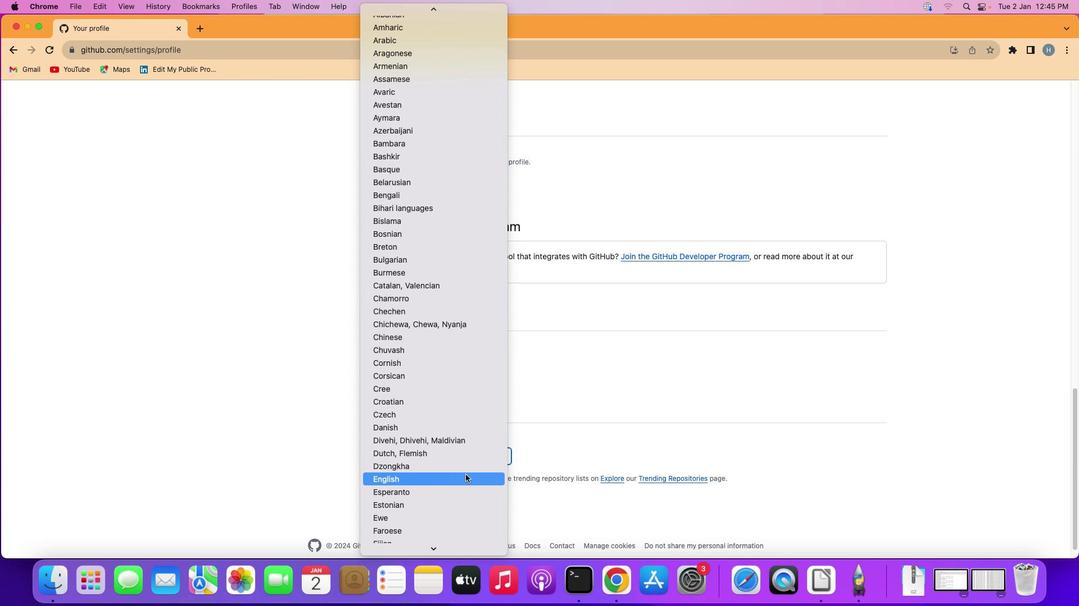 
Action: Mouse scrolled (465, 475) with delta (0, 0)
Screenshot: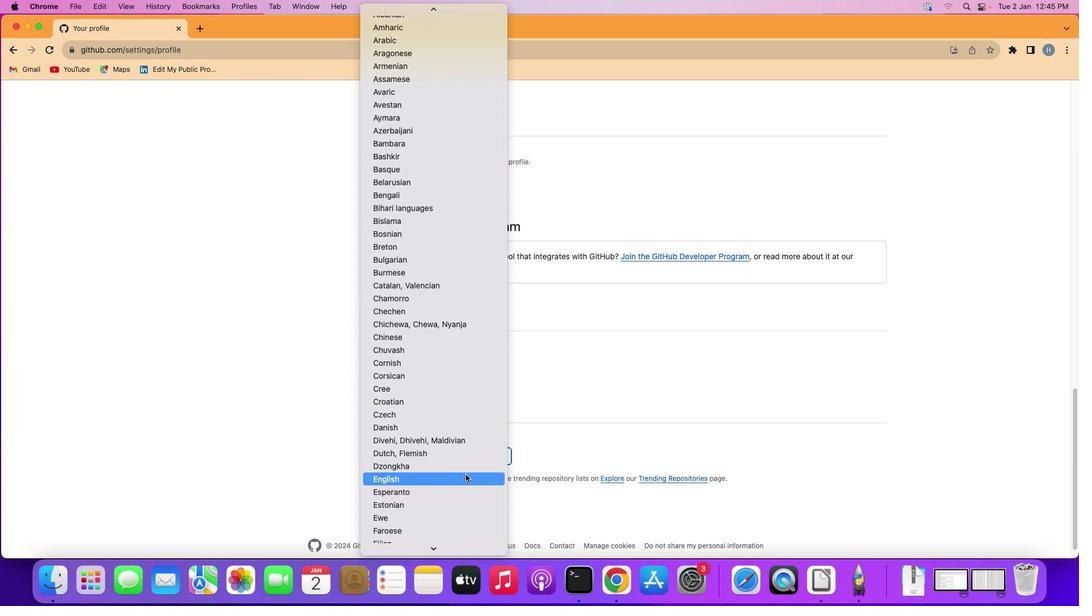 
Action: Mouse scrolled (465, 475) with delta (0, 0)
Screenshot: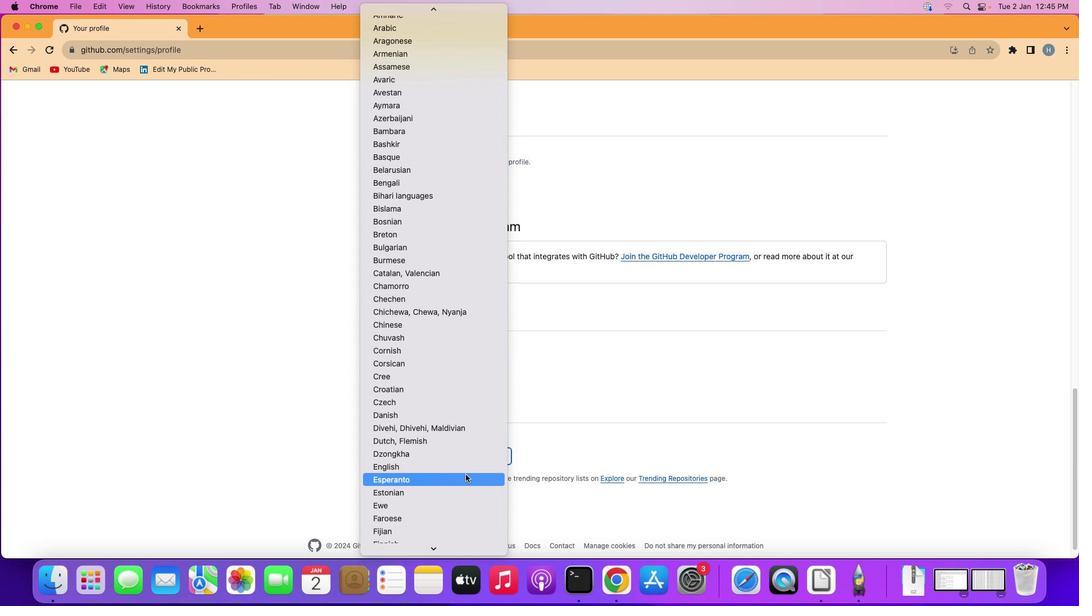 
Action: Mouse scrolled (465, 475) with delta (0, 0)
Screenshot: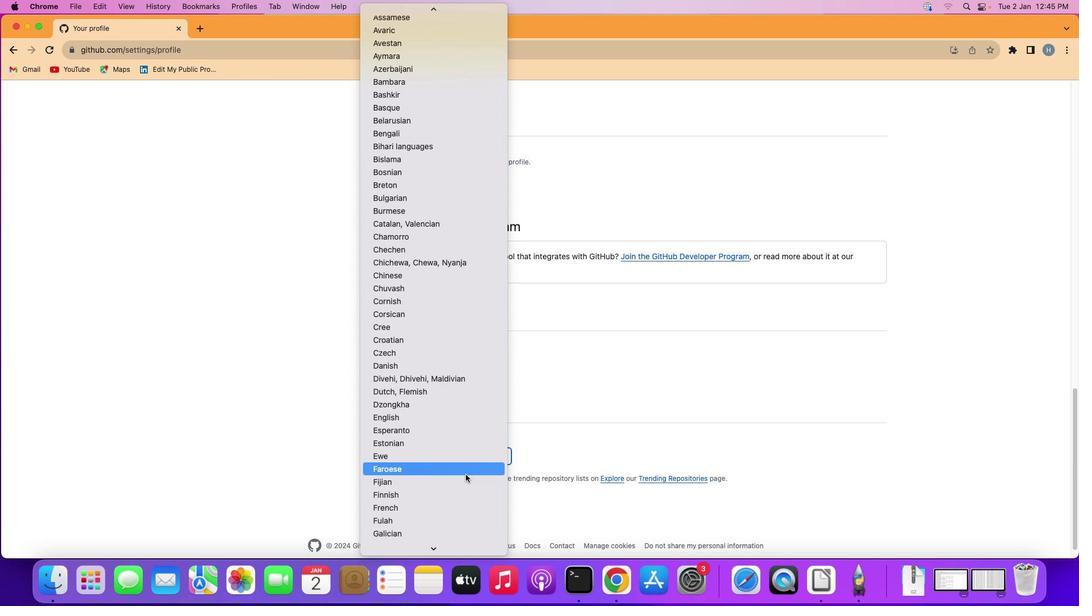 
Action: Mouse scrolled (465, 475) with delta (0, 0)
Screenshot: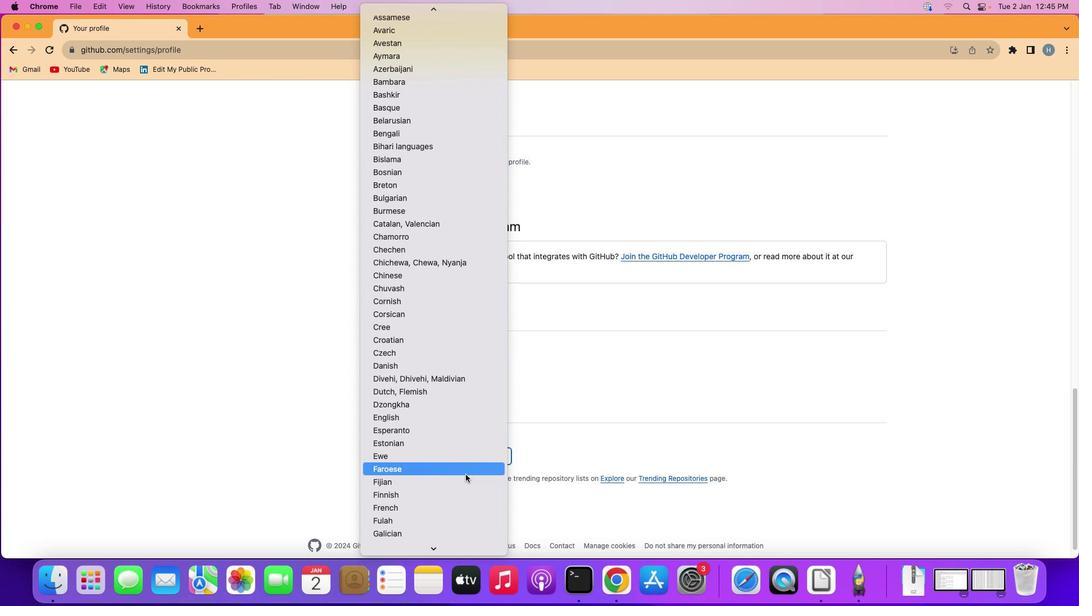 
Action: Mouse scrolled (465, 475) with delta (0, -1)
Screenshot: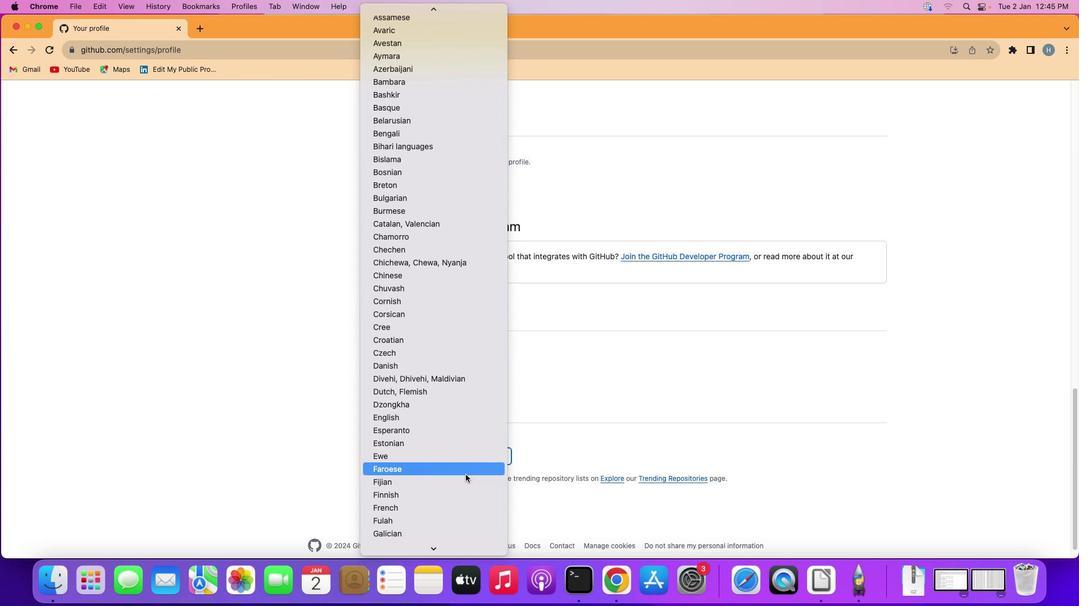 
Action: Mouse scrolled (465, 475) with delta (0, 0)
Screenshot: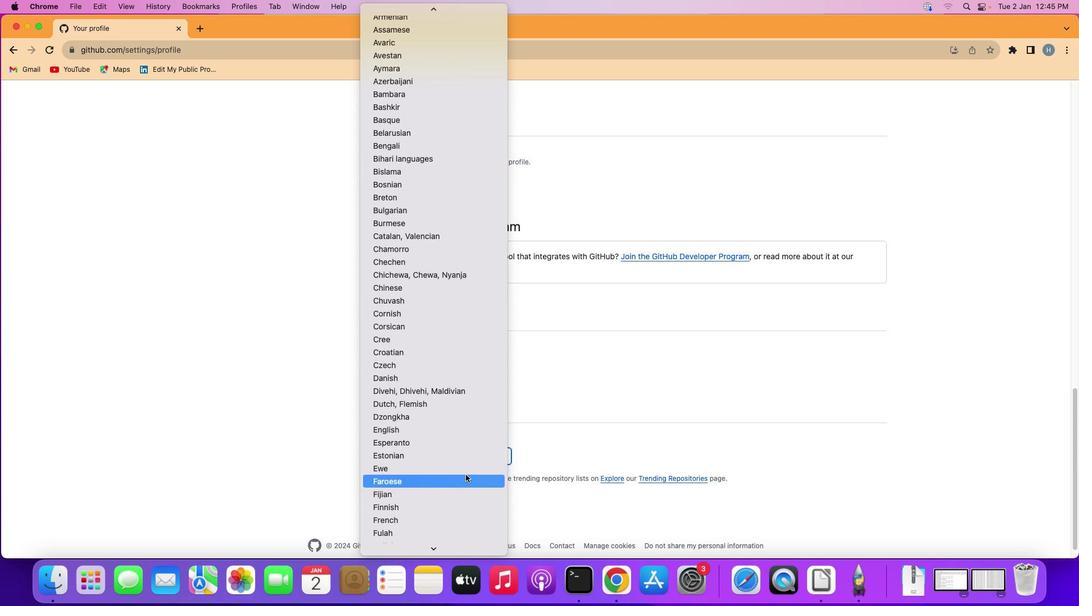 
Action: Mouse scrolled (465, 475) with delta (0, 0)
Screenshot: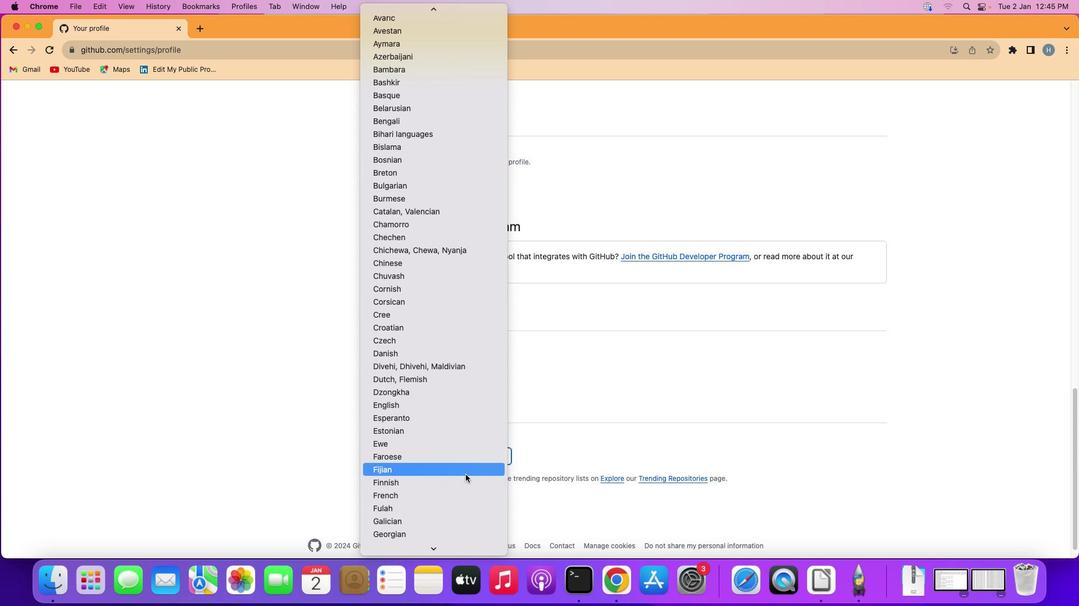 
Action: Mouse scrolled (465, 475) with delta (0, 1)
Screenshot: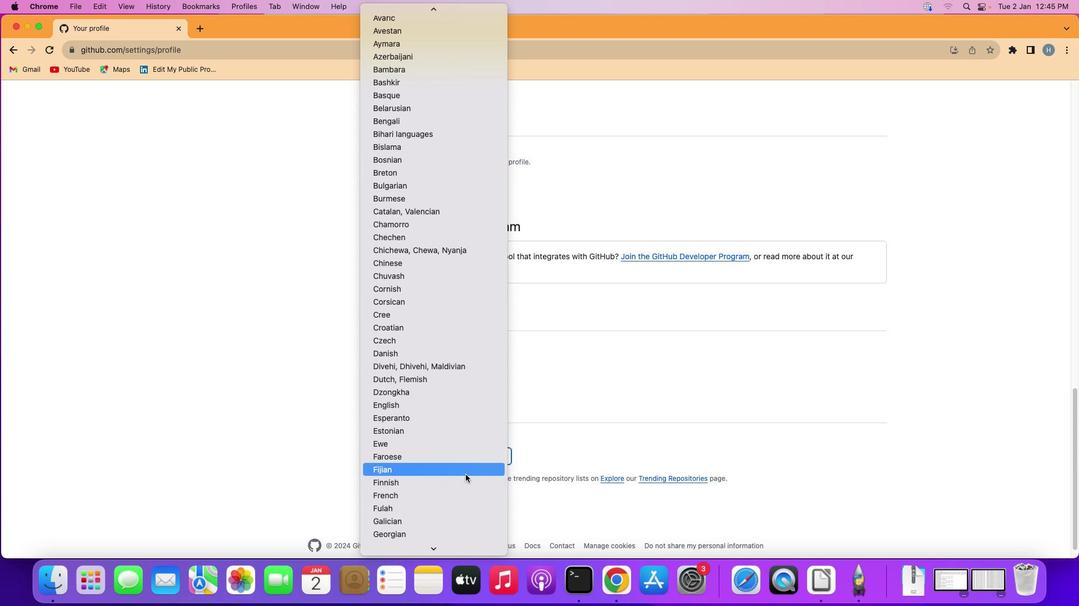 
Action: Mouse scrolled (465, 475) with delta (0, -1)
Screenshot: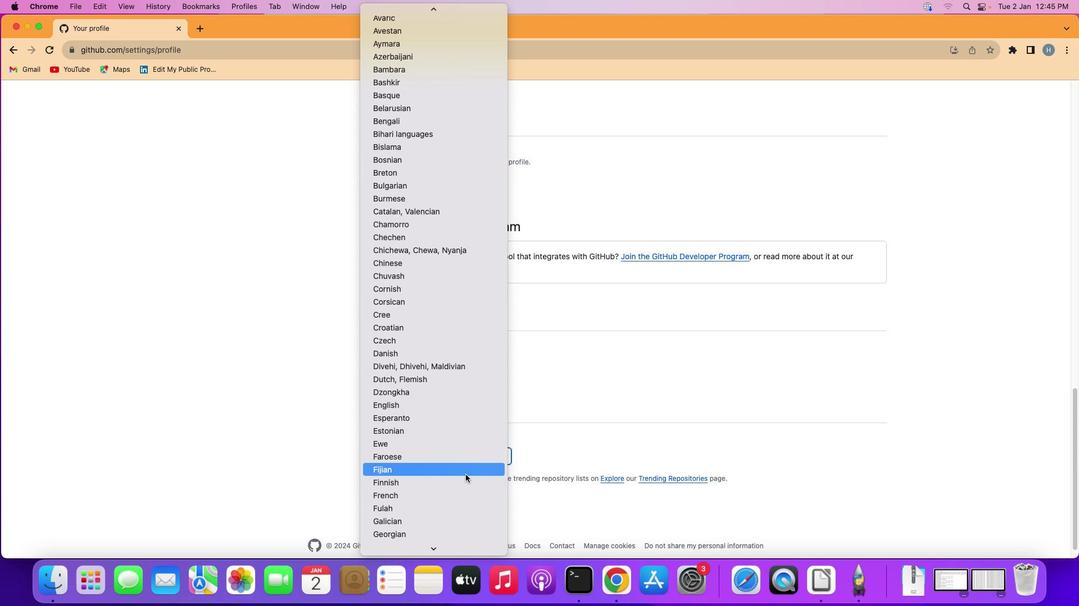 
Action: Mouse scrolled (465, 475) with delta (0, 0)
Screenshot: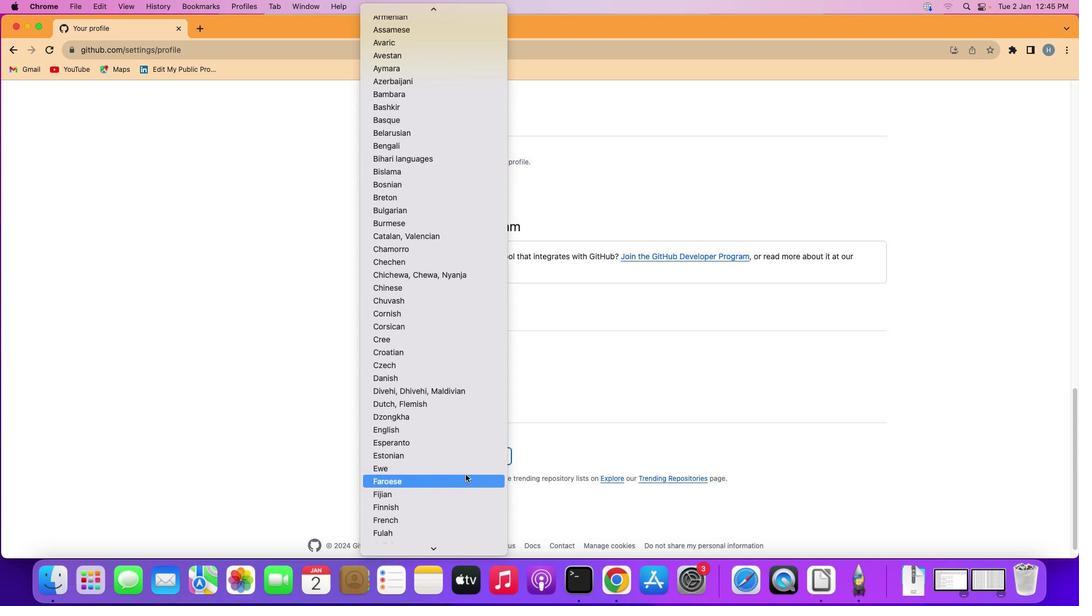 
Action: Mouse scrolled (465, 475) with delta (0, 2)
Screenshot: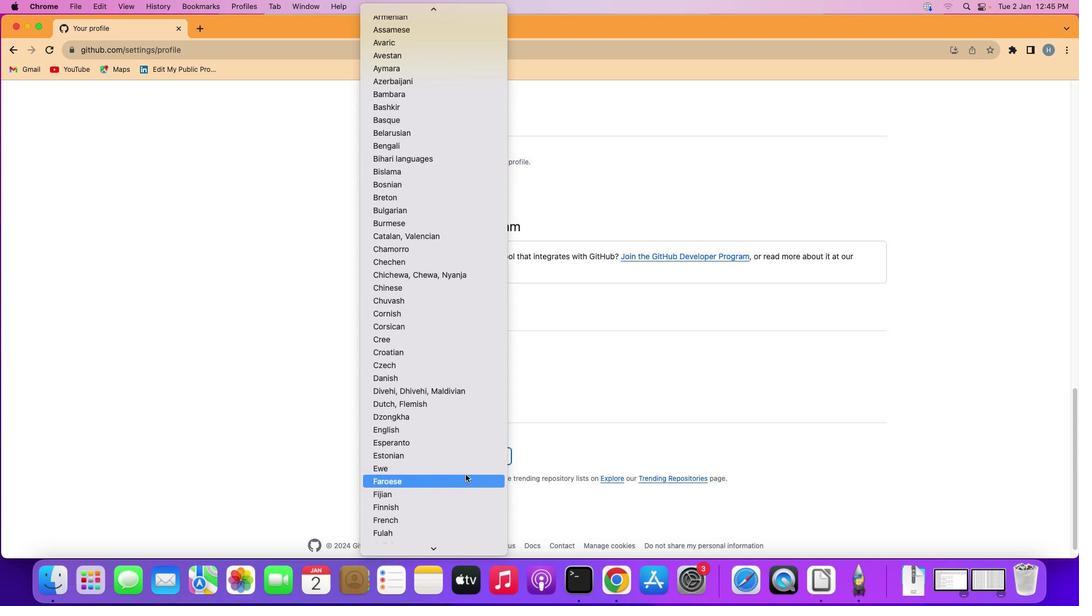 
Action: Mouse scrolled (465, 475) with delta (0, 0)
Screenshot: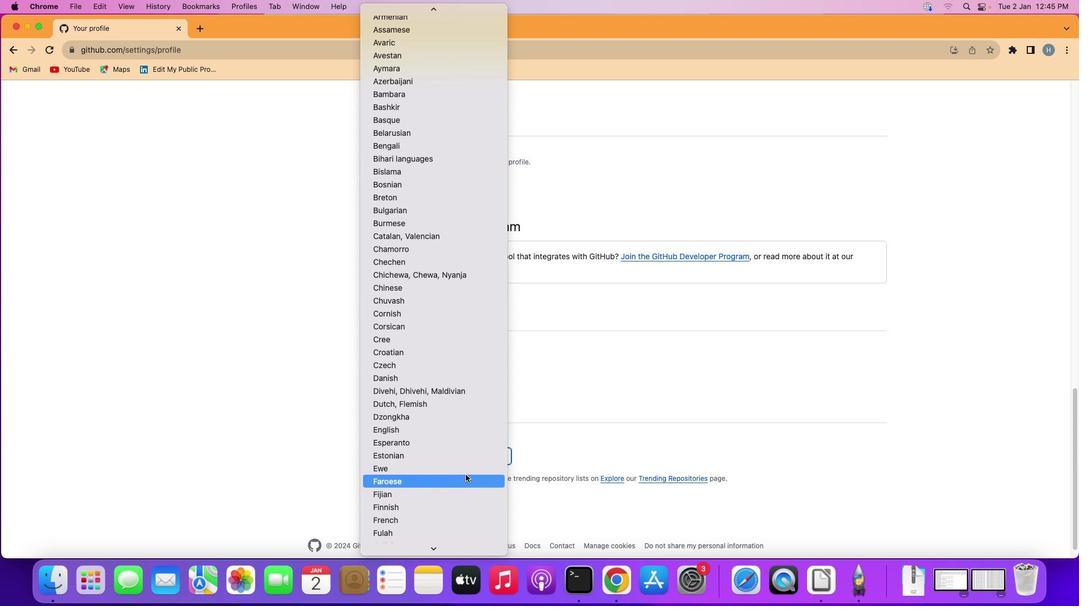 
Action: Mouse scrolled (465, 475) with delta (0, 0)
Screenshot: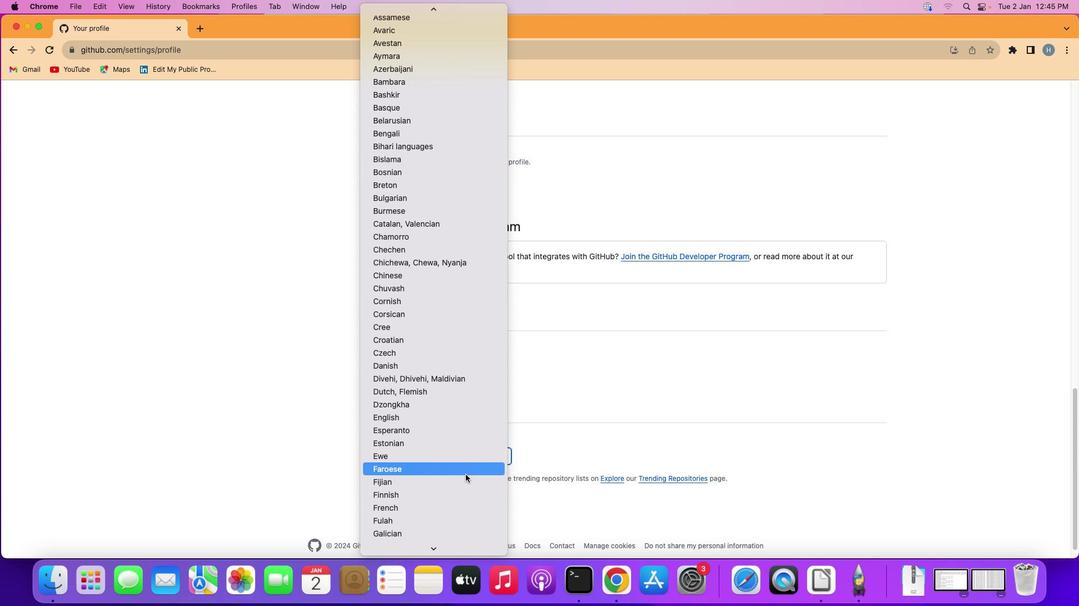 
Action: Mouse scrolled (465, 475) with delta (0, 0)
Screenshot: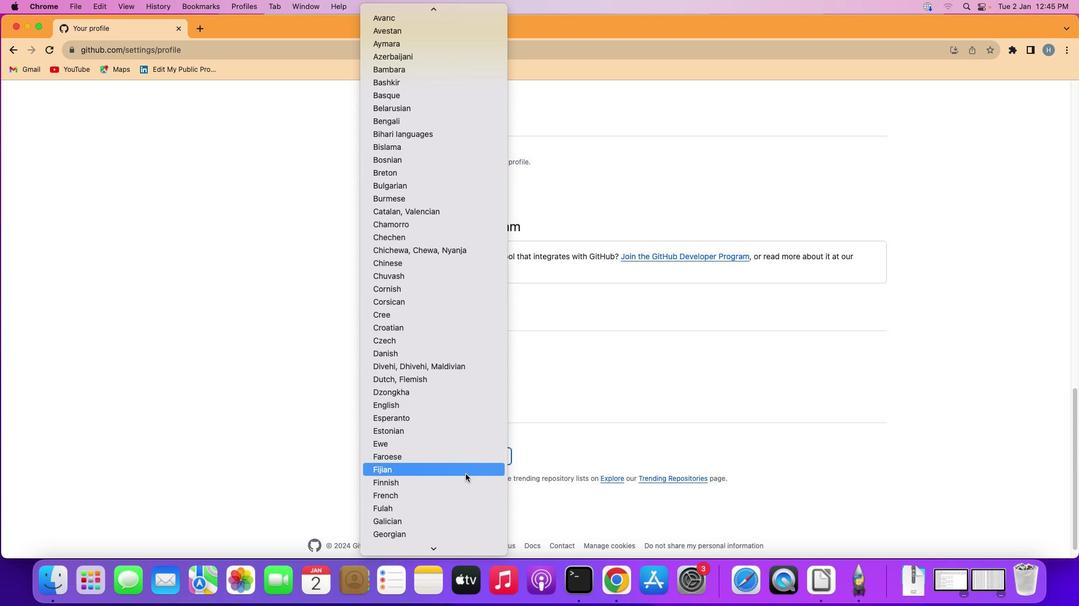 
Action: Mouse moved to (465, 474)
Screenshot: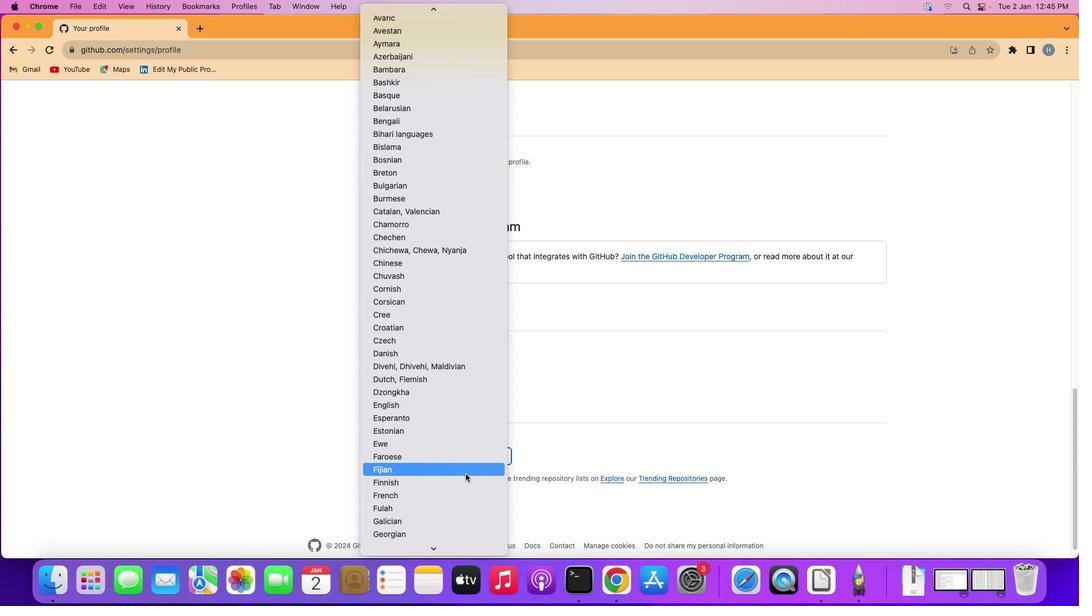 
Action: Mouse scrolled (465, 474) with delta (0, 0)
Screenshot: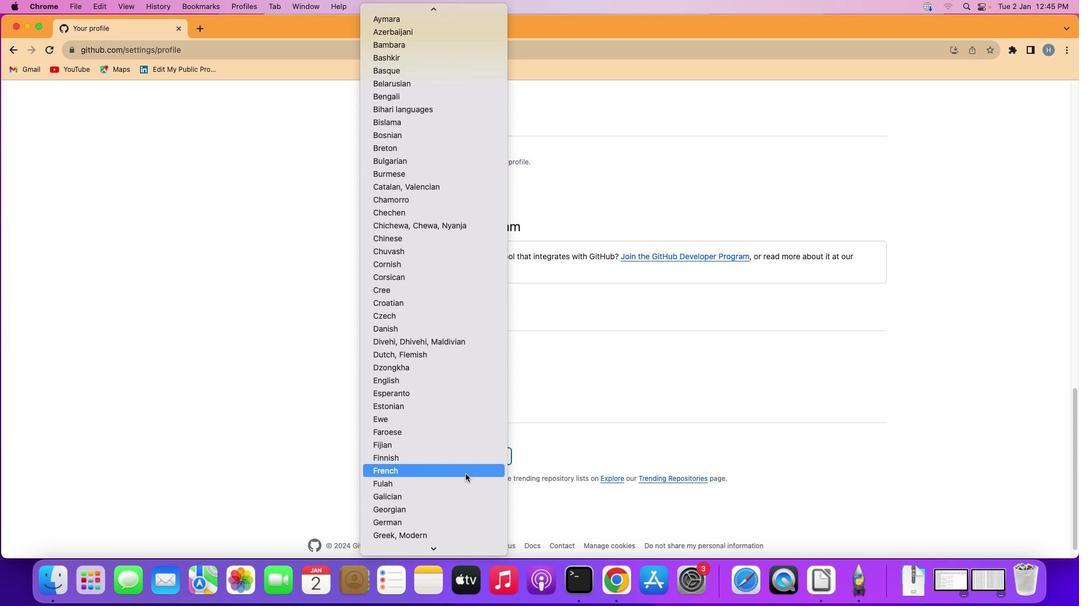 
Action: Mouse scrolled (465, 474) with delta (0, 0)
Screenshot: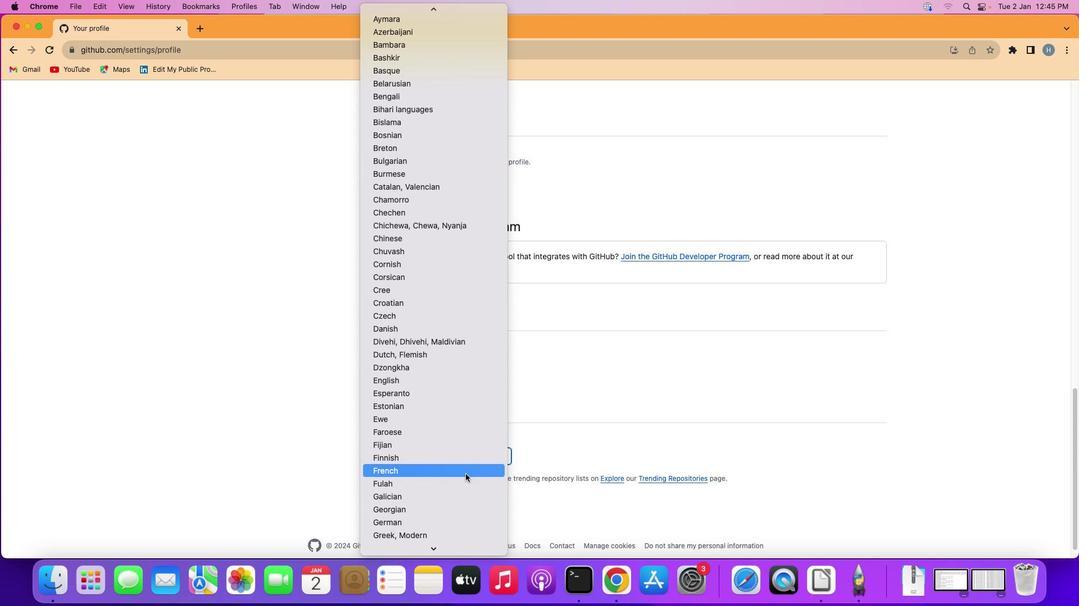 
Action: Mouse moved to (465, 474)
Screenshot: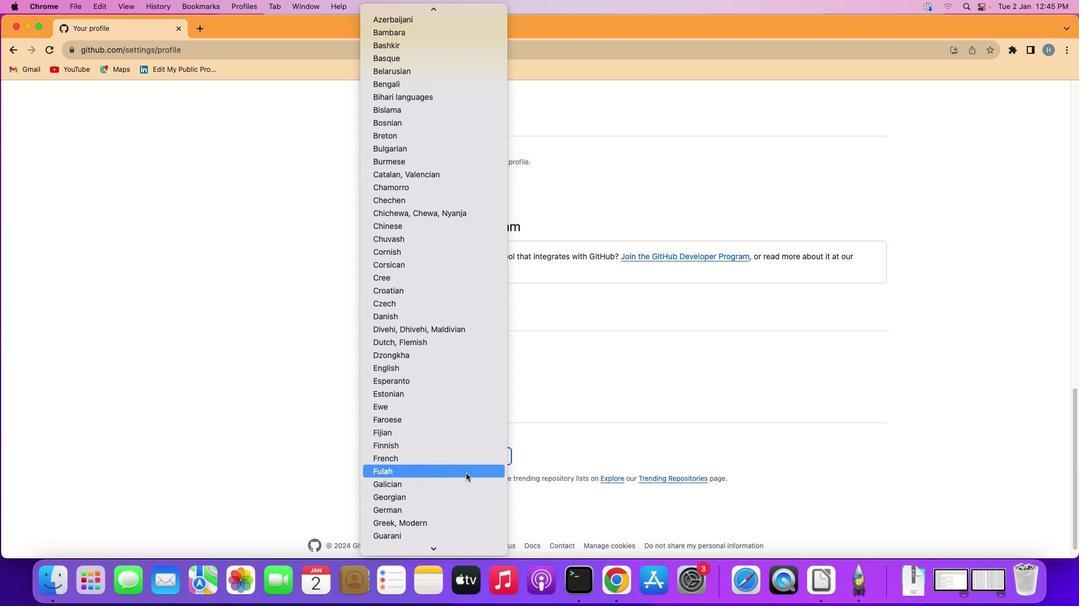
Action: Mouse scrolled (465, 474) with delta (0, 0)
Screenshot: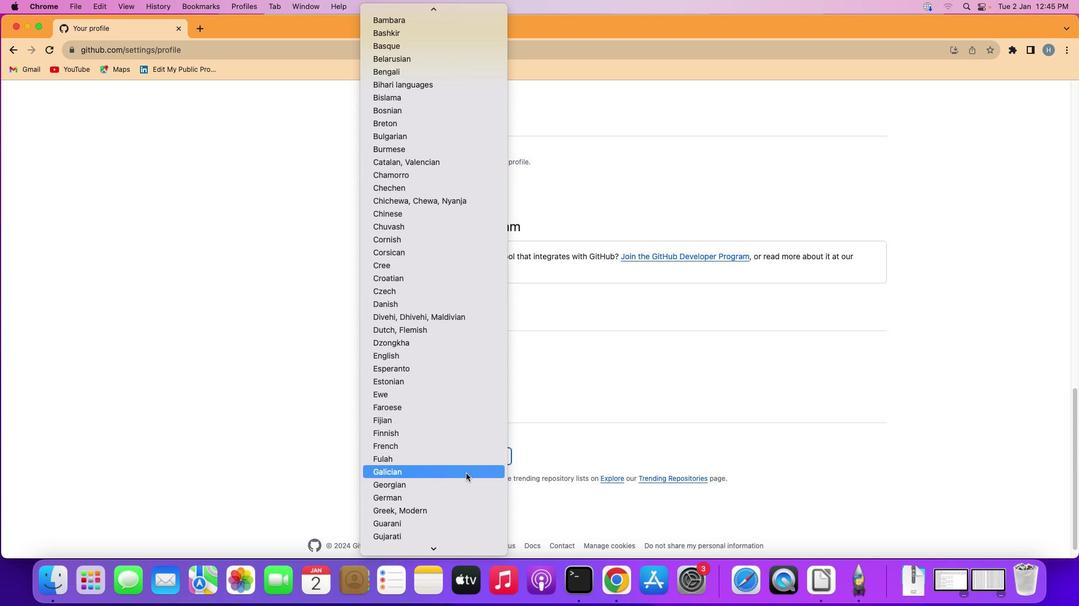
Action: Mouse scrolled (465, 474) with delta (0, 0)
Screenshot: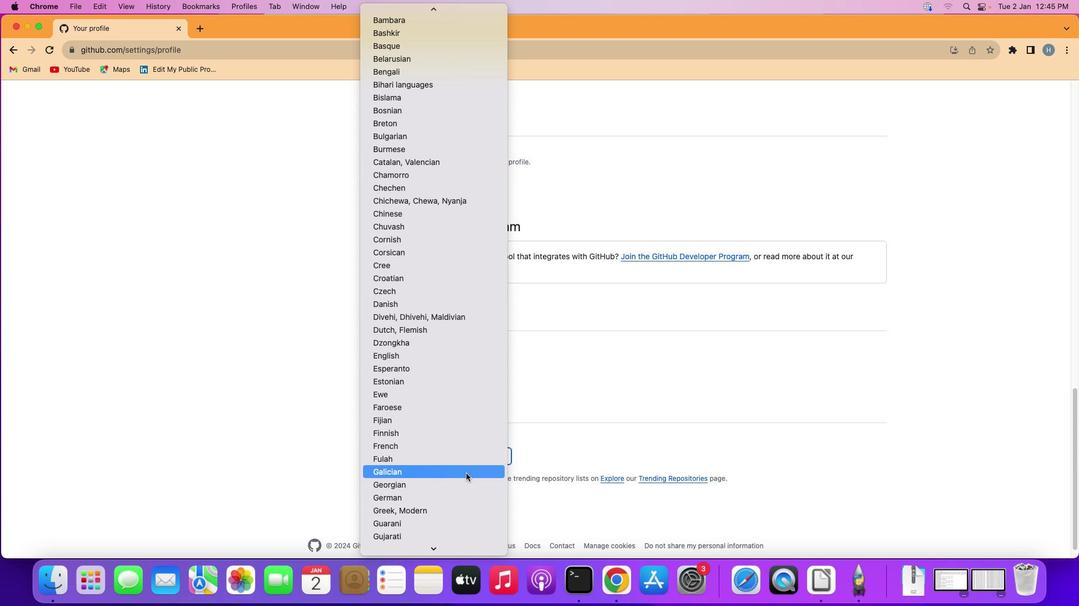 
Action: Mouse moved to (414, 499)
Screenshot: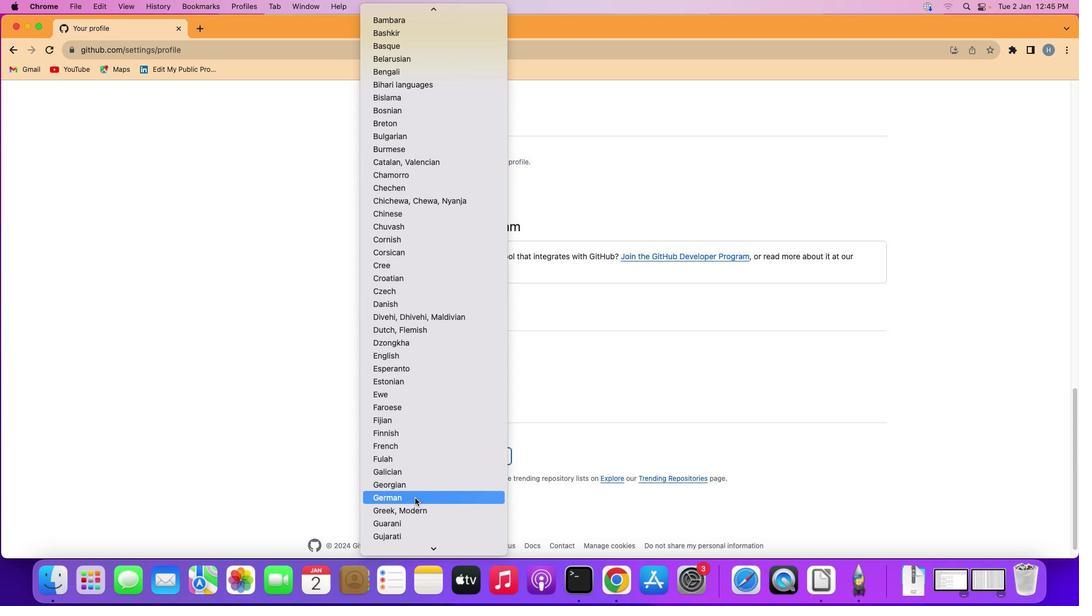 
Action: Mouse pressed left at (414, 499)
Screenshot: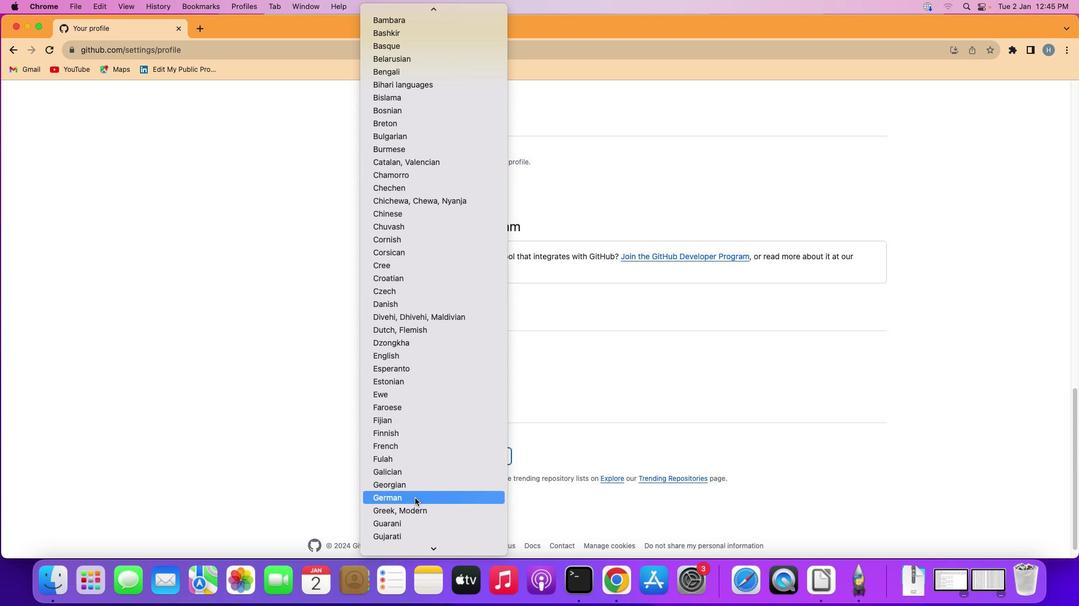 
Action: Mouse moved to (414, 499)
Screenshot: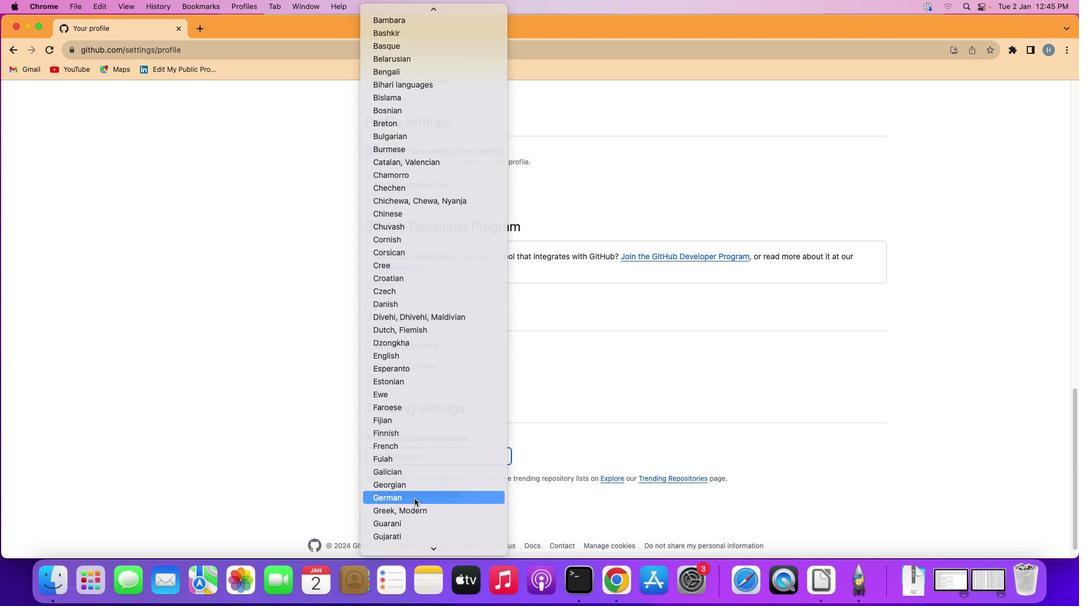
